 Task: Create a due date automation trigger when advanced on, on the tuesday of the week before a card is due add dates starting in 1 working days at 11:00 AM.
Action: Mouse moved to (1177, 366)
Screenshot: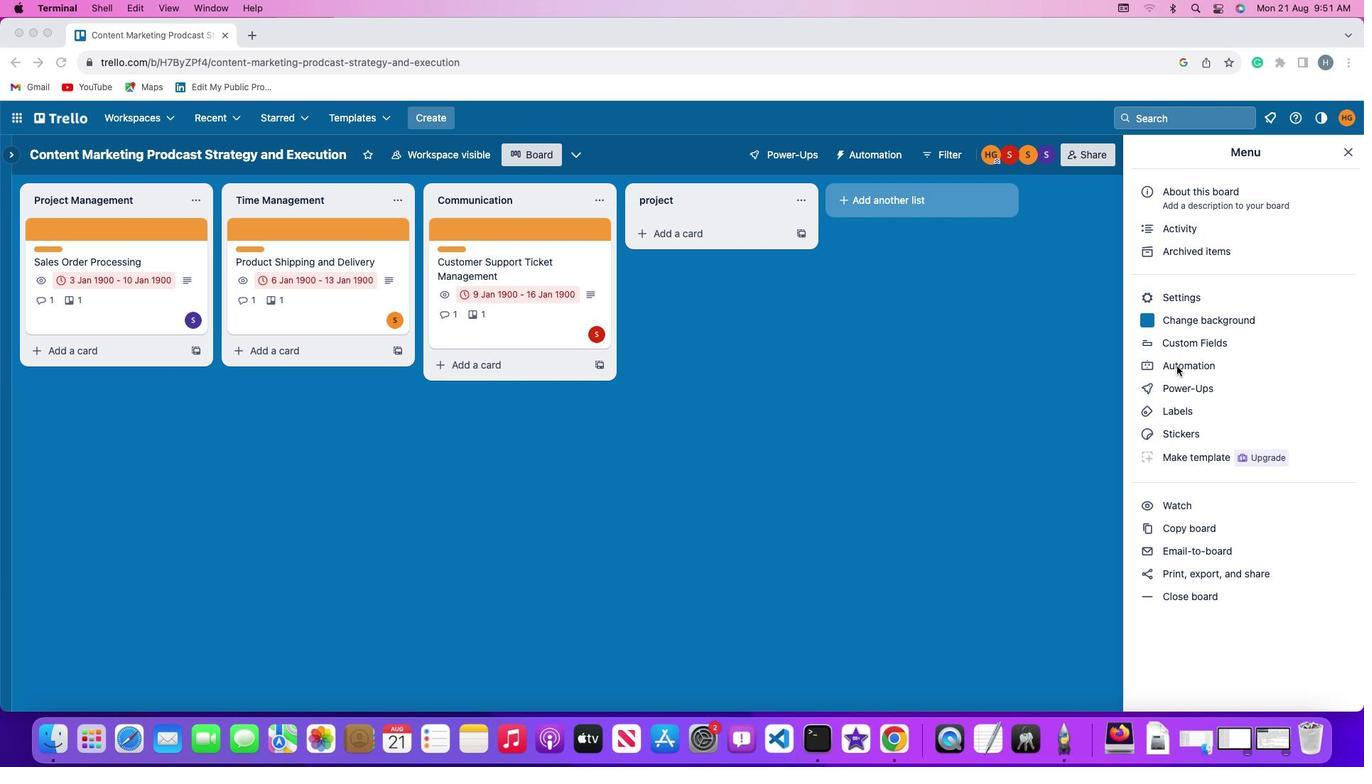 
Action: Mouse pressed left at (1177, 366)
Screenshot: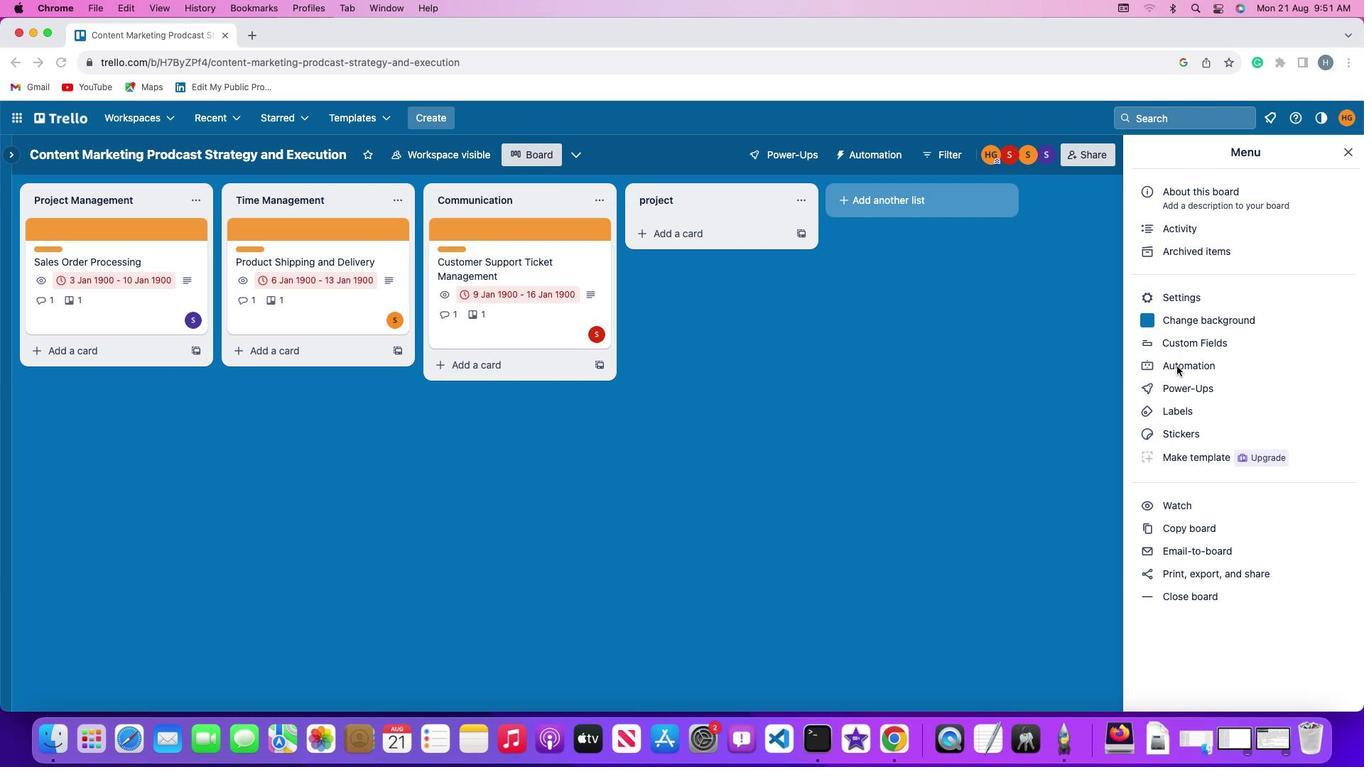 
Action: Mouse pressed left at (1177, 366)
Screenshot: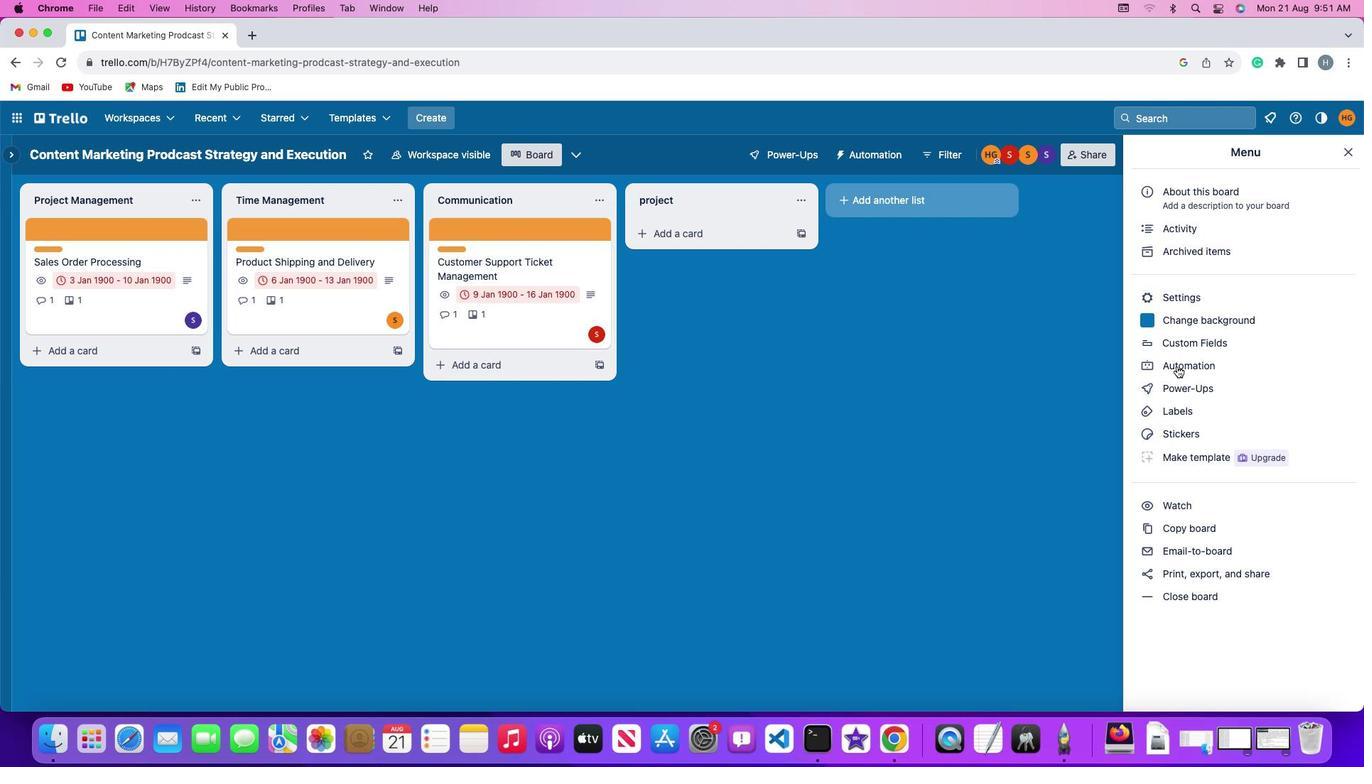 
Action: Mouse moved to (96, 331)
Screenshot: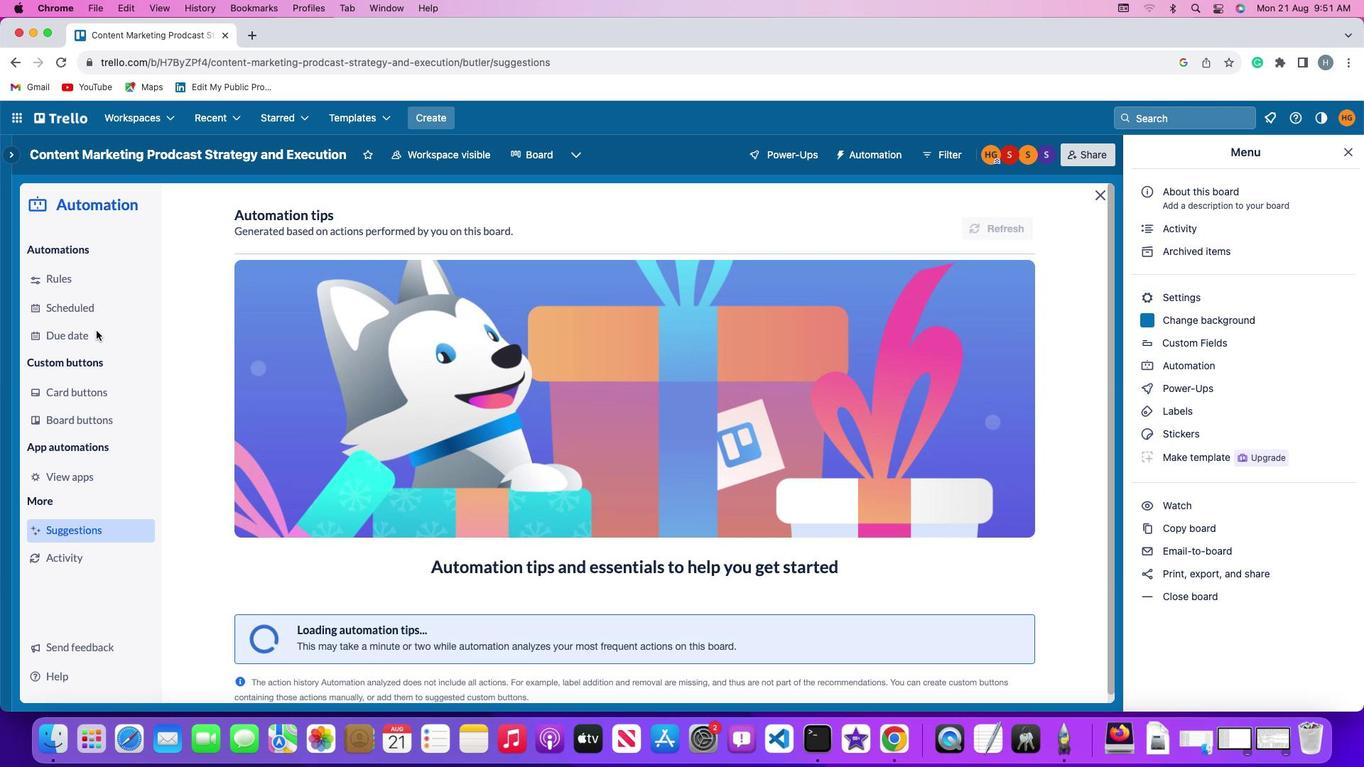 
Action: Mouse pressed left at (96, 331)
Screenshot: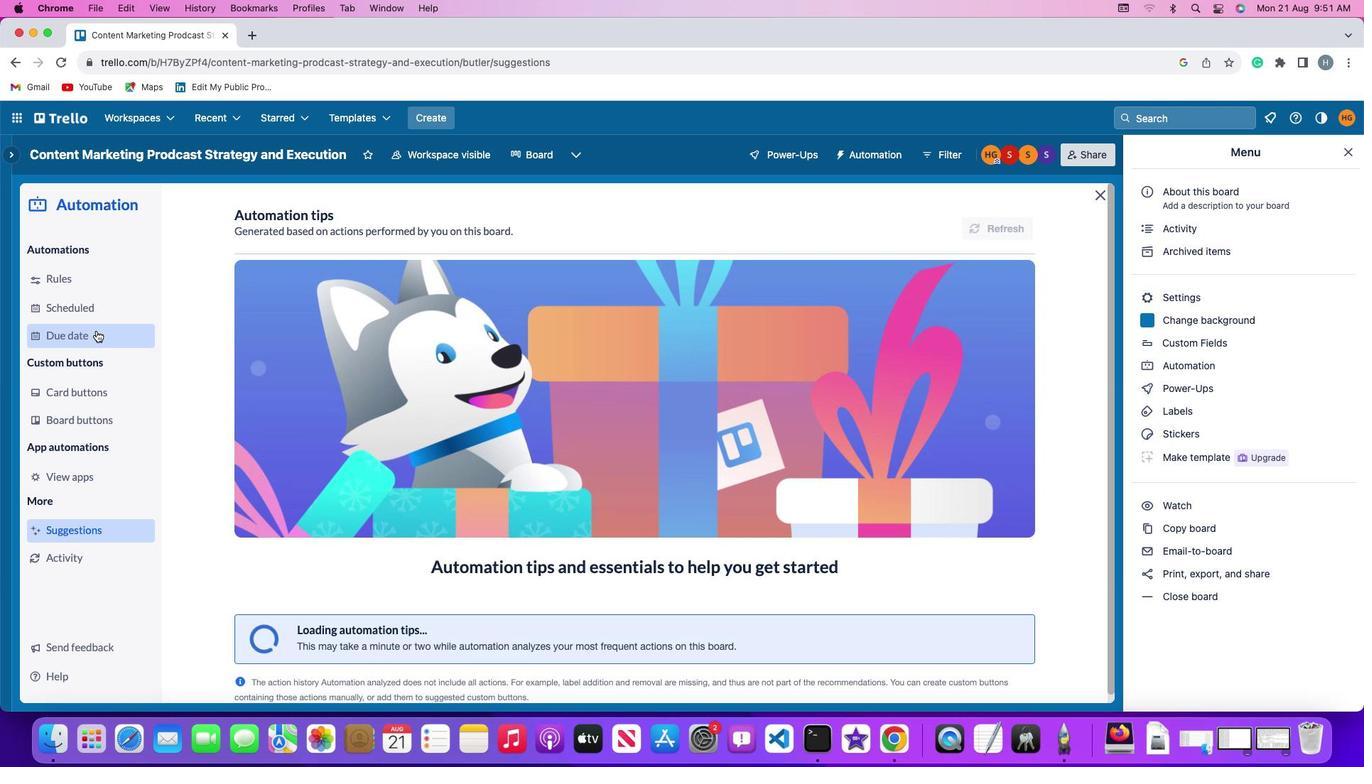 
Action: Mouse moved to (980, 211)
Screenshot: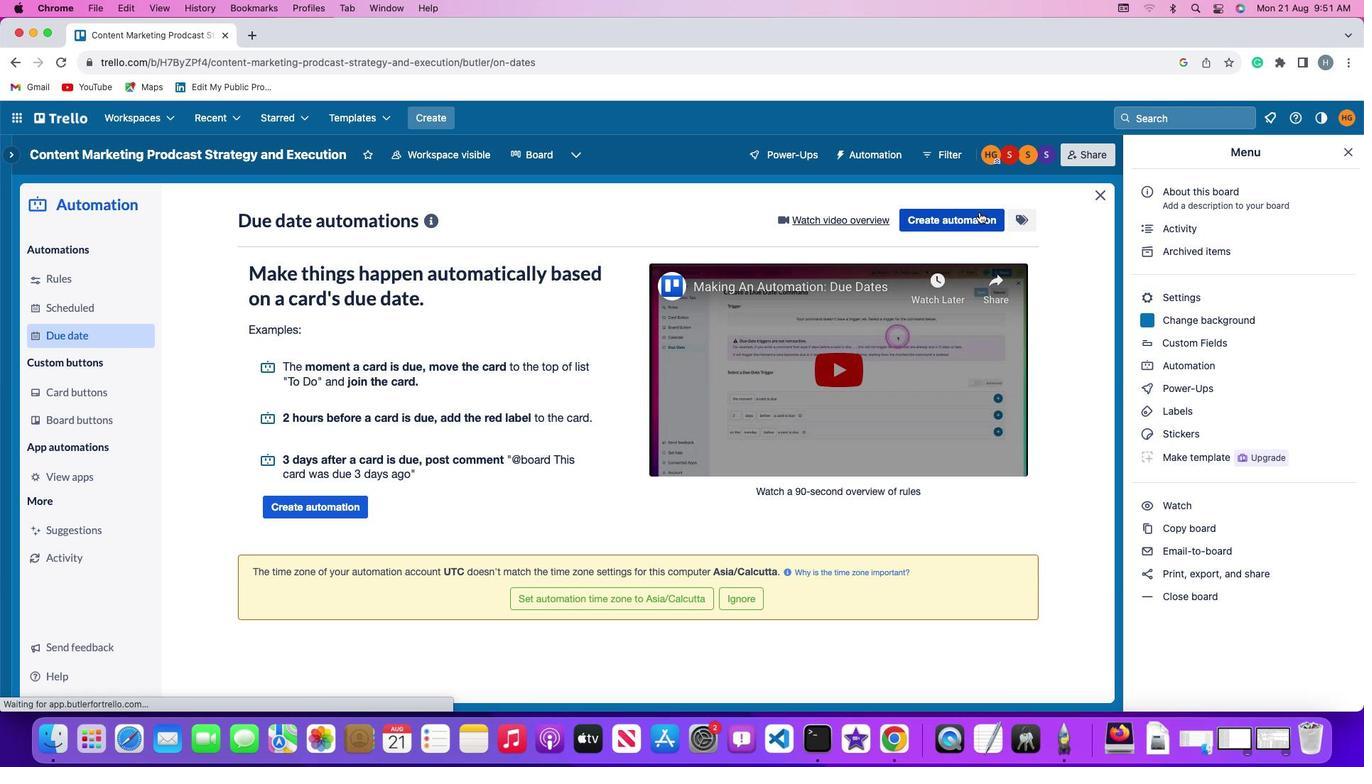 
Action: Mouse pressed left at (980, 211)
Screenshot: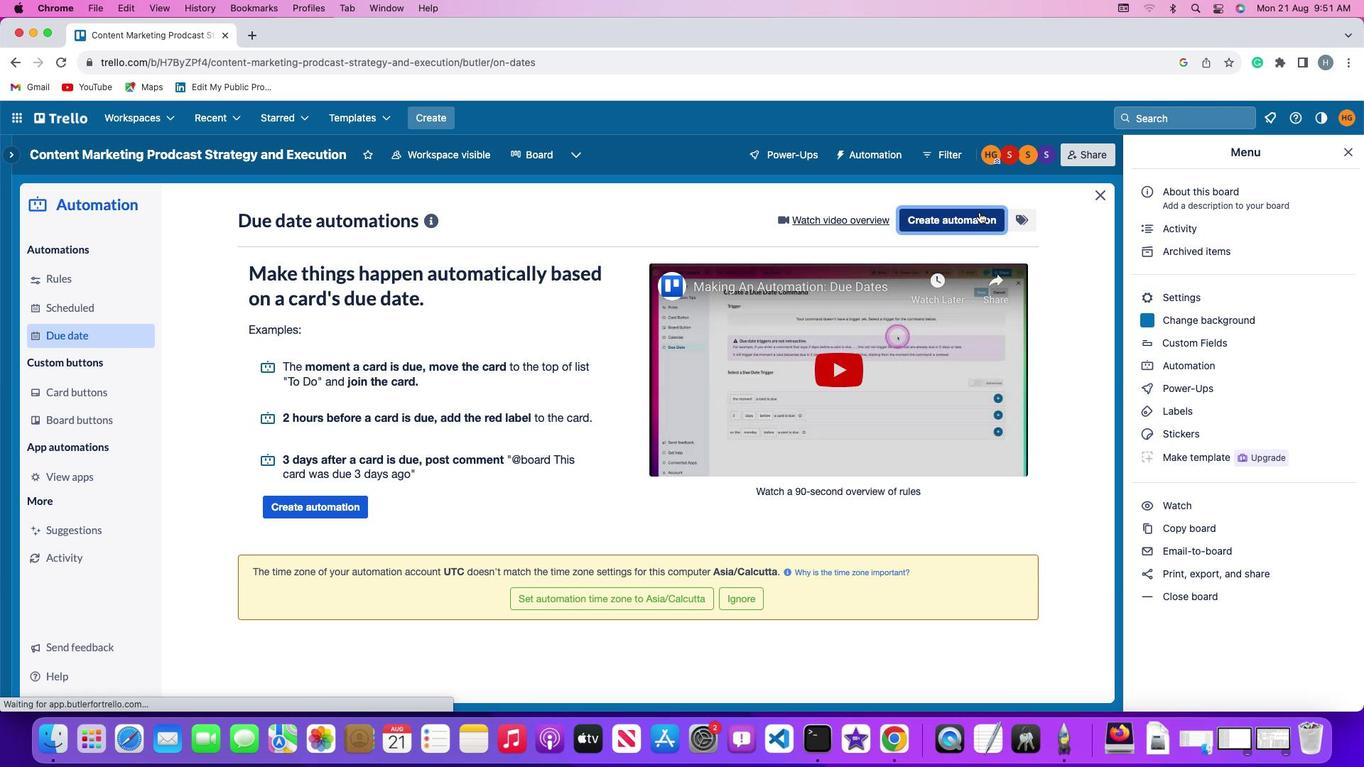 
Action: Mouse moved to (265, 356)
Screenshot: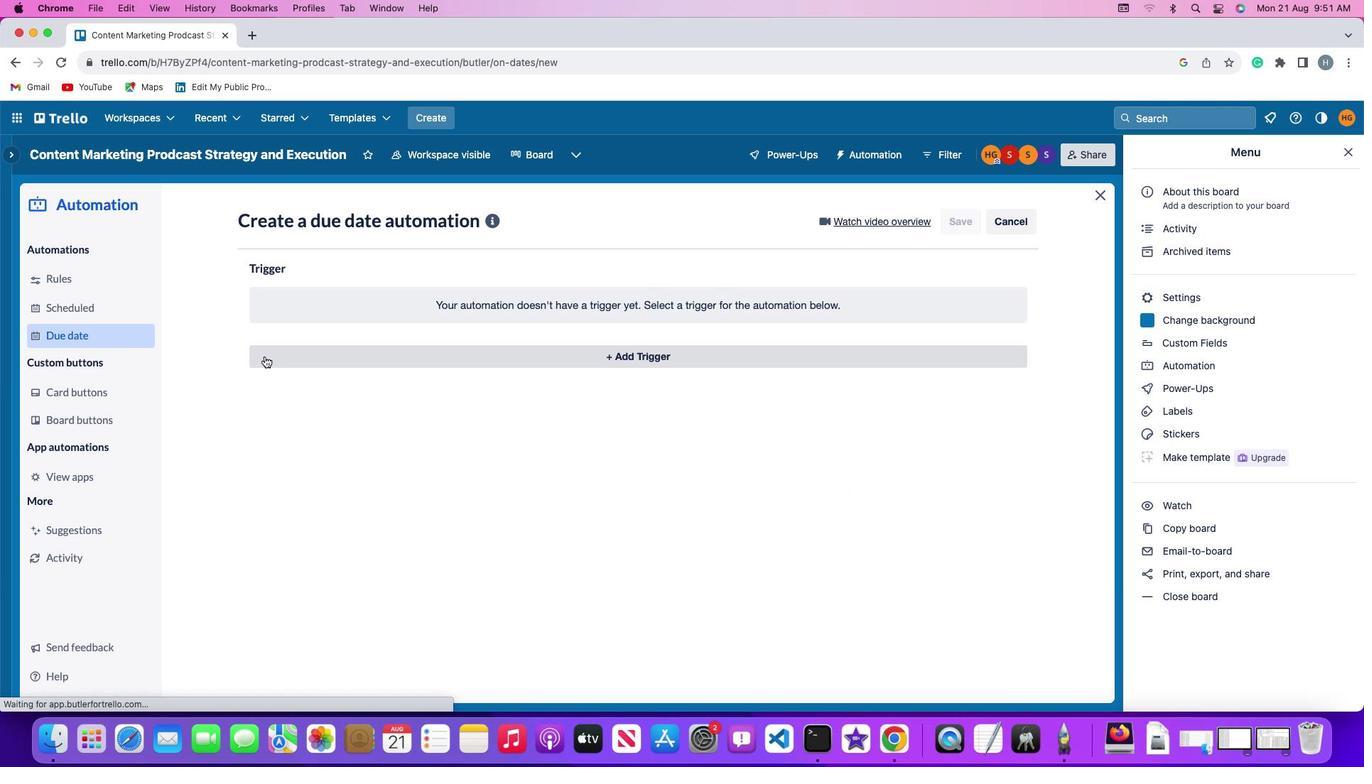 
Action: Mouse pressed left at (265, 356)
Screenshot: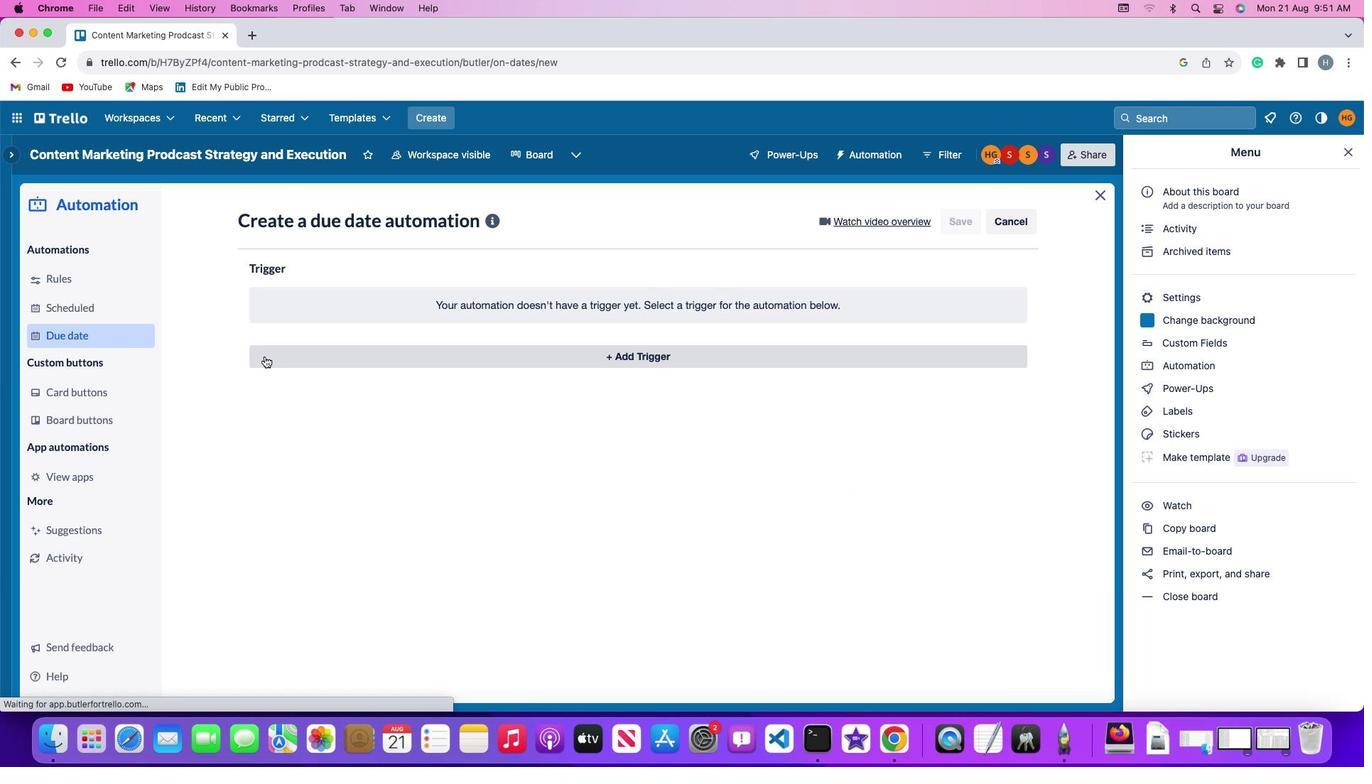
Action: Mouse moved to (310, 621)
Screenshot: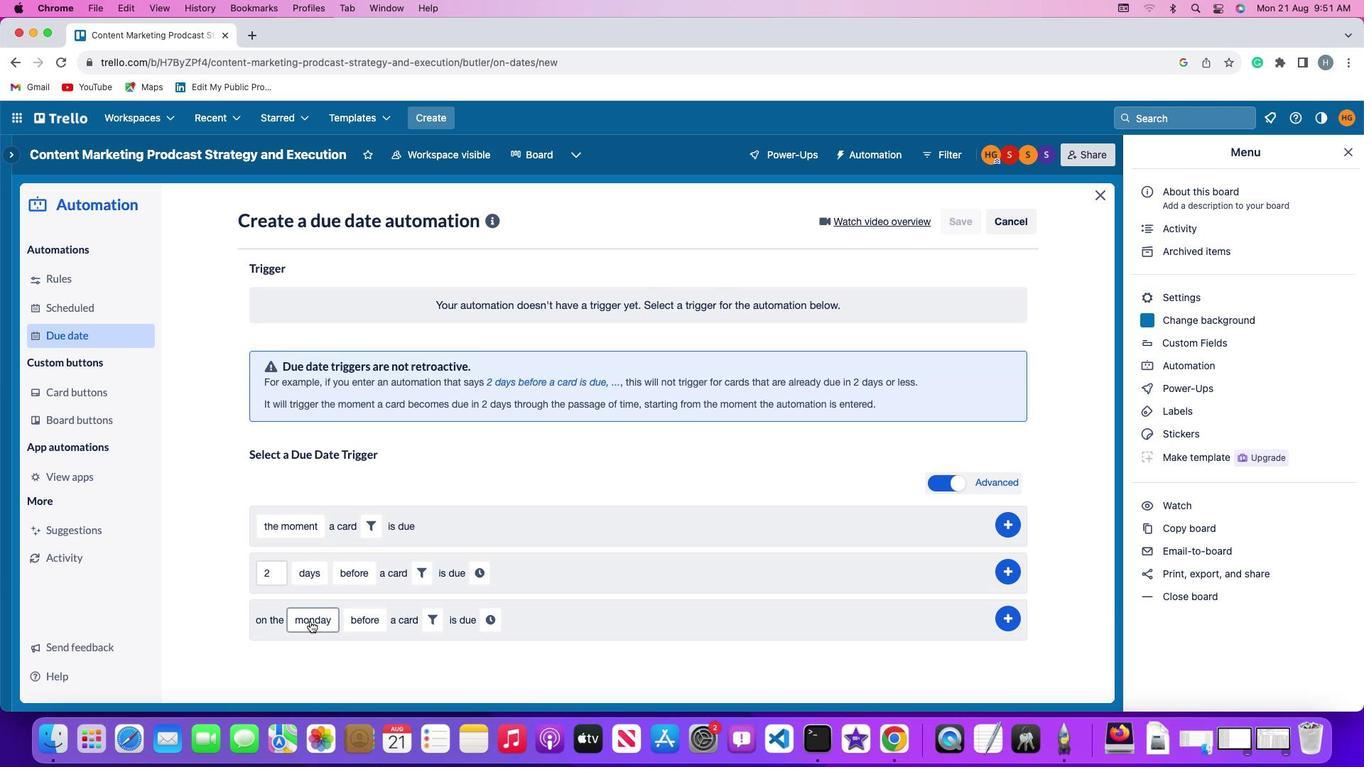 
Action: Mouse pressed left at (310, 621)
Screenshot: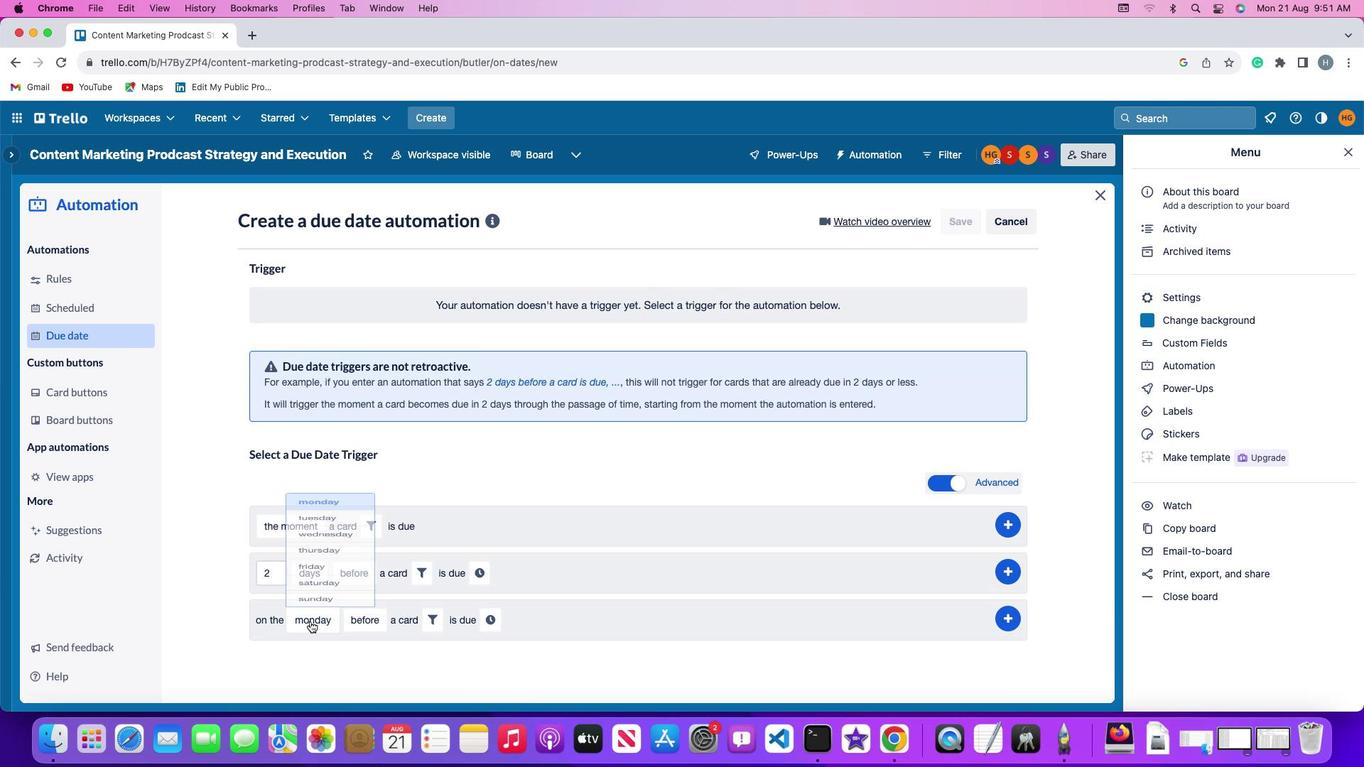 
Action: Mouse moved to (334, 450)
Screenshot: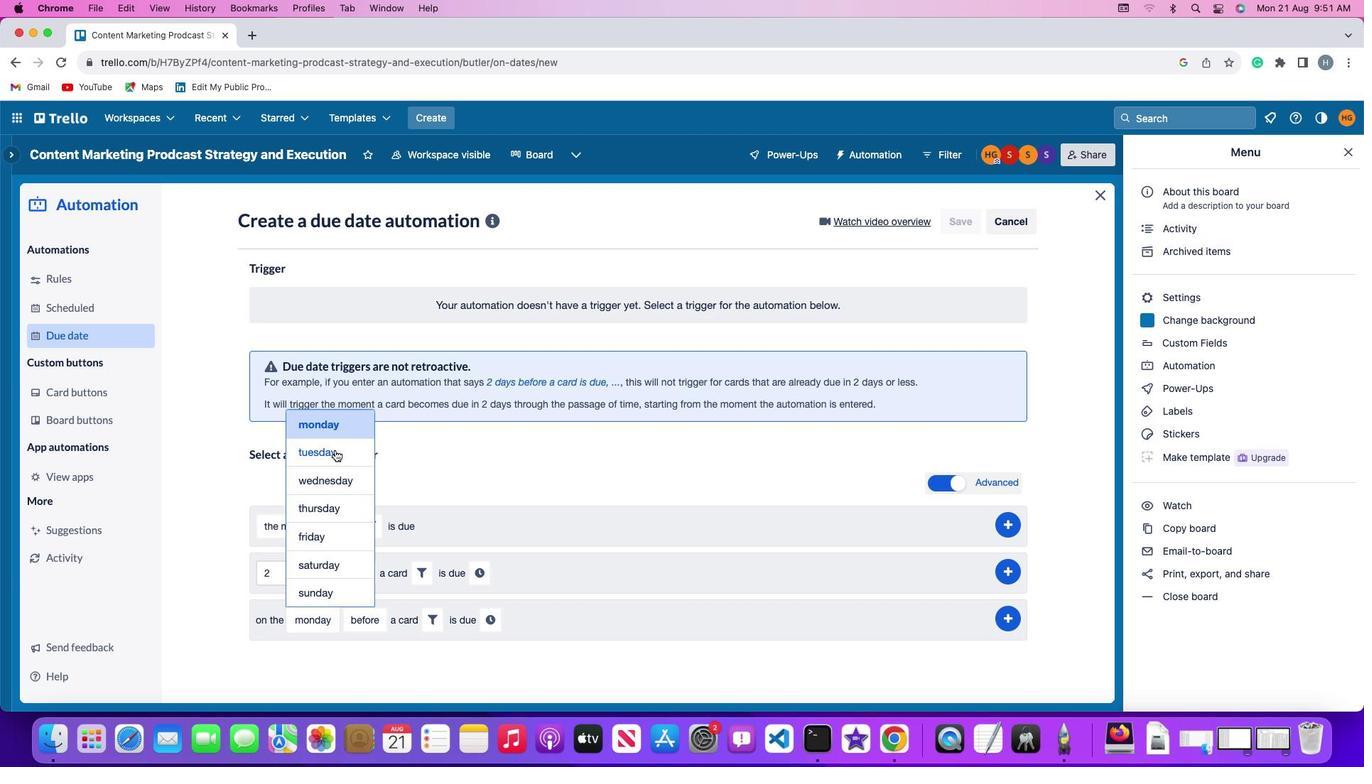 
Action: Mouse pressed left at (334, 450)
Screenshot: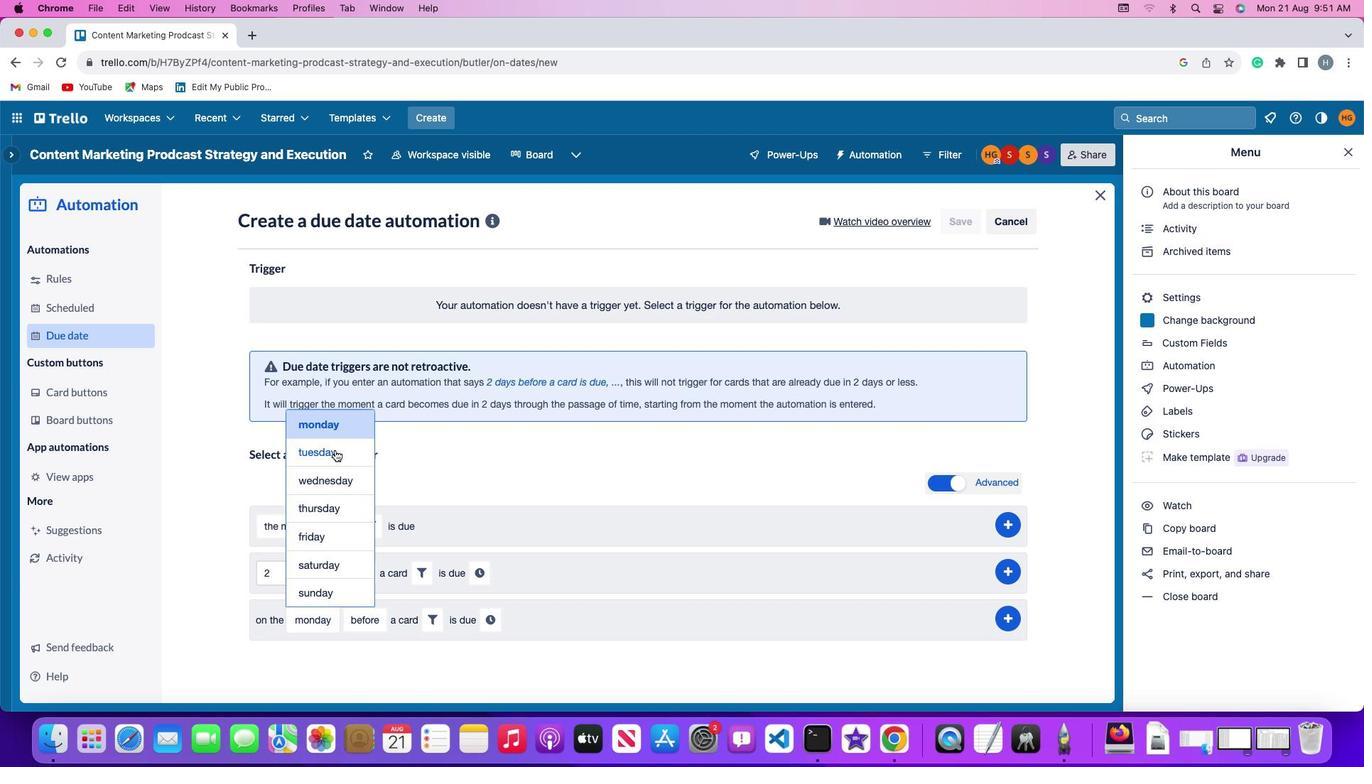 
Action: Mouse moved to (380, 617)
Screenshot: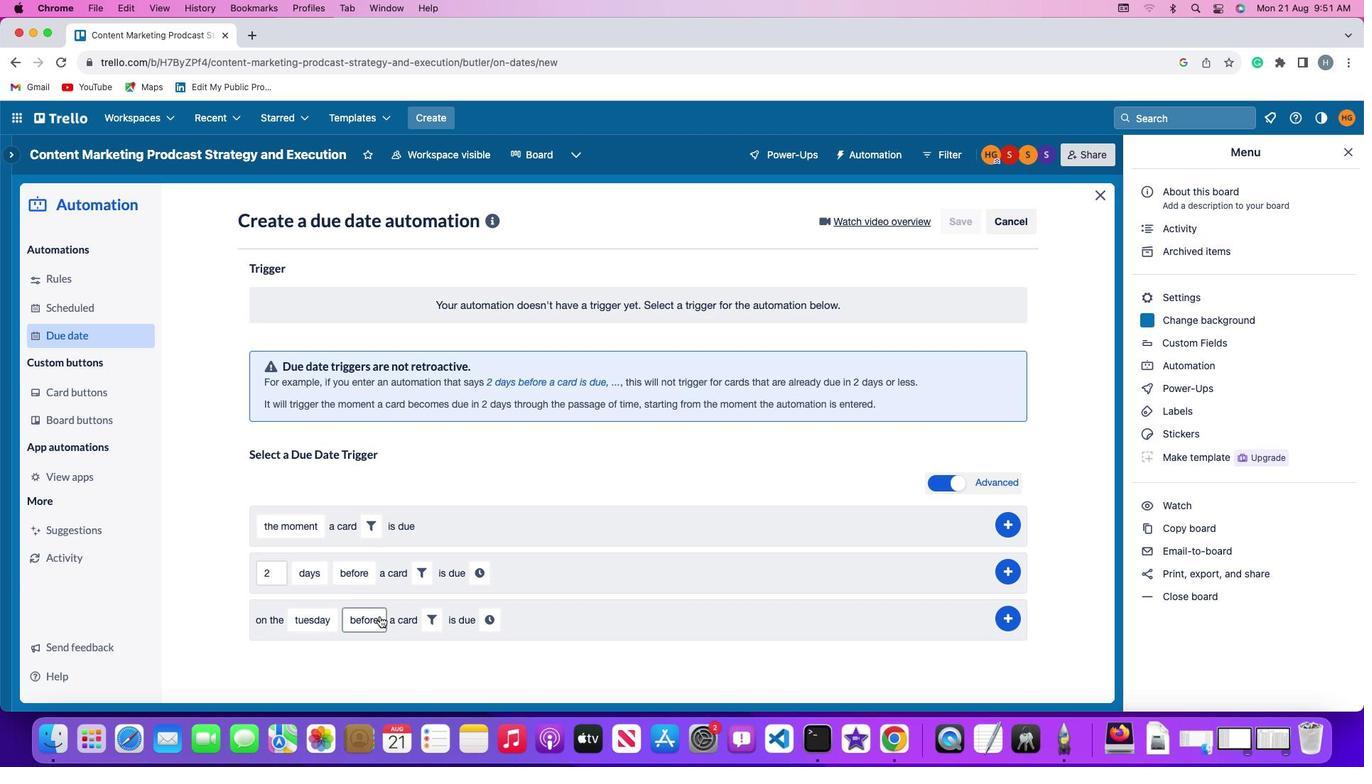 
Action: Mouse pressed left at (380, 617)
Screenshot: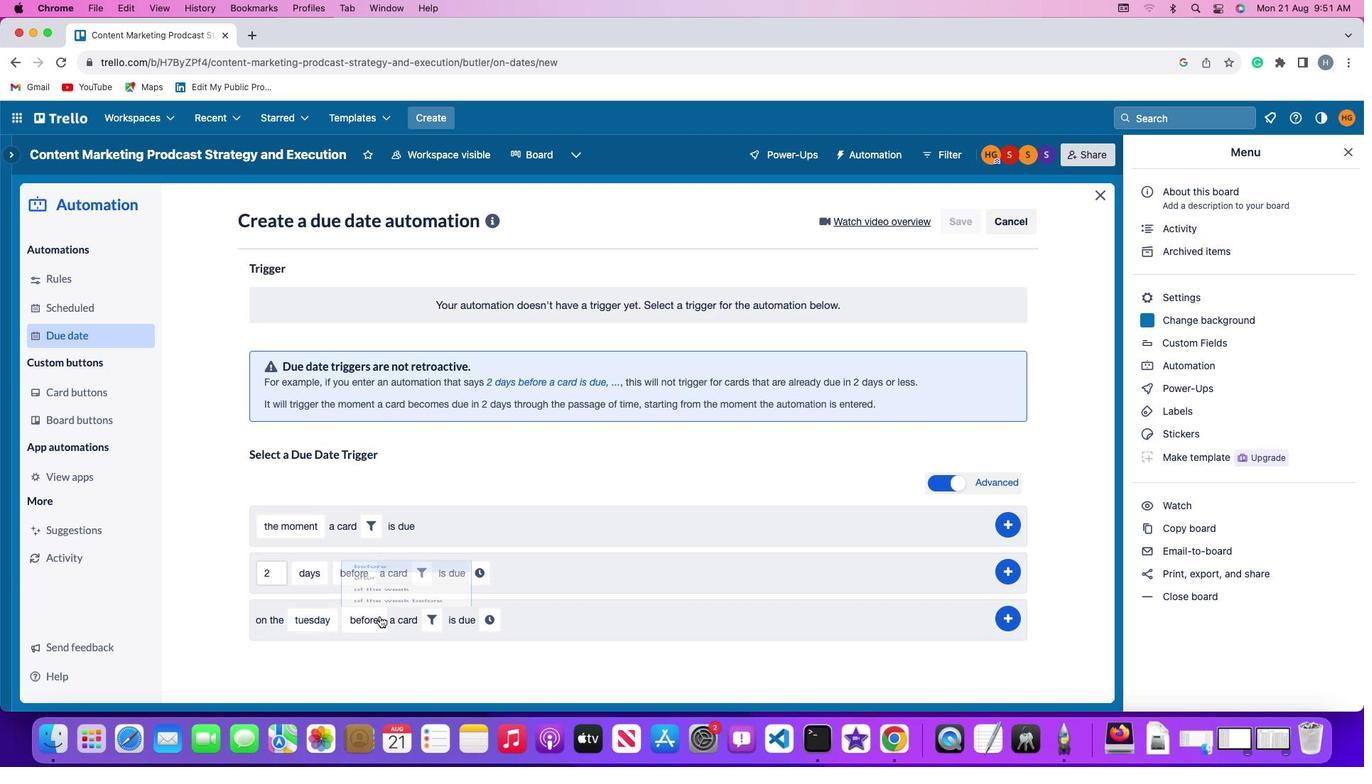 
Action: Mouse moved to (380, 597)
Screenshot: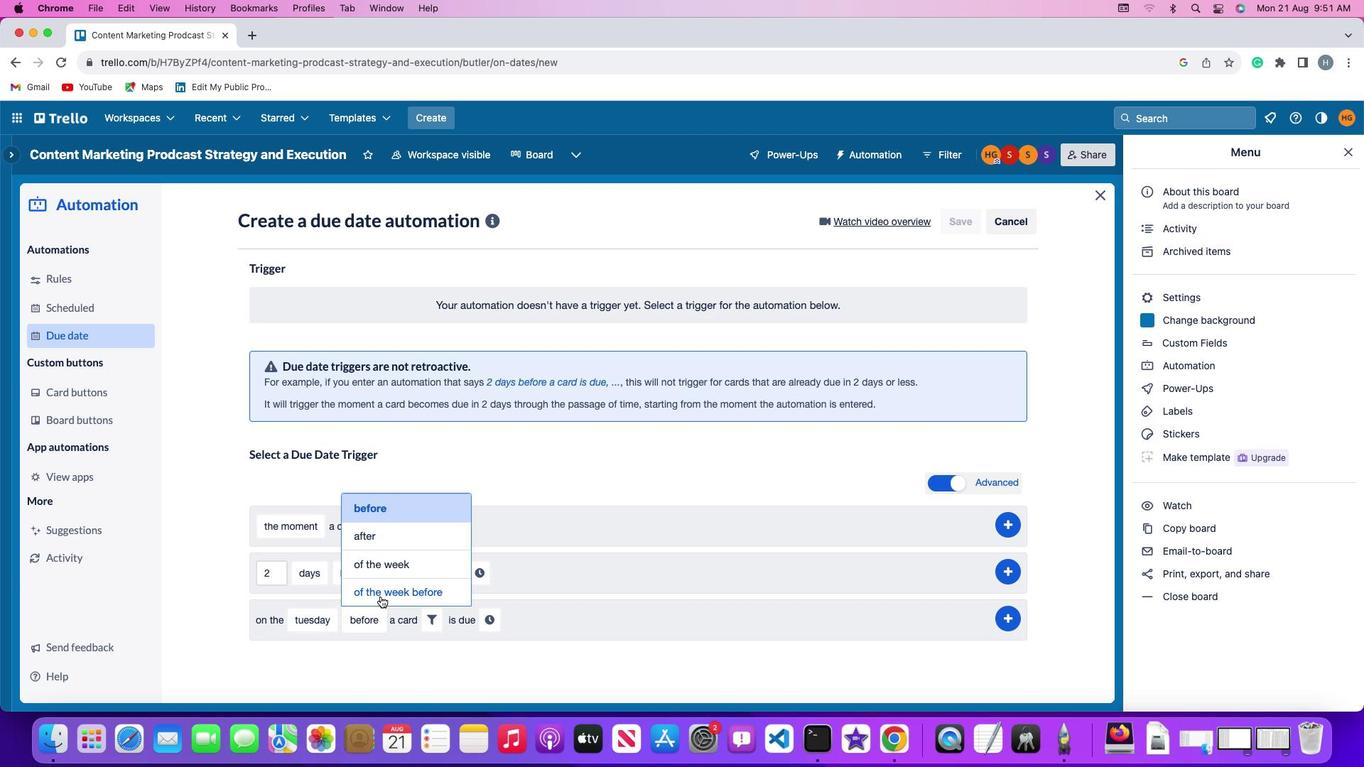 
Action: Mouse pressed left at (380, 597)
Screenshot: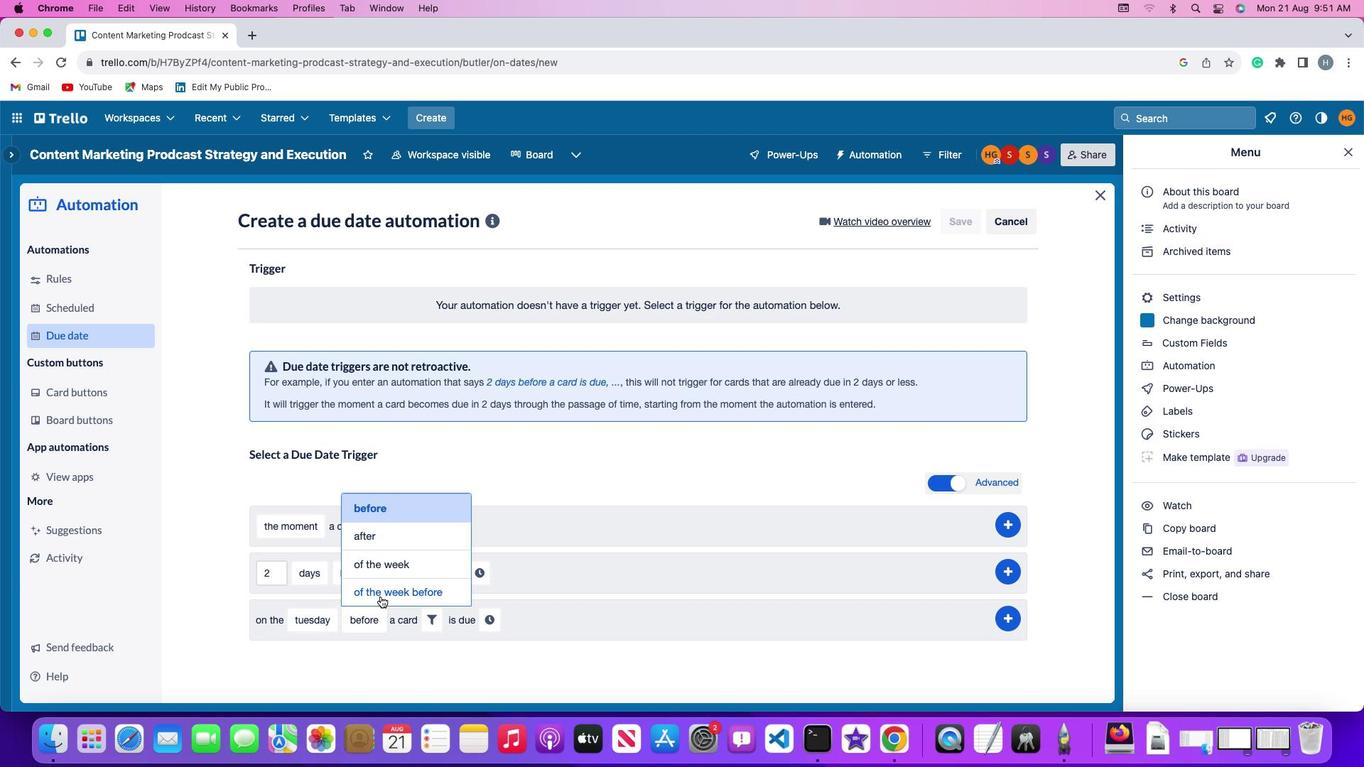 
Action: Mouse moved to (489, 616)
Screenshot: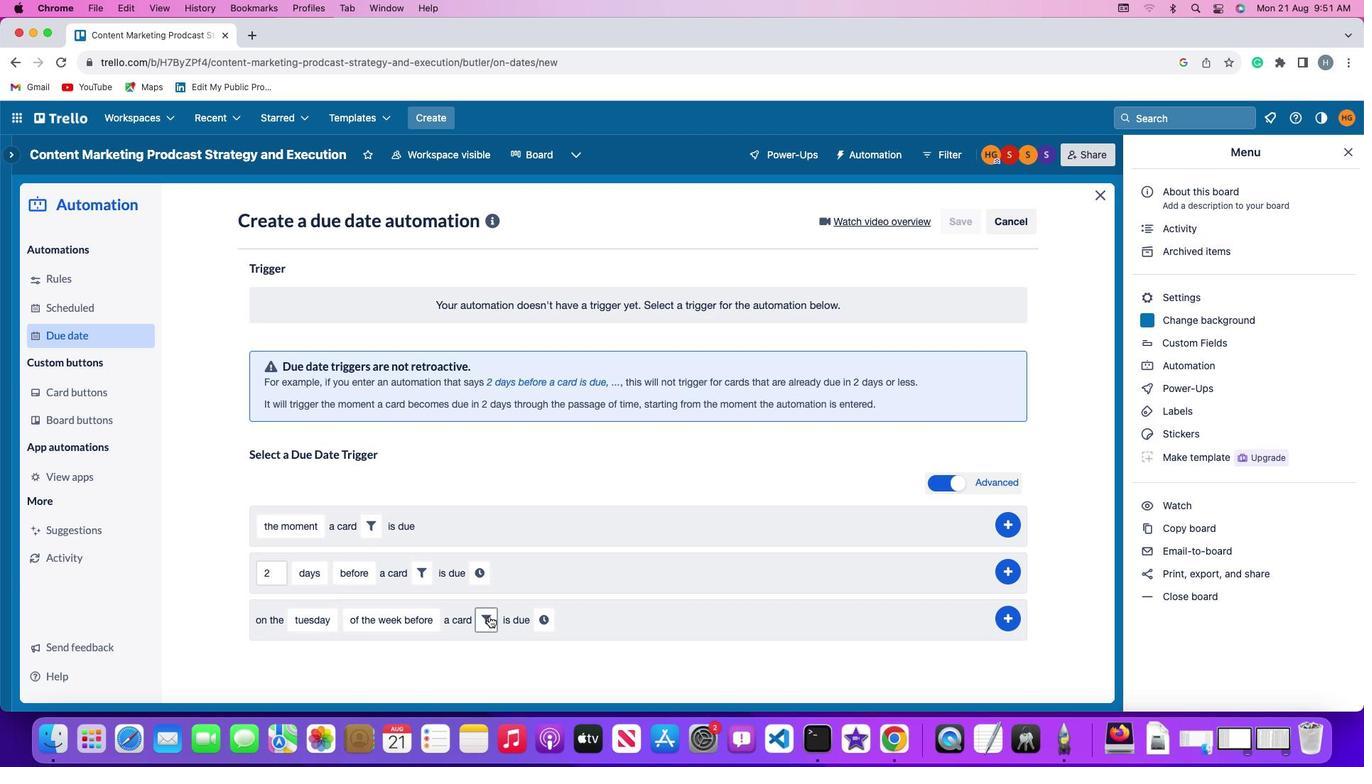 
Action: Mouse pressed left at (489, 616)
Screenshot: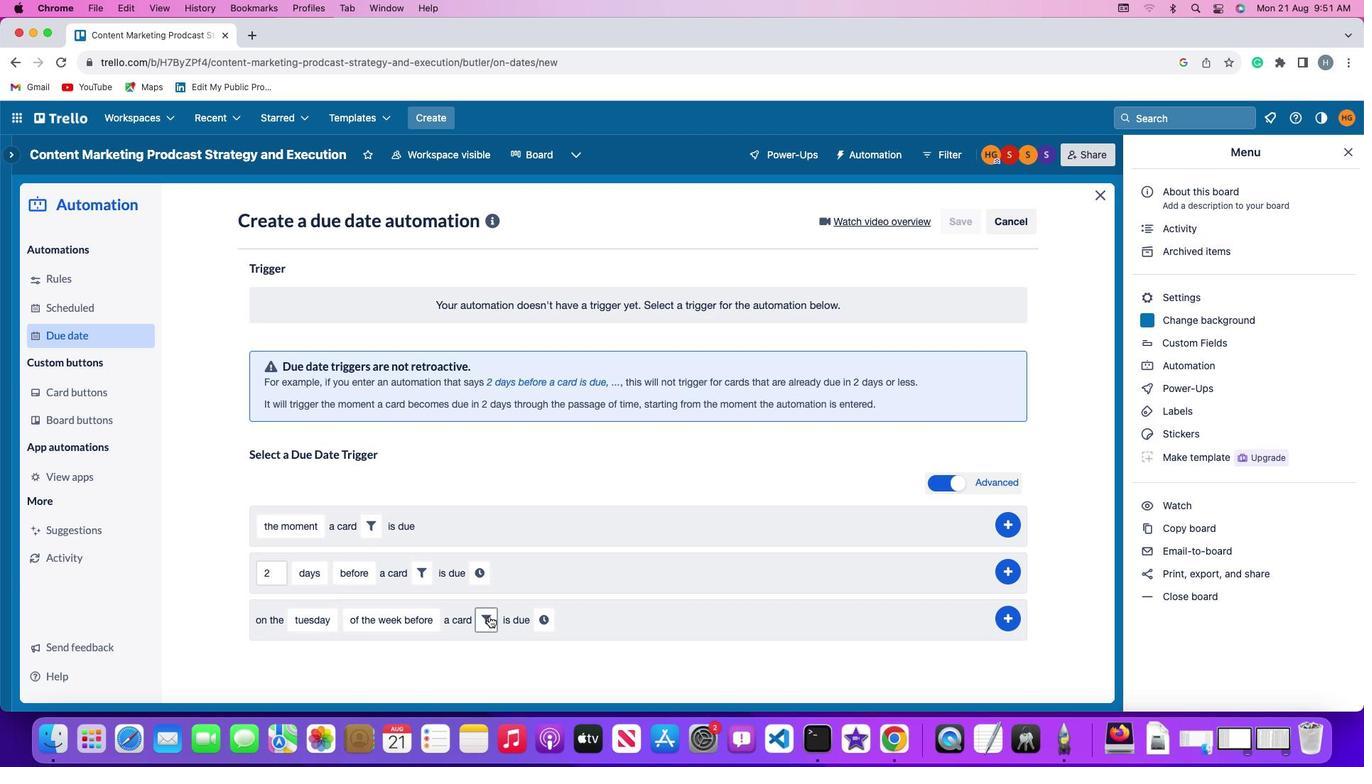 
Action: Mouse moved to (564, 662)
Screenshot: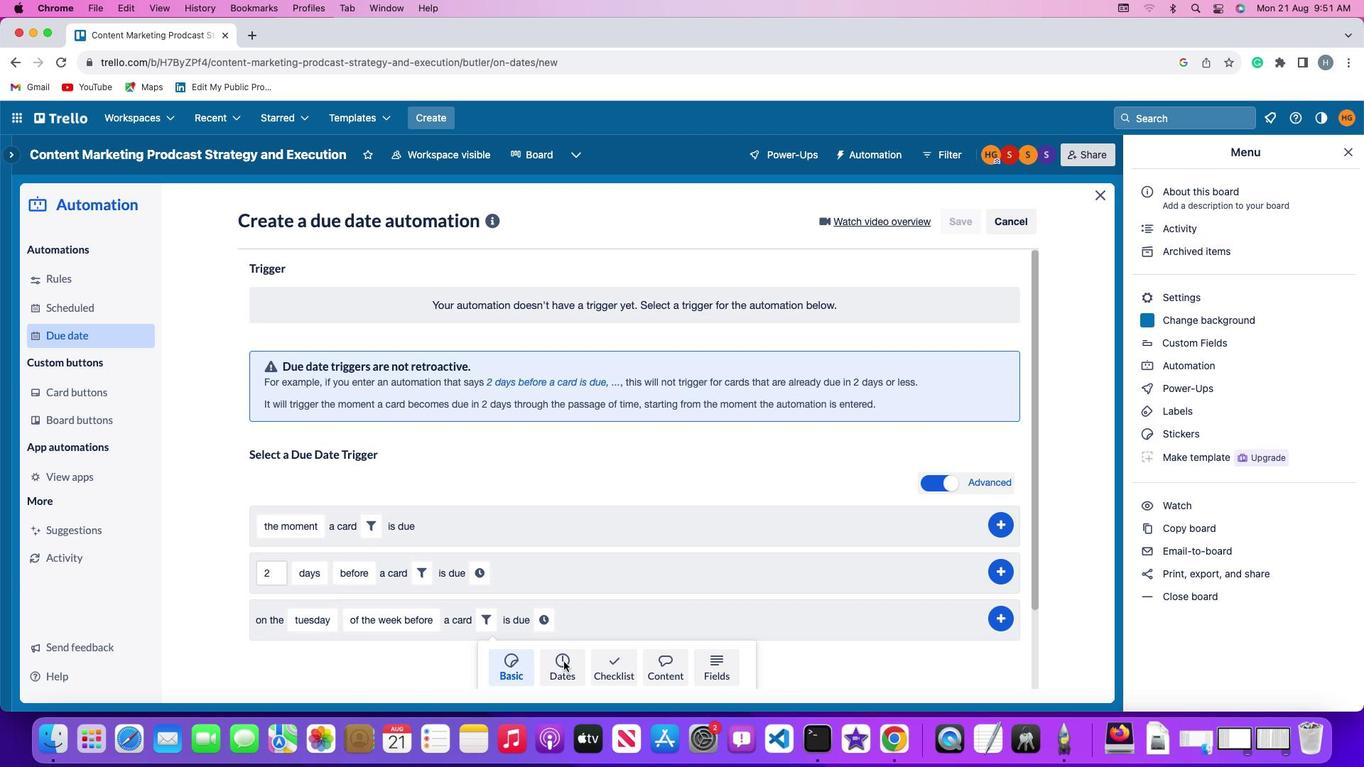 
Action: Mouse pressed left at (564, 662)
Screenshot: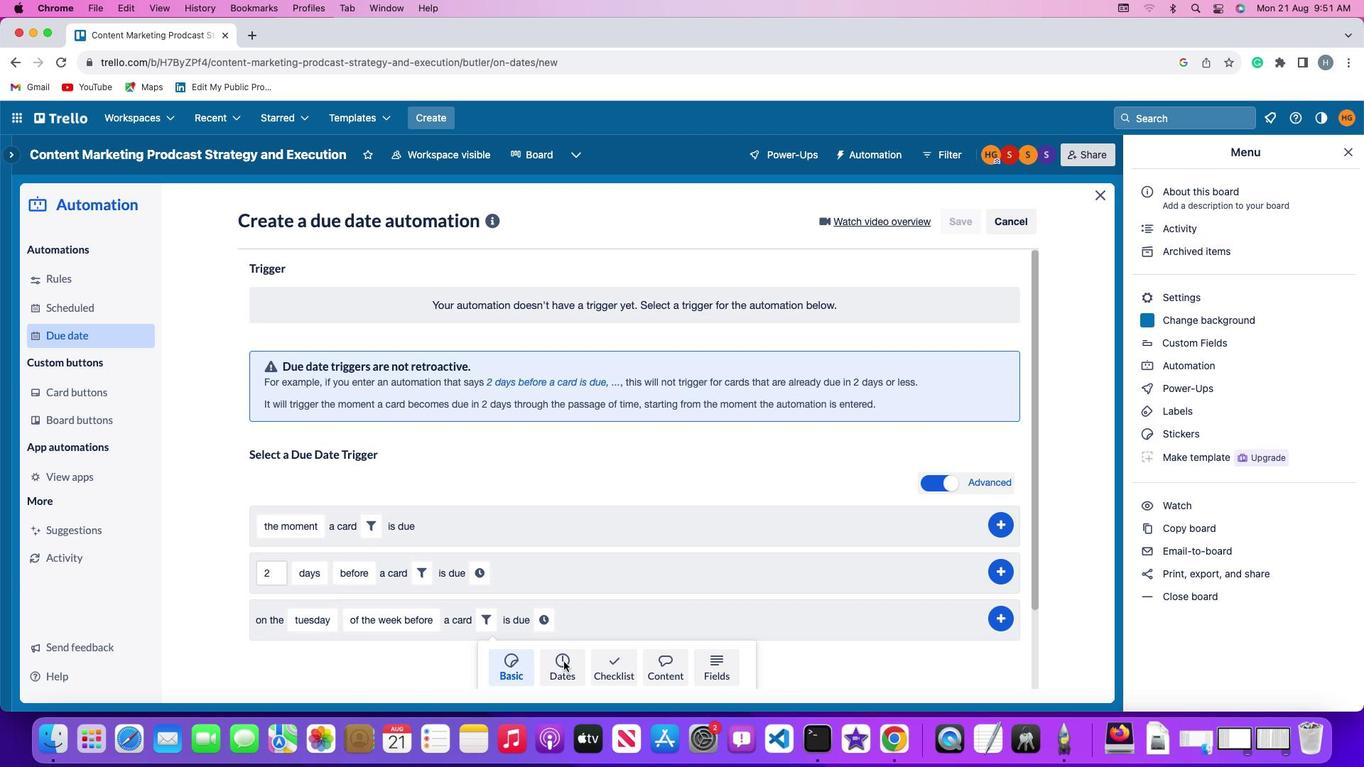 
Action: Mouse moved to (445, 647)
Screenshot: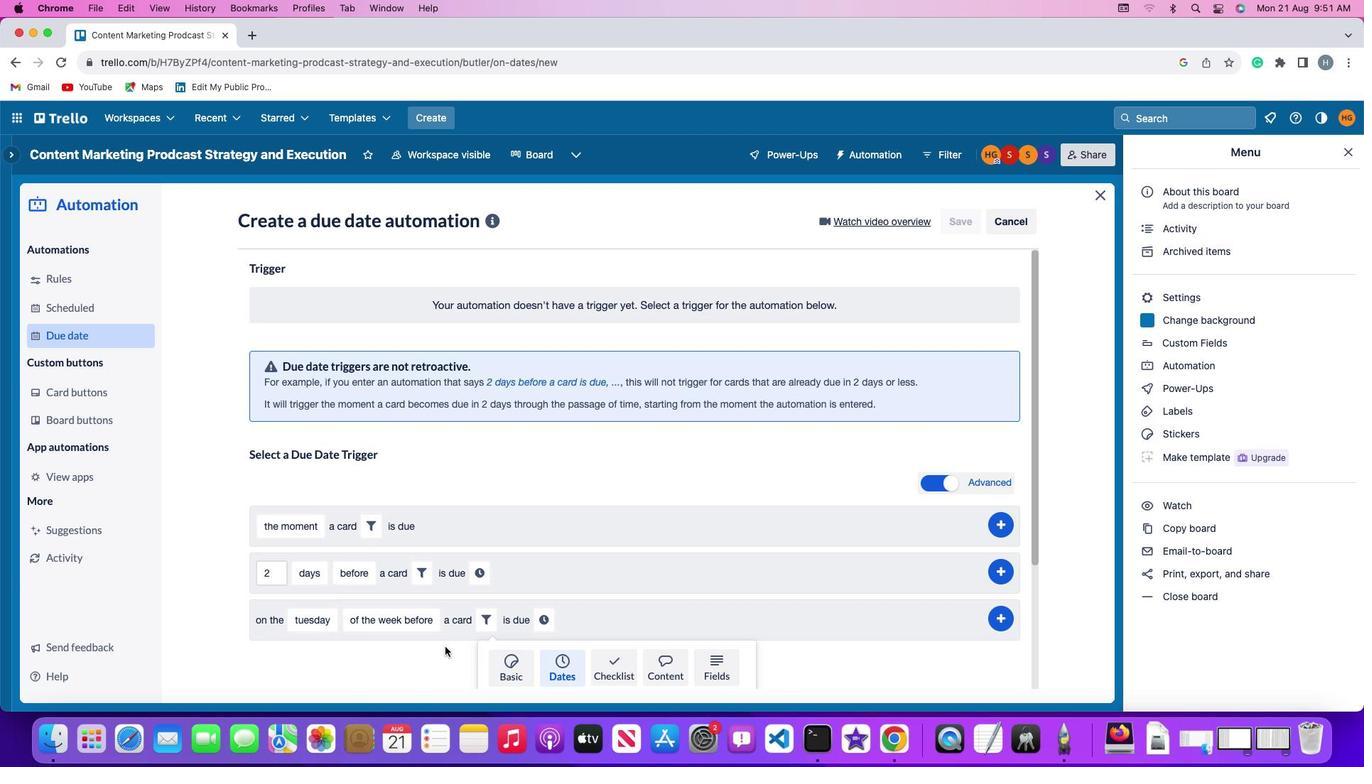 
Action: Mouse scrolled (445, 647) with delta (0, 0)
Screenshot: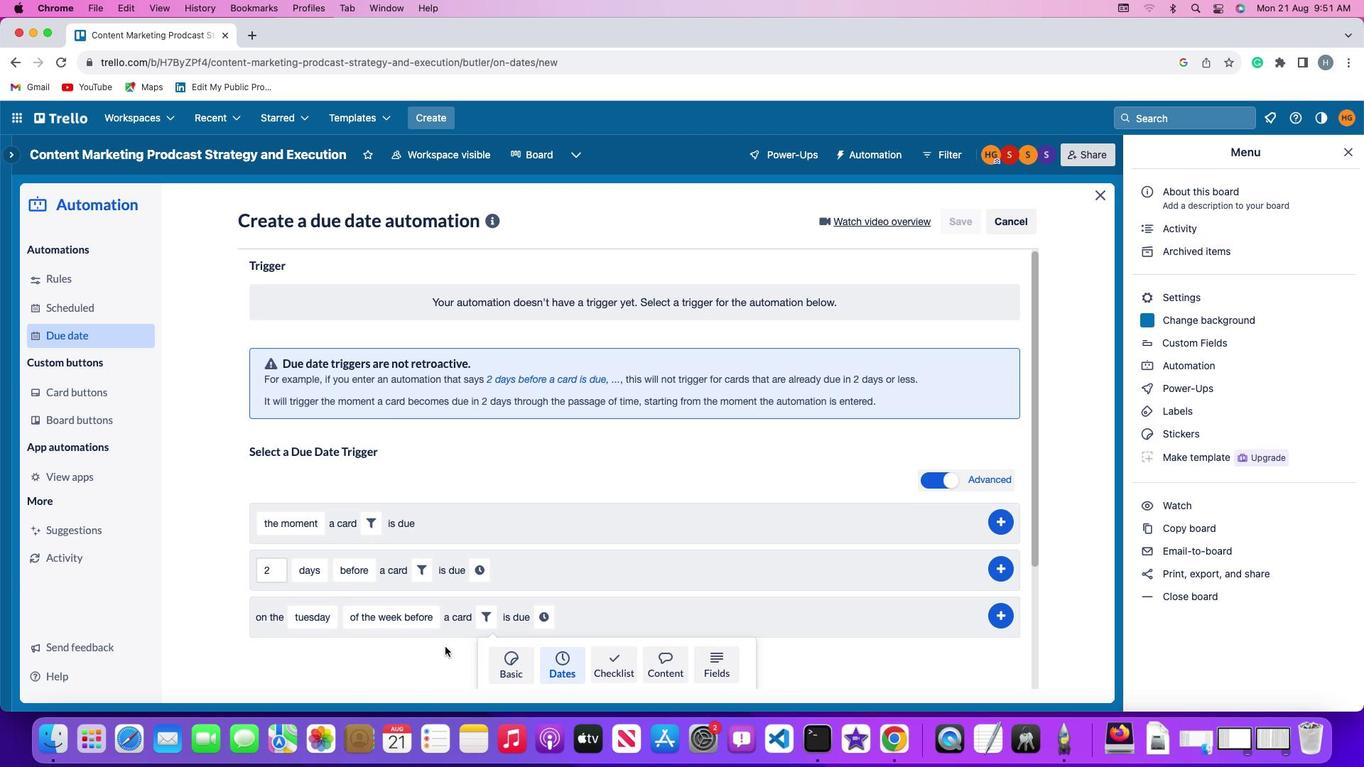 
Action: Mouse scrolled (445, 647) with delta (0, 0)
Screenshot: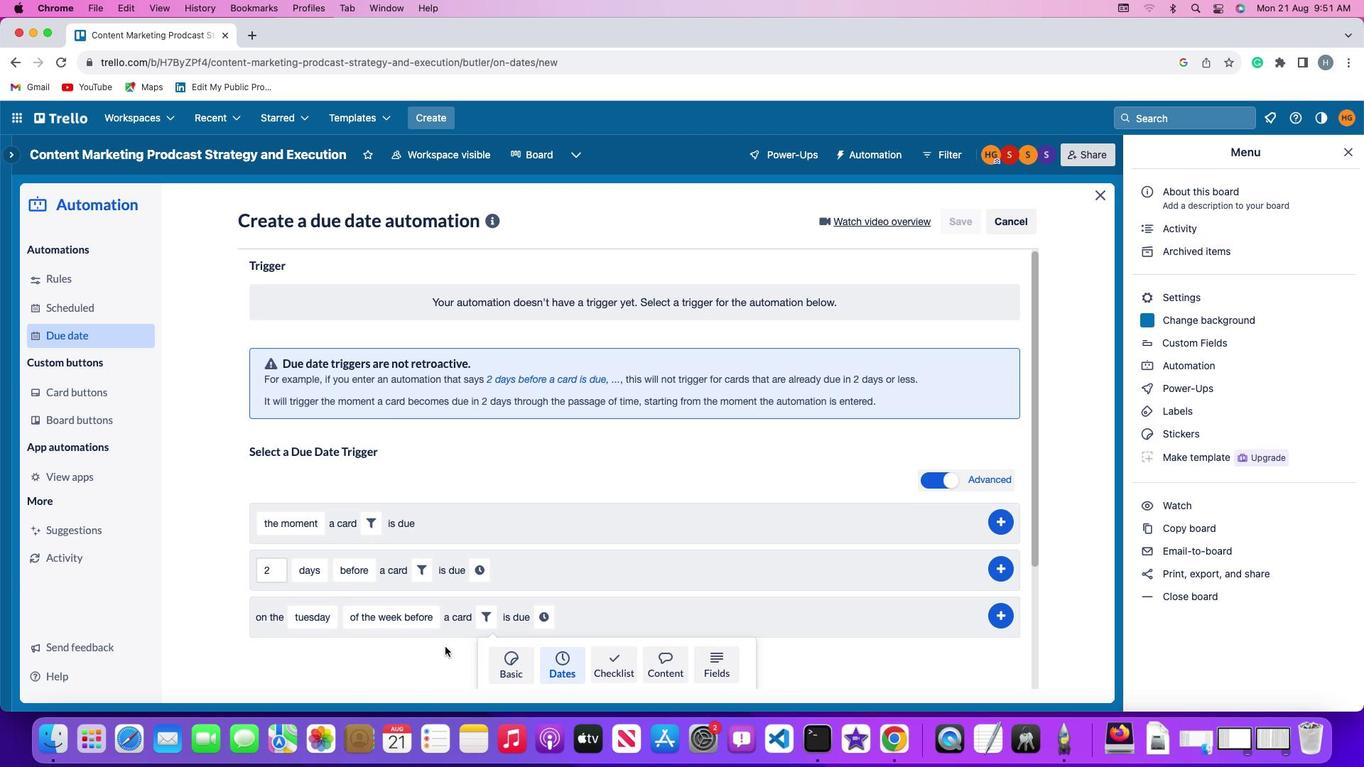 
Action: Mouse scrolled (445, 647) with delta (0, -2)
Screenshot: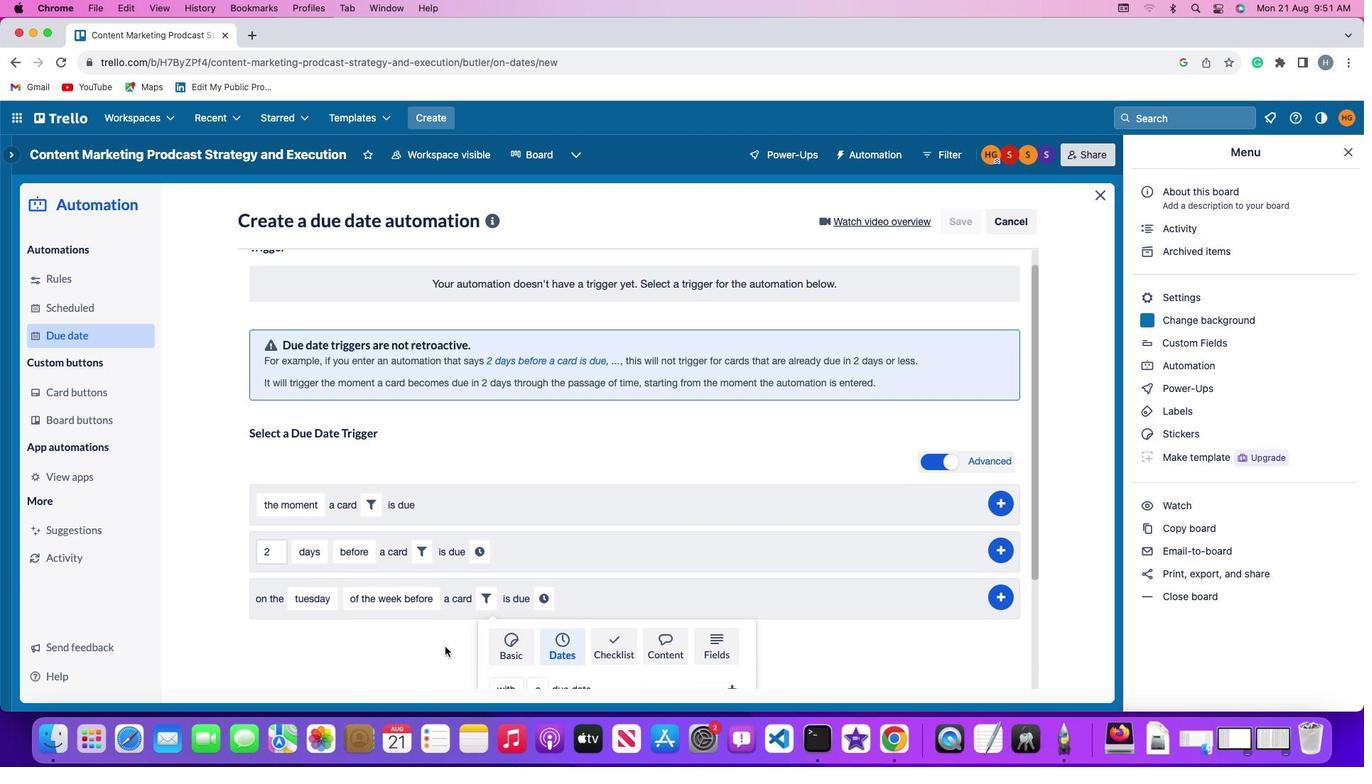 
Action: Mouse scrolled (445, 647) with delta (0, -3)
Screenshot: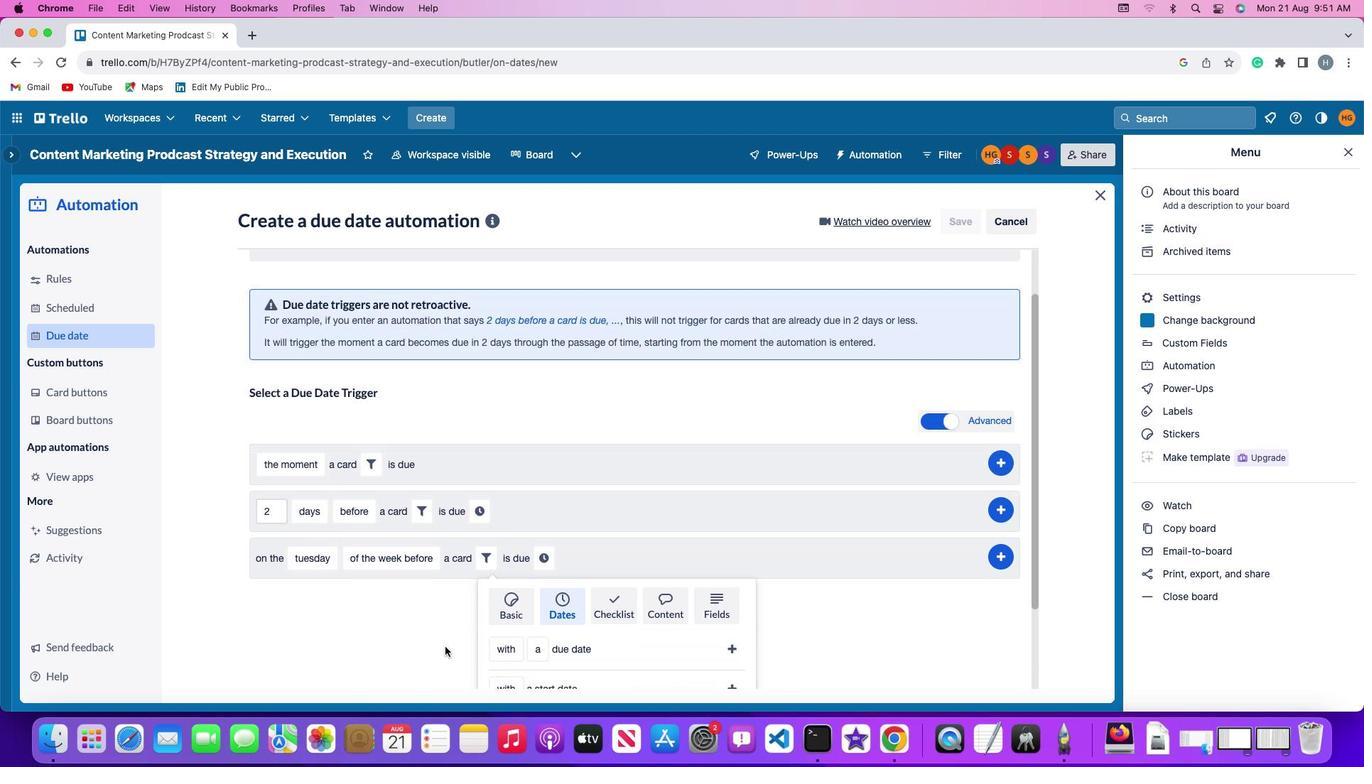 
Action: Mouse scrolled (445, 647) with delta (0, 0)
Screenshot: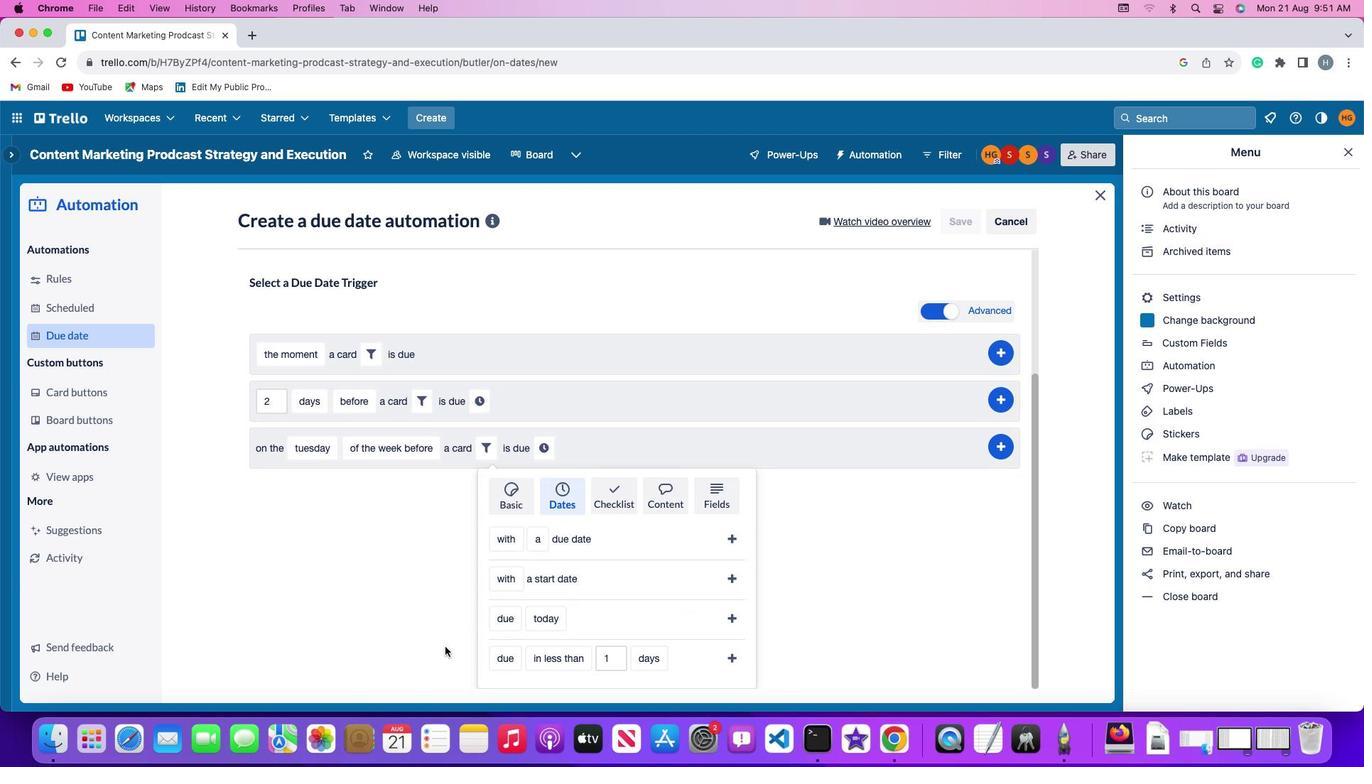 
Action: Mouse scrolled (445, 647) with delta (0, 0)
Screenshot: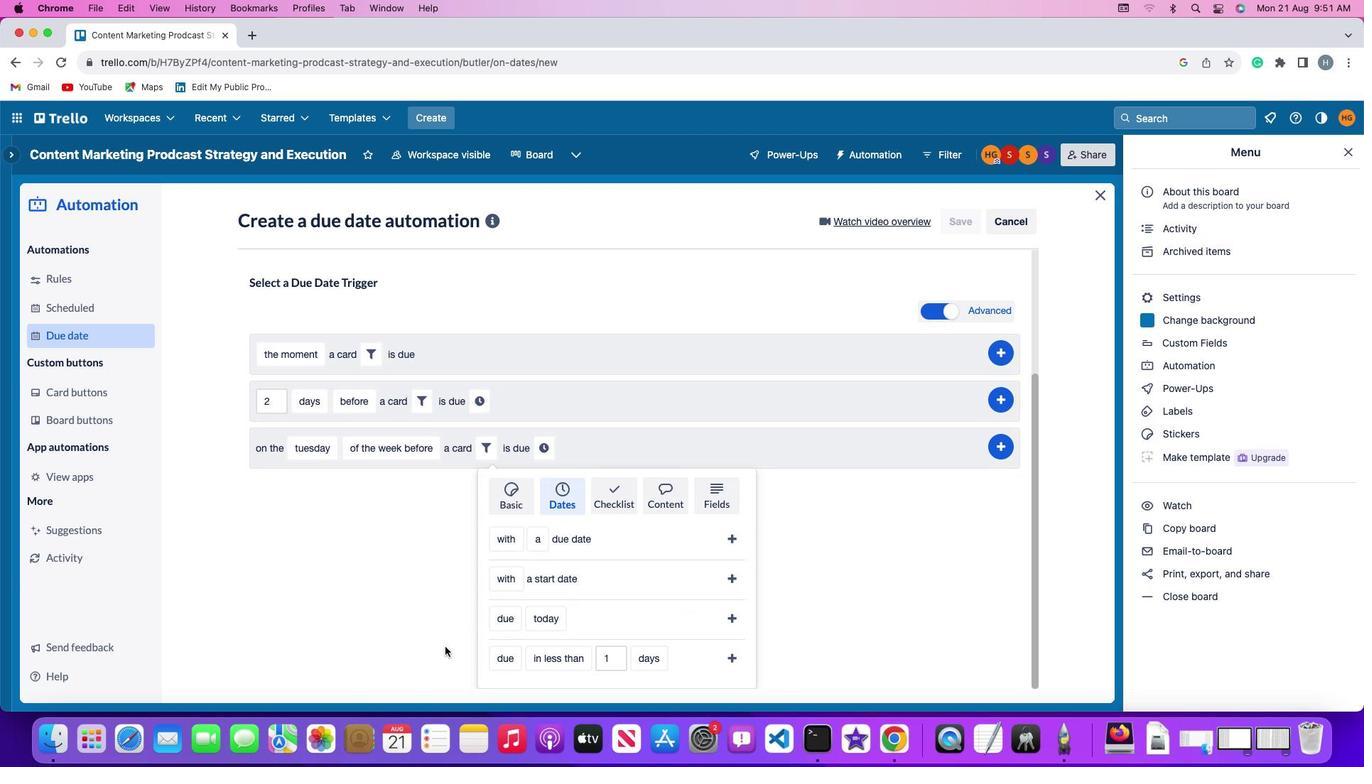
Action: Mouse scrolled (445, 647) with delta (0, -2)
Screenshot: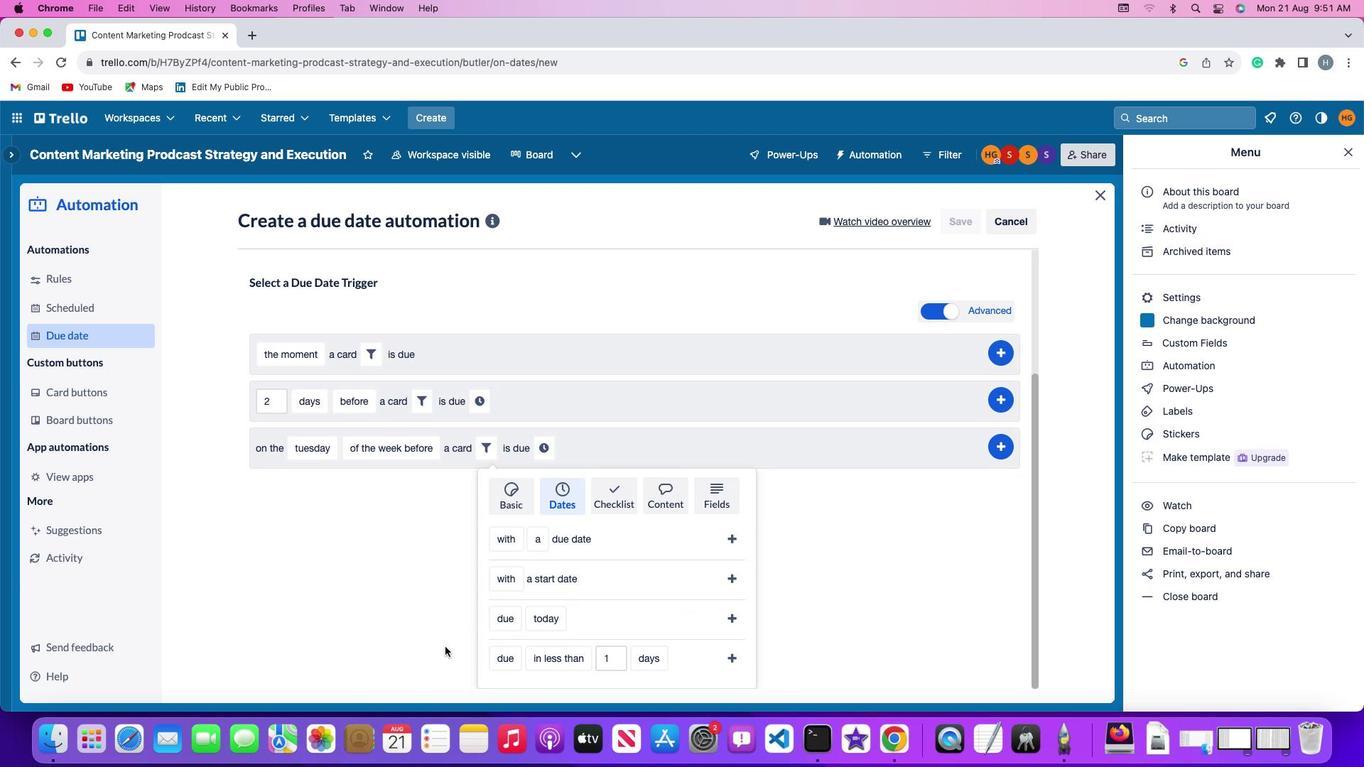 
Action: Mouse scrolled (445, 647) with delta (0, -3)
Screenshot: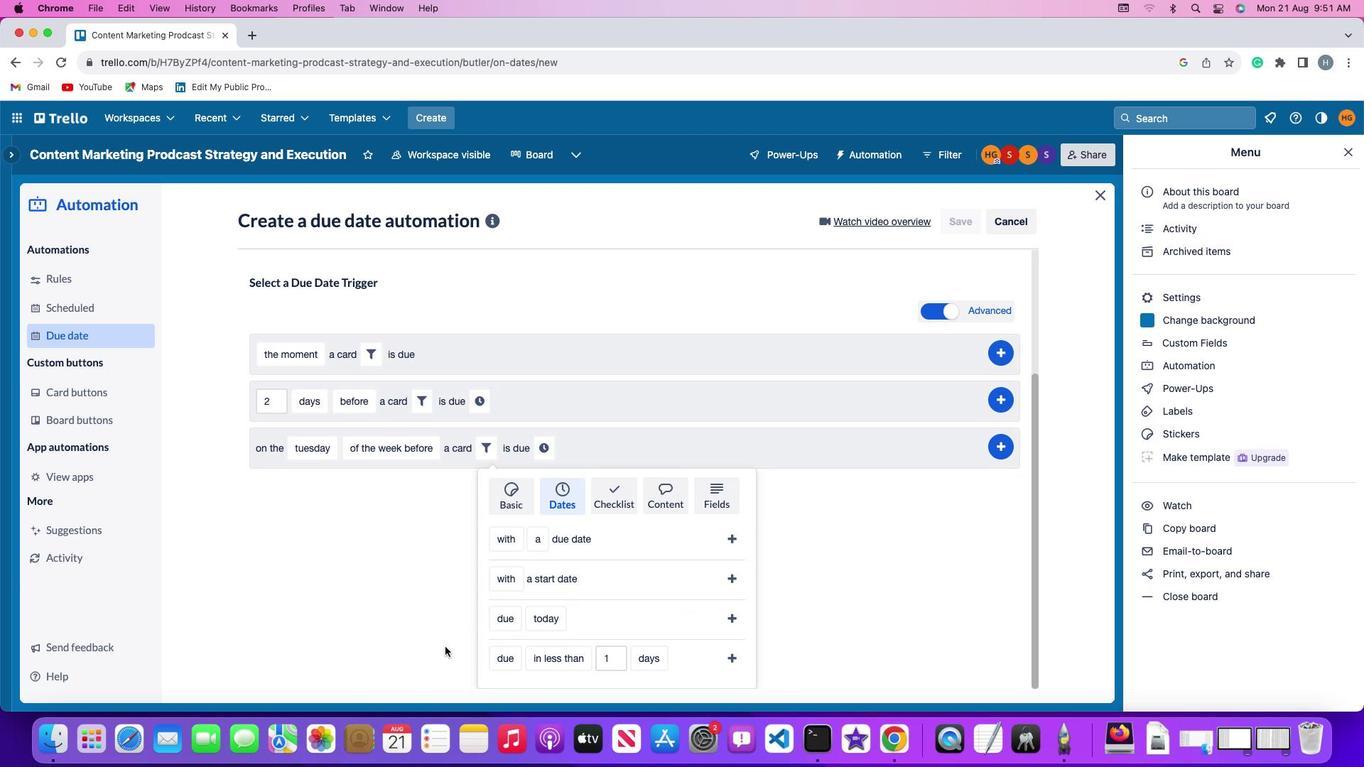 
Action: Mouse moved to (500, 658)
Screenshot: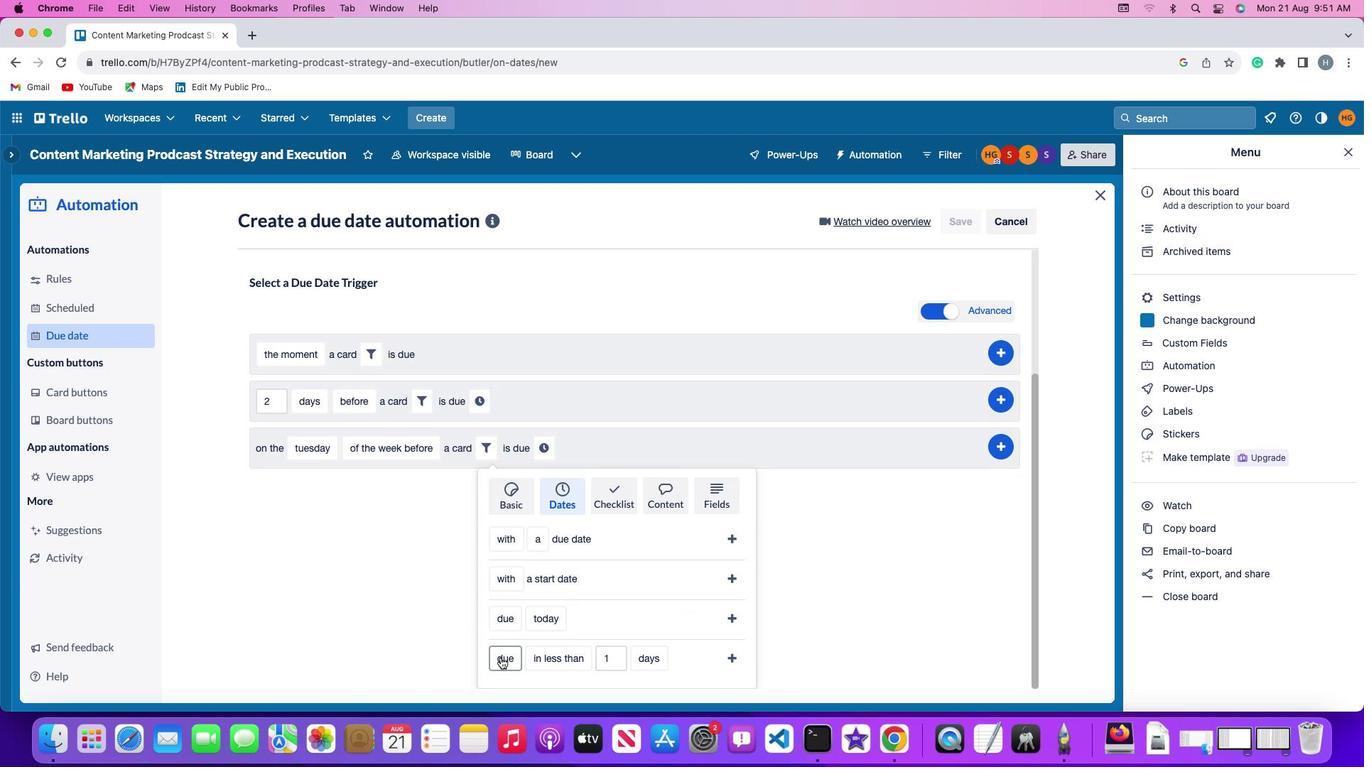
Action: Mouse pressed left at (500, 658)
Screenshot: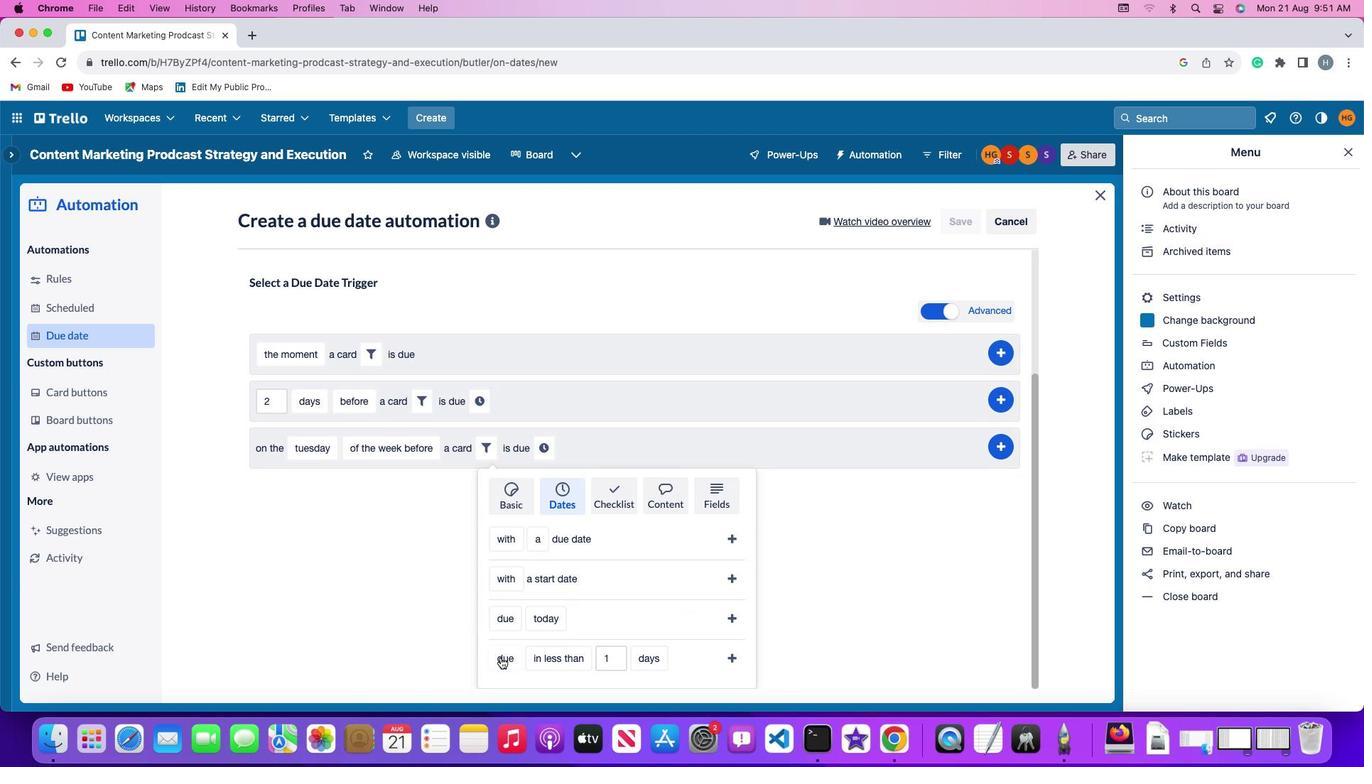 
Action: Mouse moved to (505, 637)
Screenshot: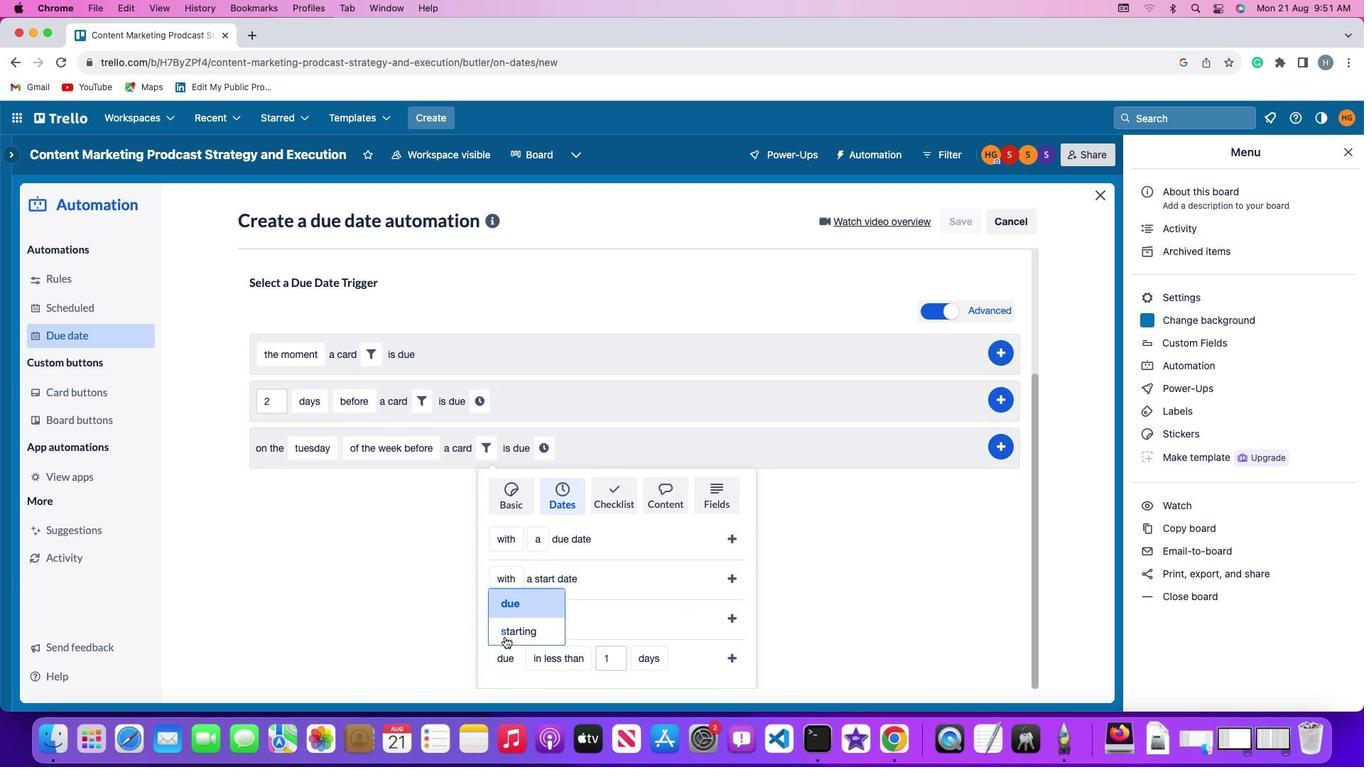 
Action: Mouse pressed left at (505, 637)
Screenshot: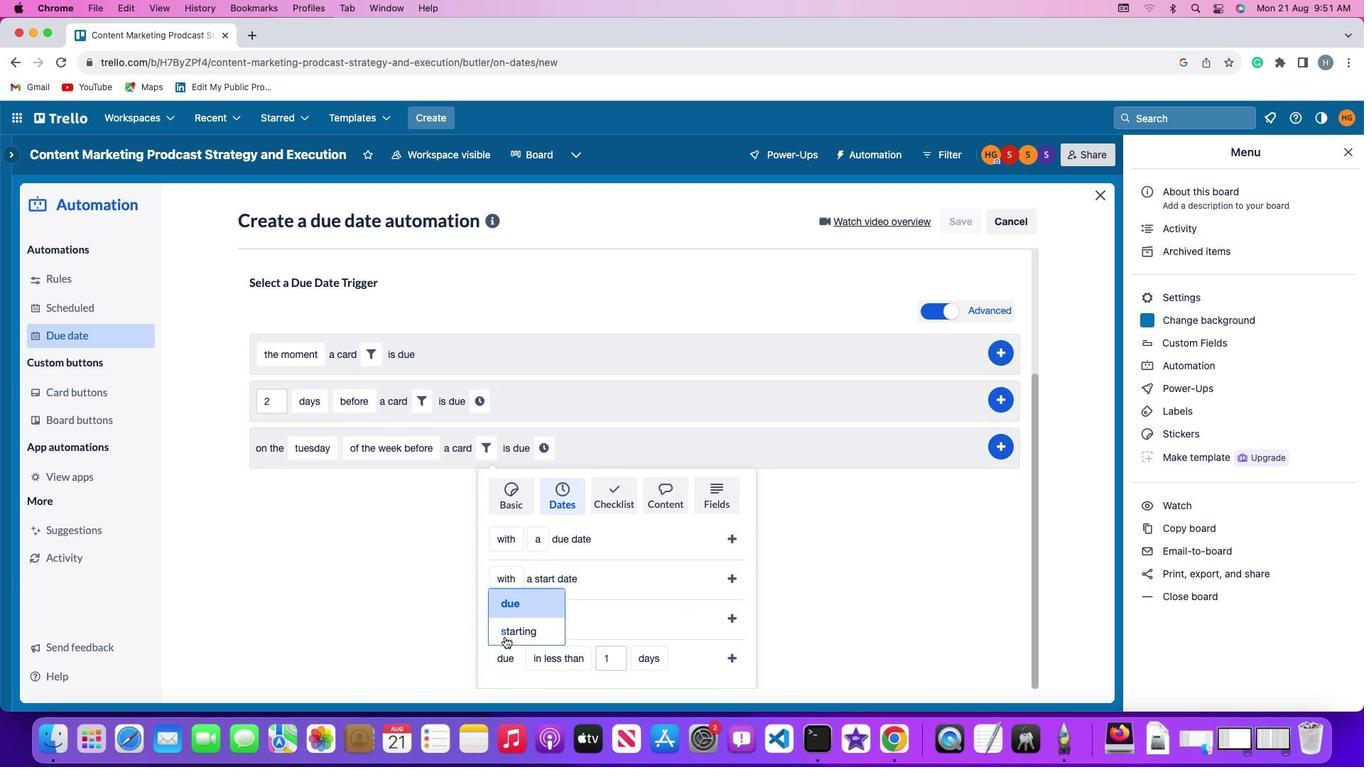 
Action: Mouse moved to (572, 656)
Screenshot: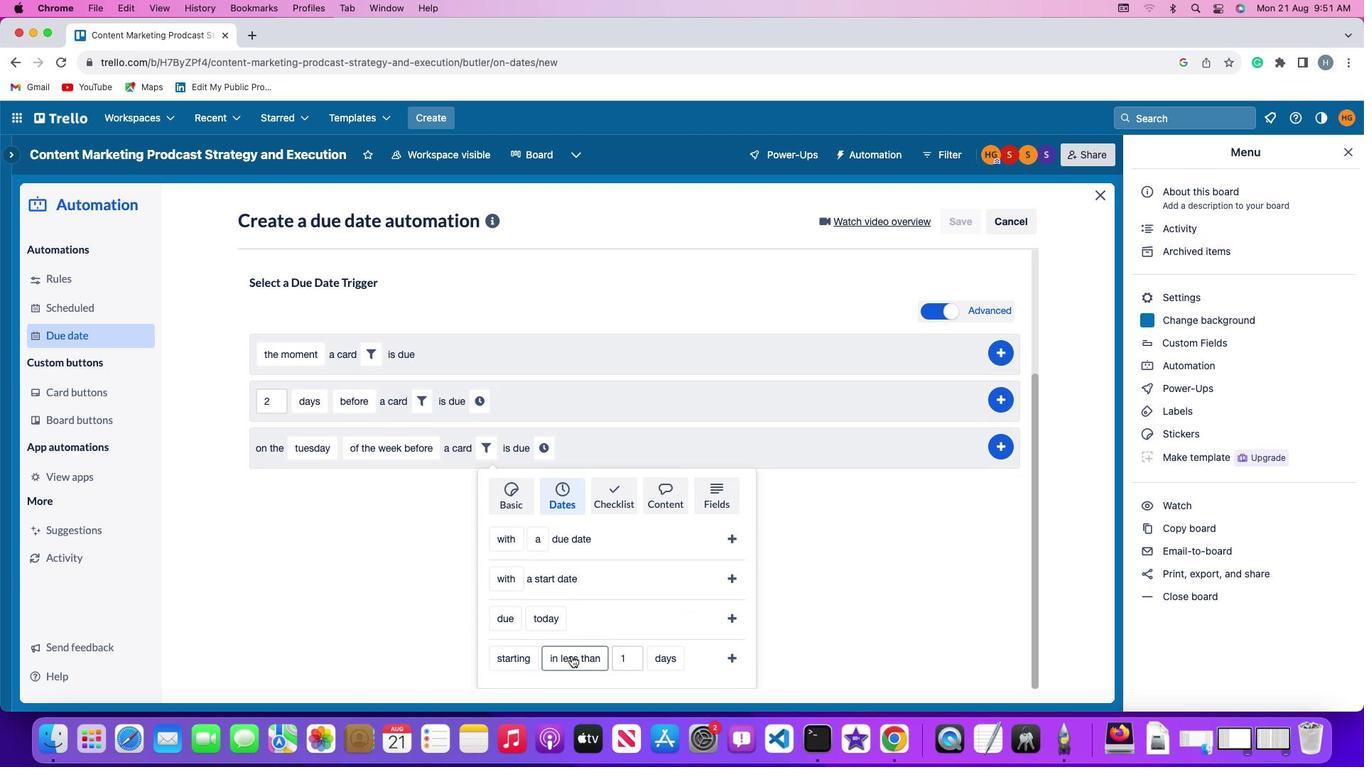 
Action: Mouse pressed left at (572, 656)
Screenshot: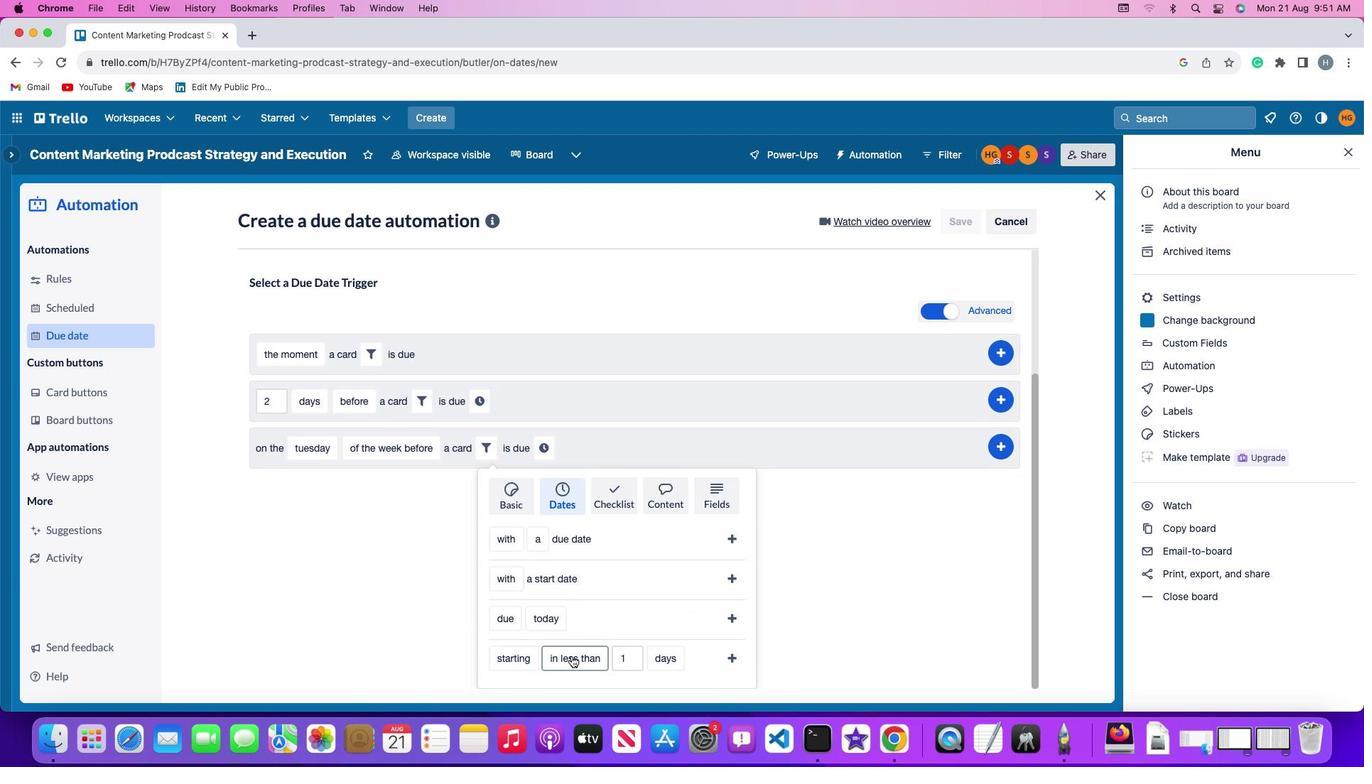 
Action: Mouse moved to (575, 601)
Screenshot: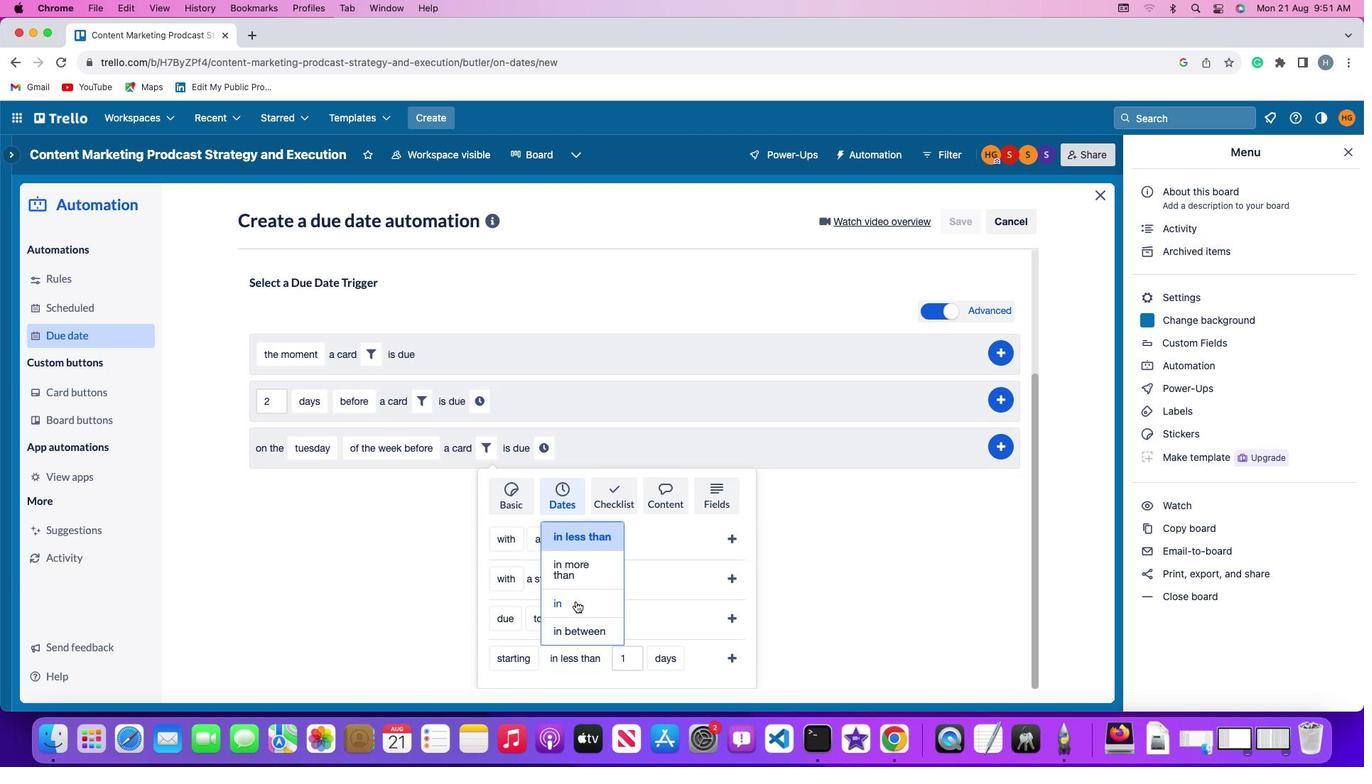 
Action: Mouse pressed left at (575, 601)
Screenshot: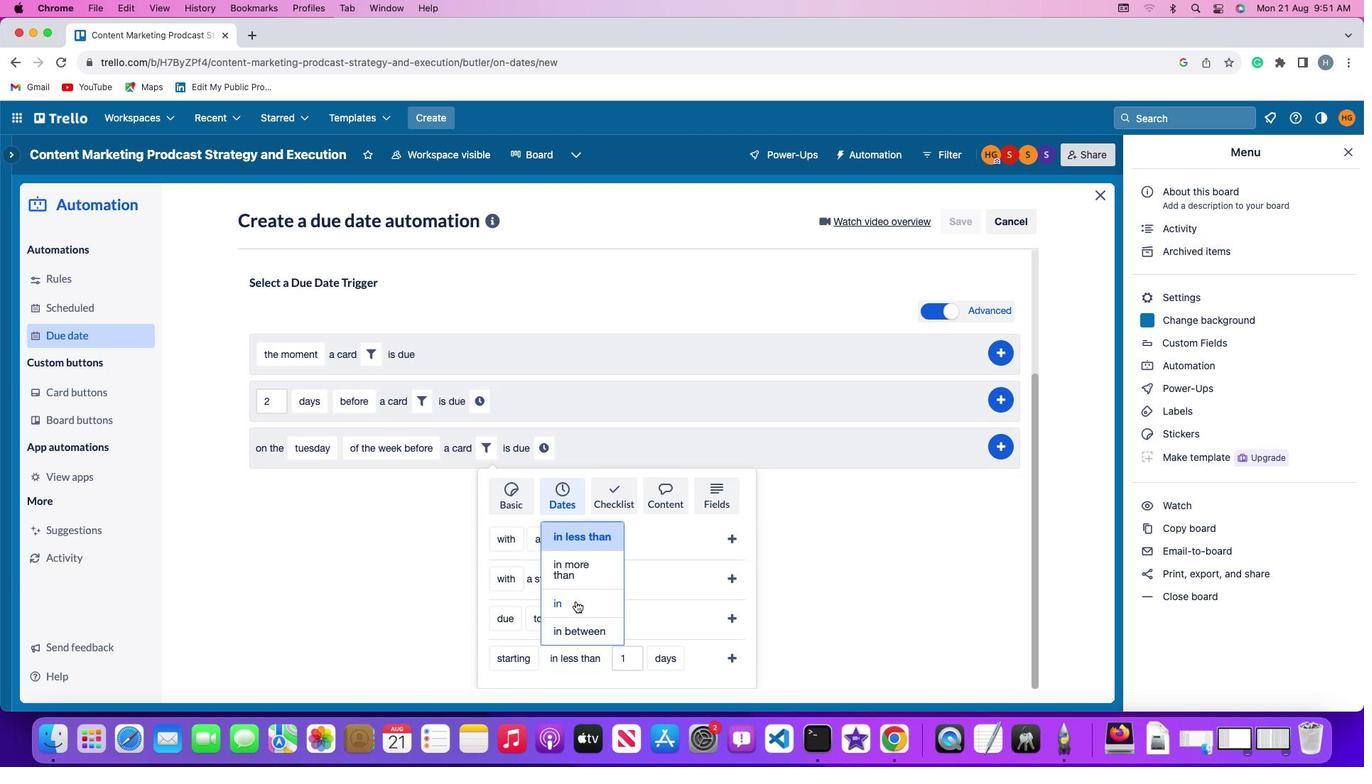 
Action: Mouse moved to (587, 659)
Screenshot: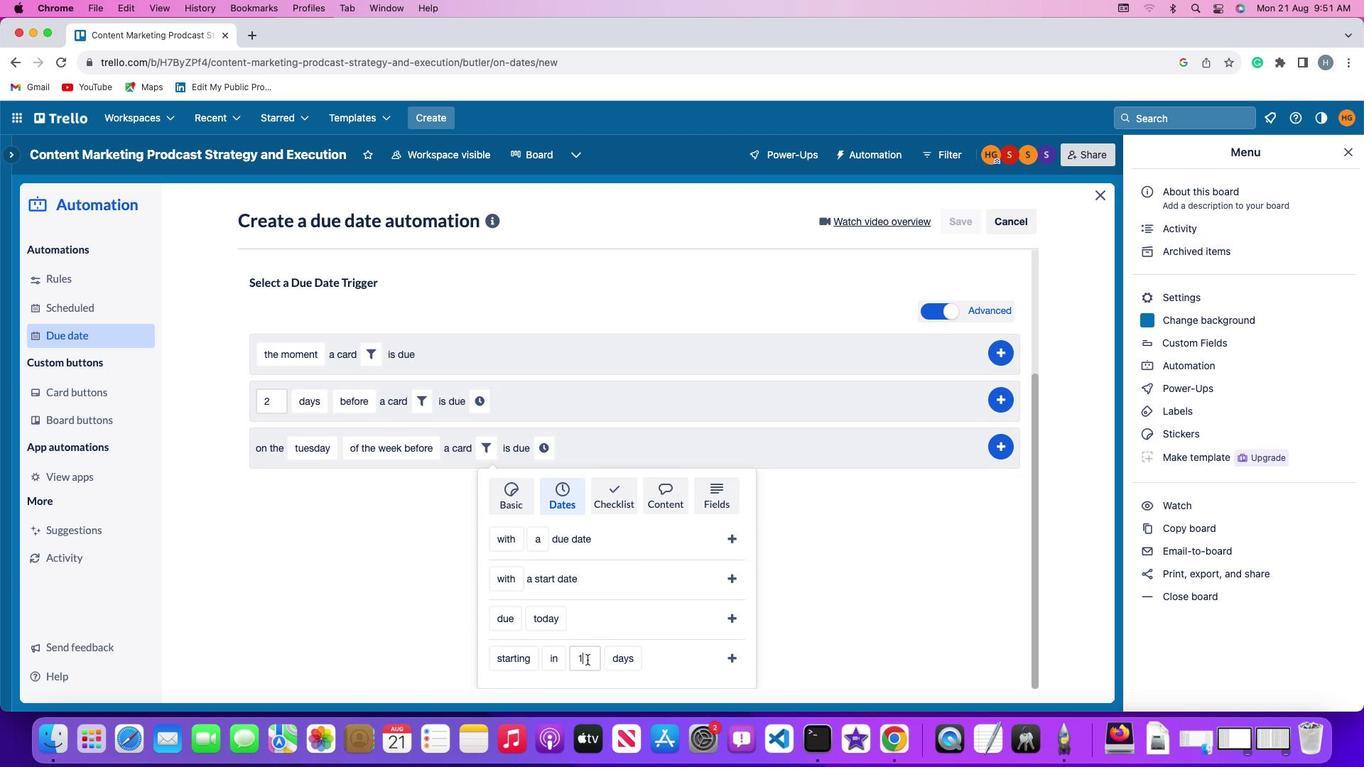 
Action: Mouse pressed left at (587, 659)
Screenshot: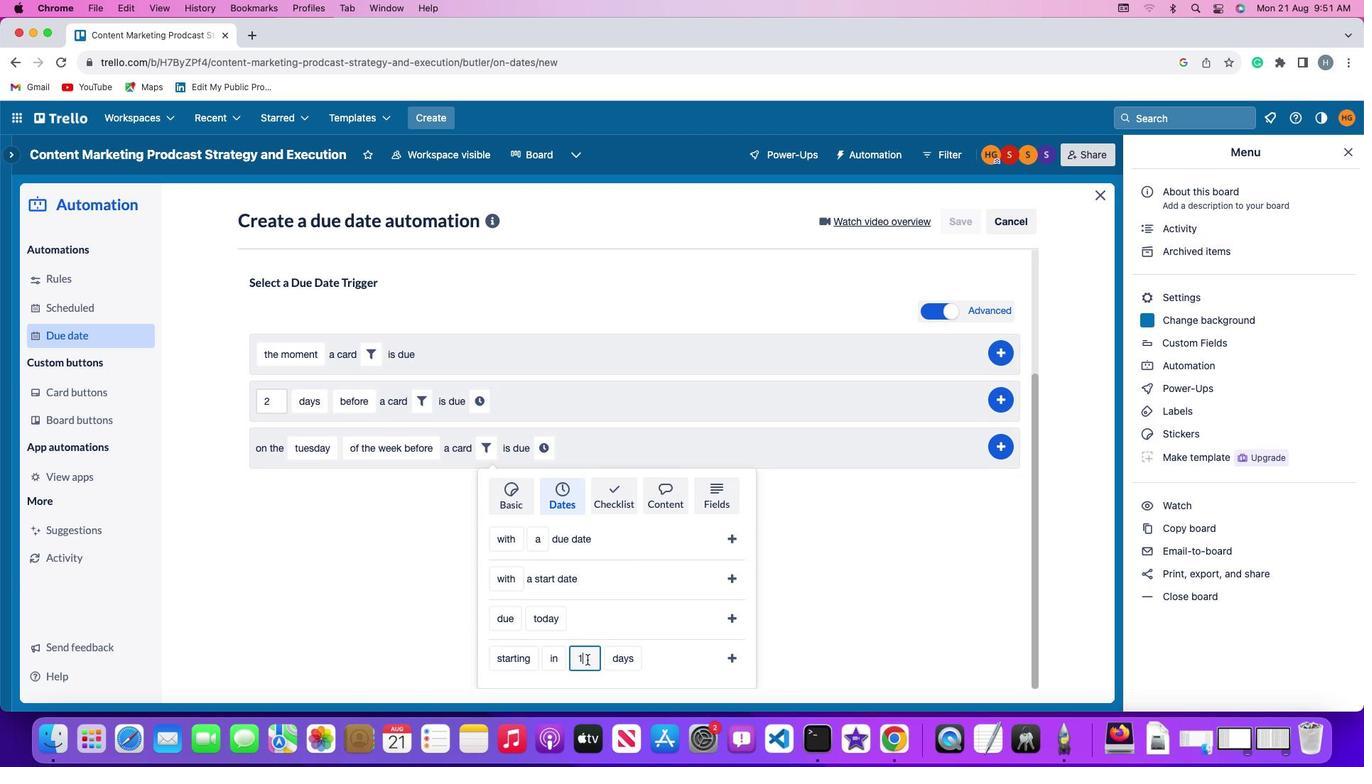 
Action: Mouse moved to (587, 659)
Screenshot: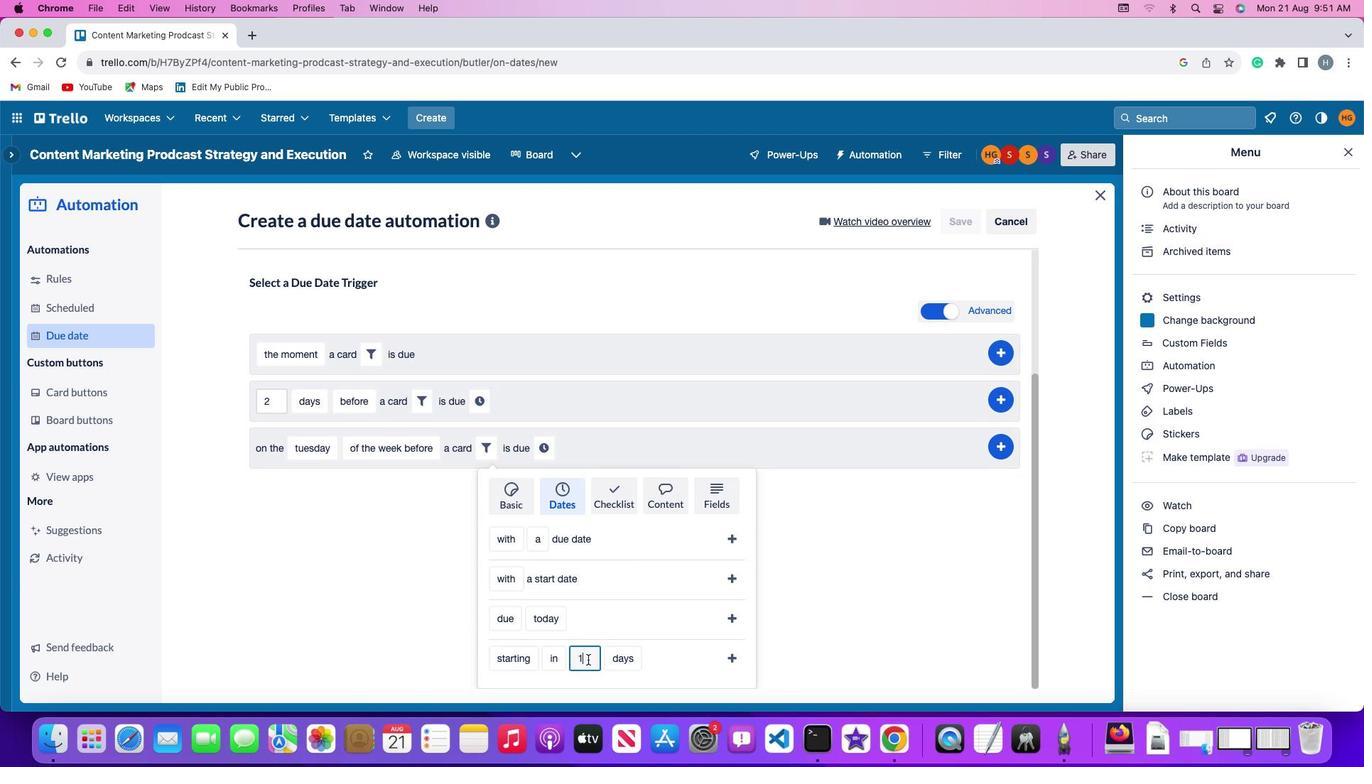 
Action: Key pressed Key.backspace'1'
Screenshot: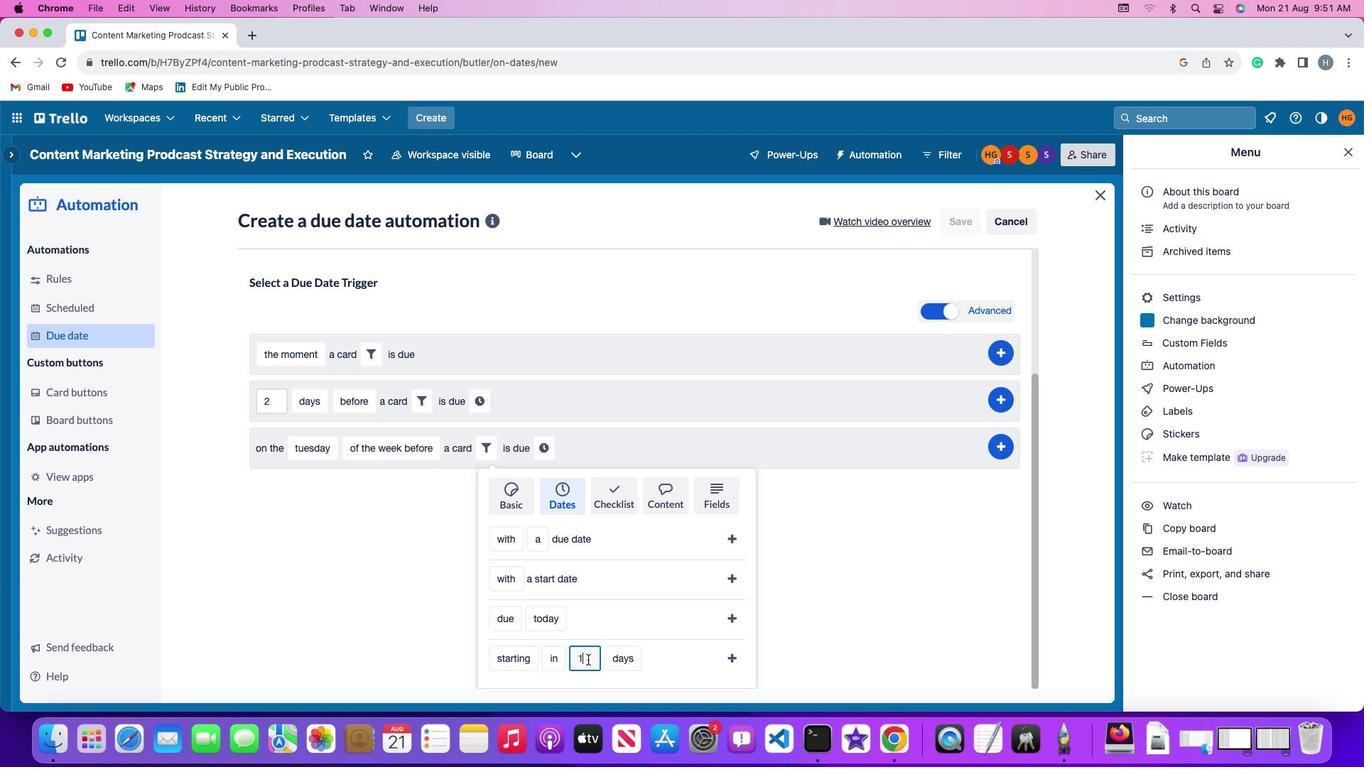 
Action: Mouse moved to (627, 659)
Screenshot: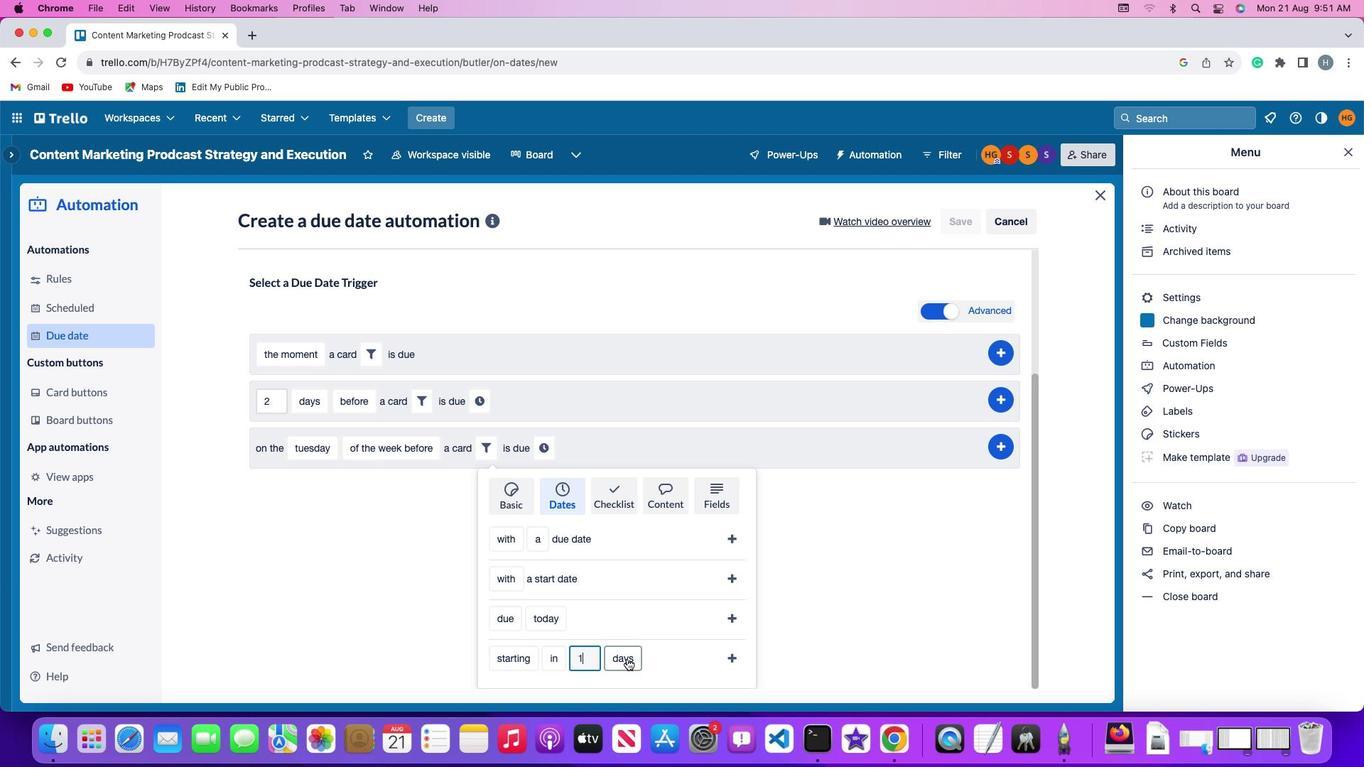
Action: Mouse pressed left at (627, 659)
Screenshot: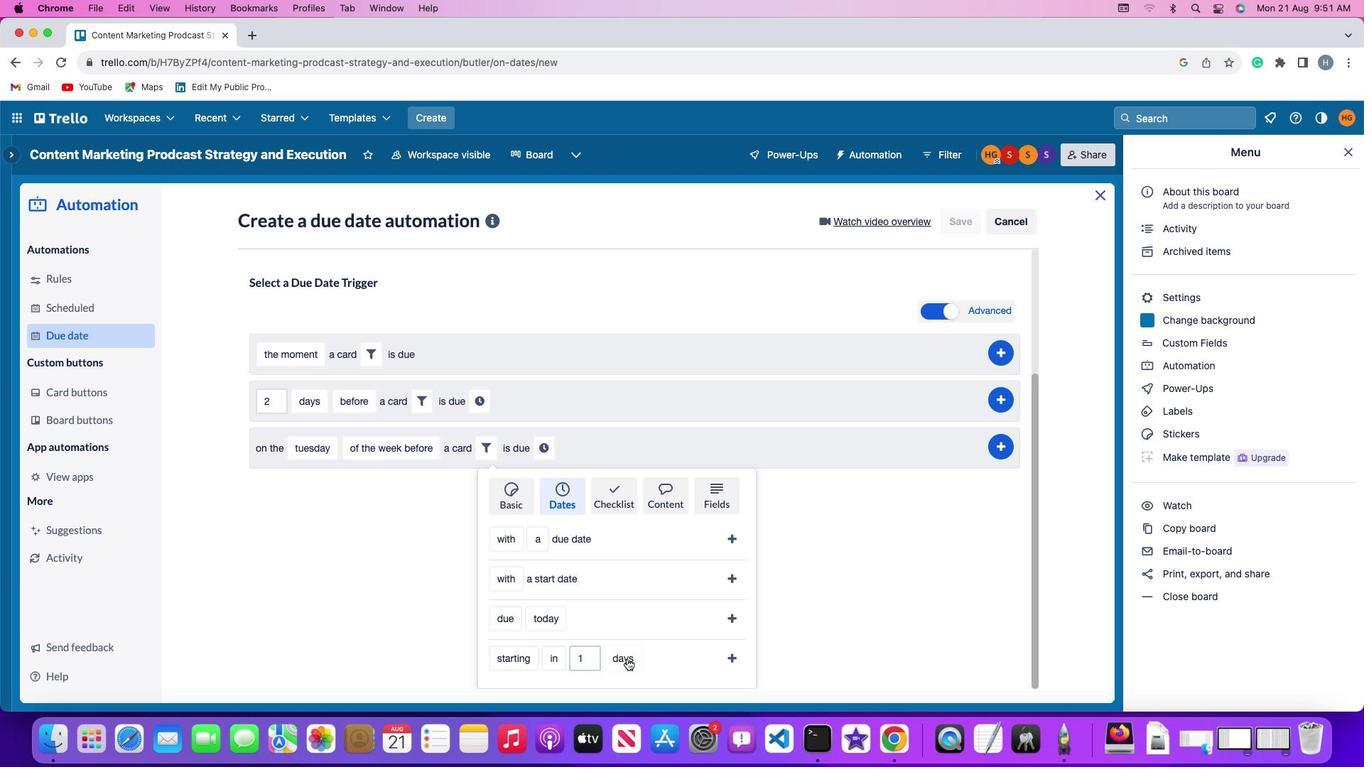 
Action: Mouse moved to (626, 637)
Screenshot: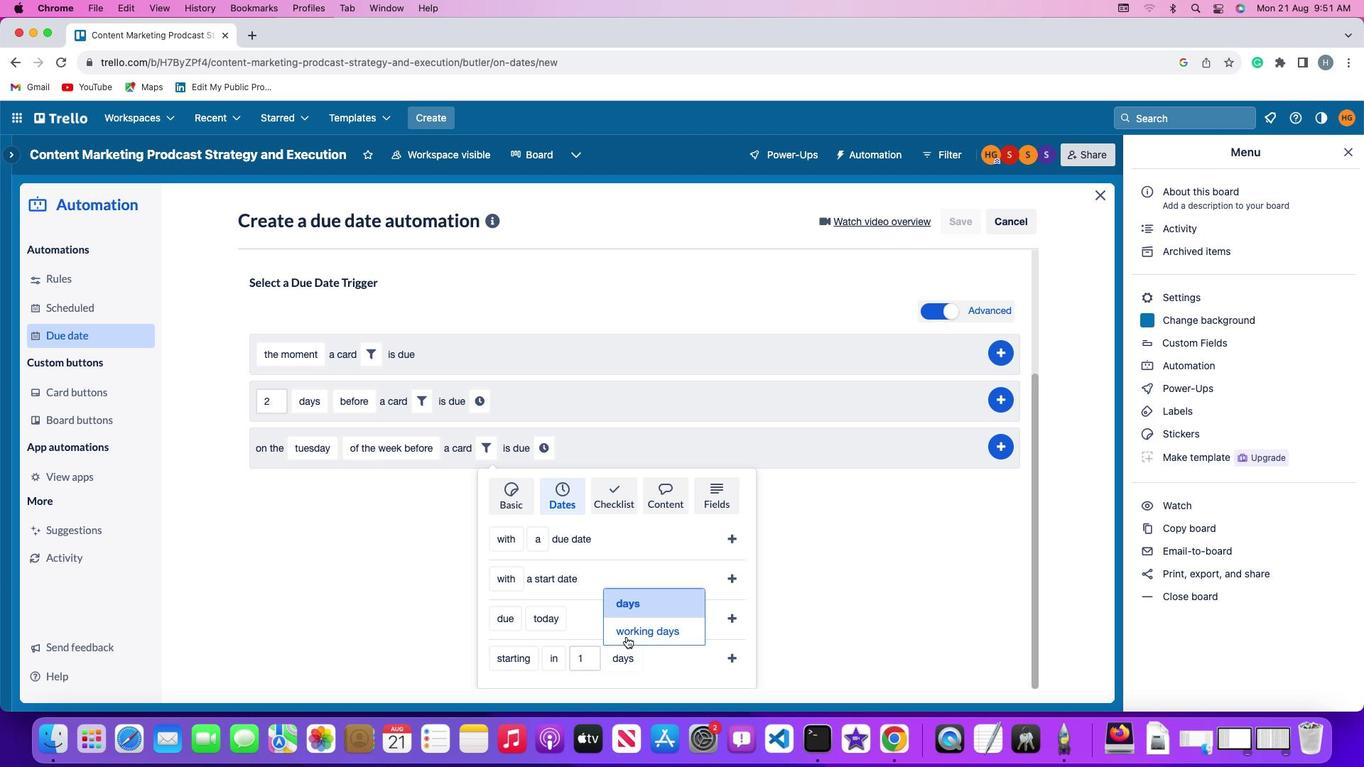 
Action: Mouse pressed left at (626, 637)
Screenshot: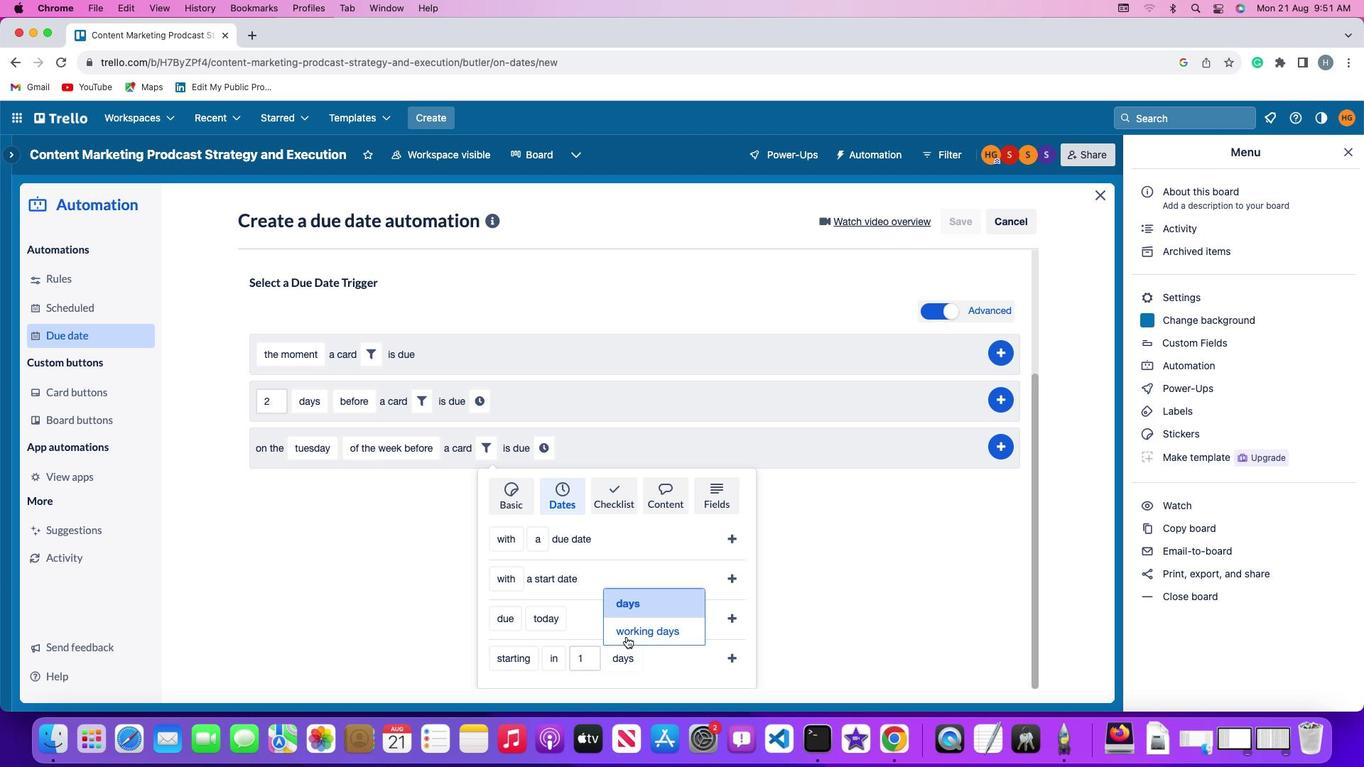 
Action: Mouse moved to (735, 654)
Screenshot: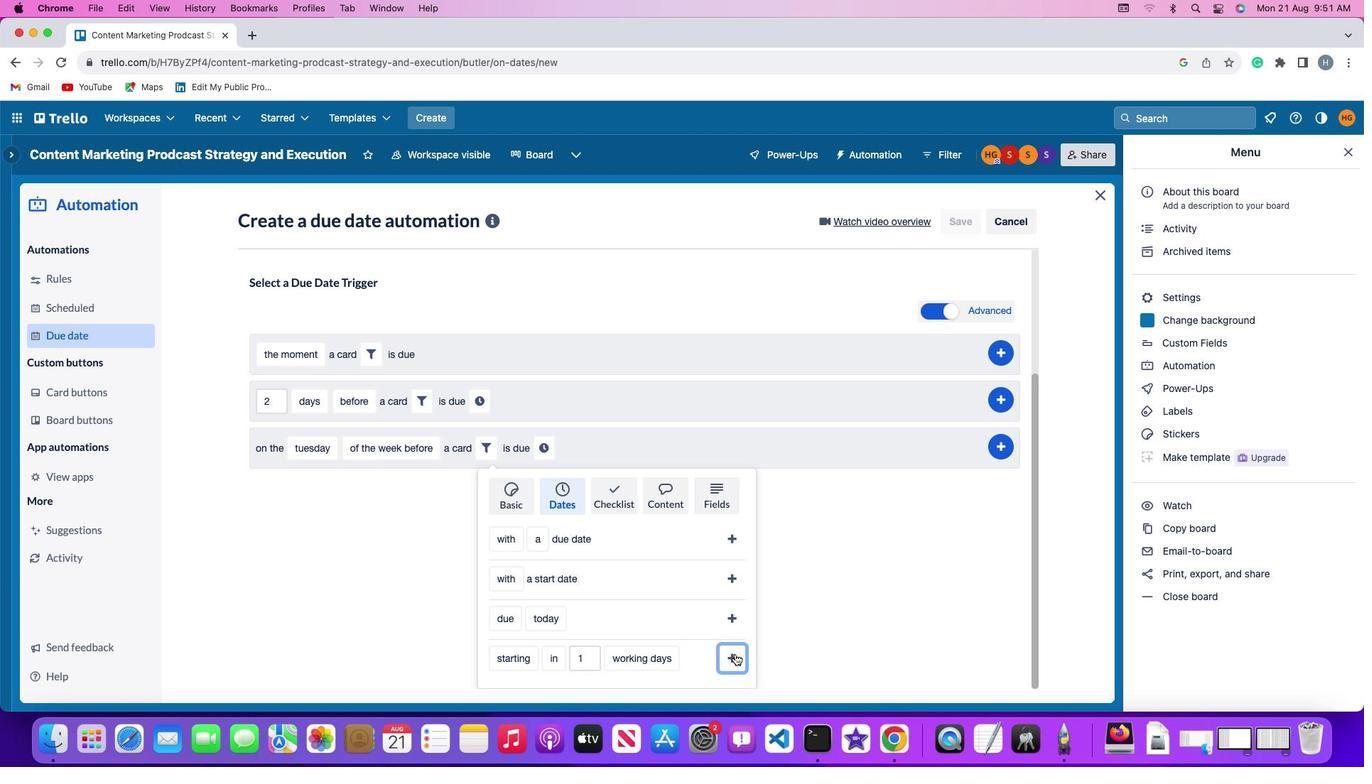 
Action: Mouse pressed left at (735, 654)
Screenshot: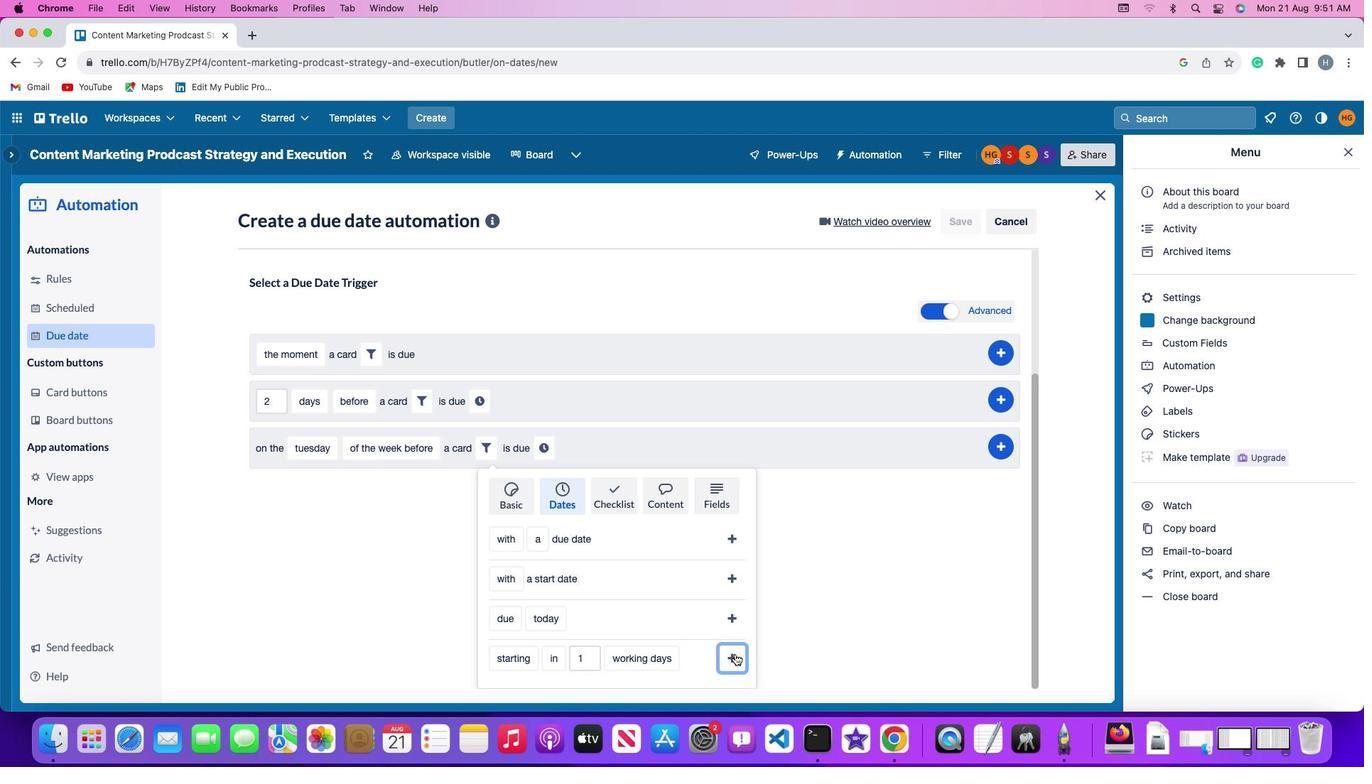 
Action: Mouse moved to (695, 620)
Screenshot: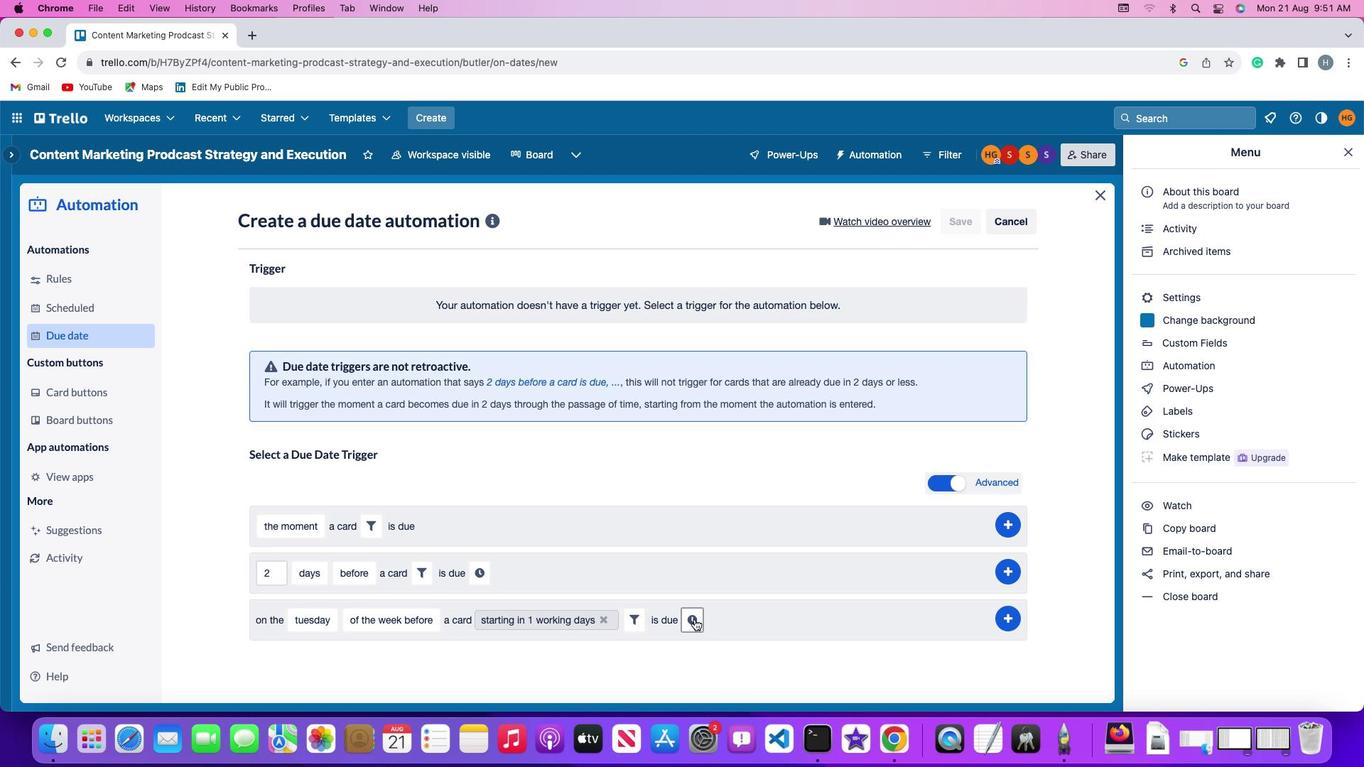 
Action: Mouse pressed left at (695, 620)
Screenshot: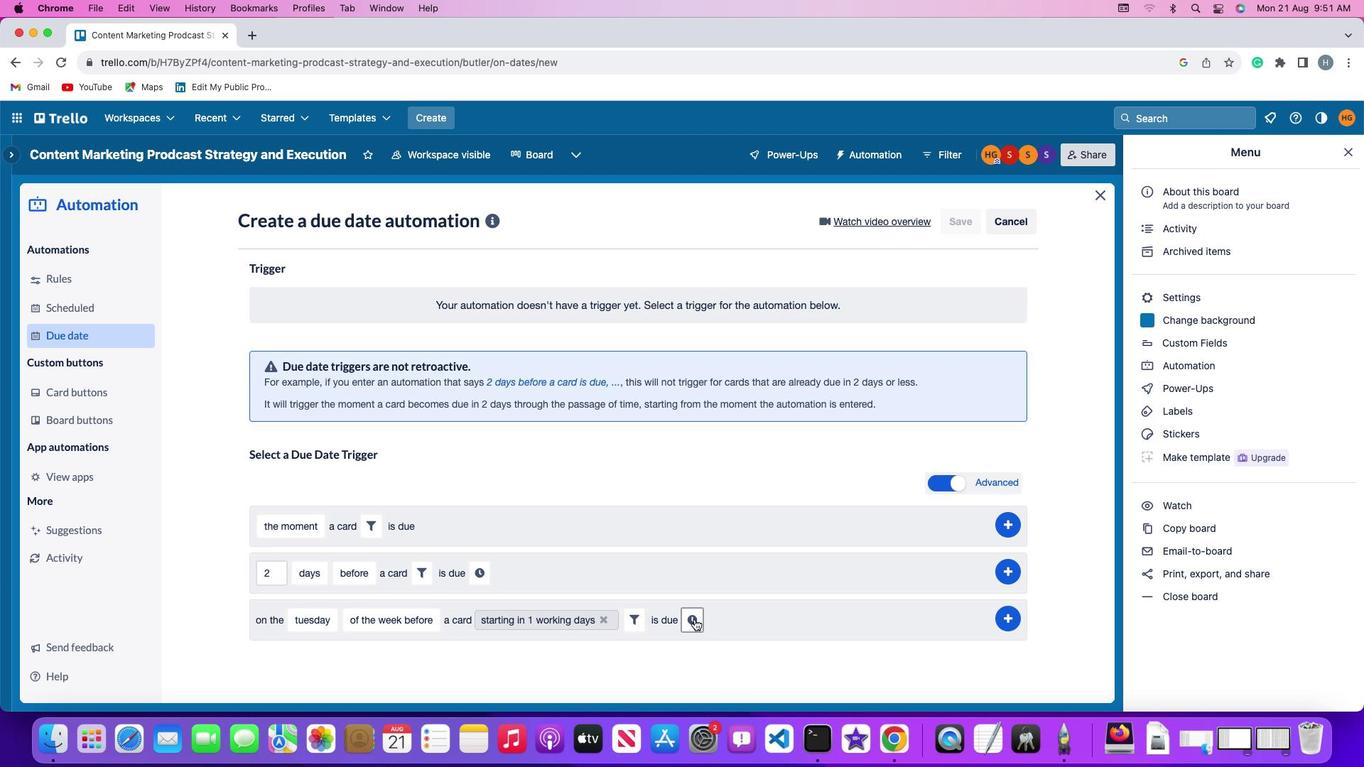
Action: Mouse moved to (721, 624)
Screenshot: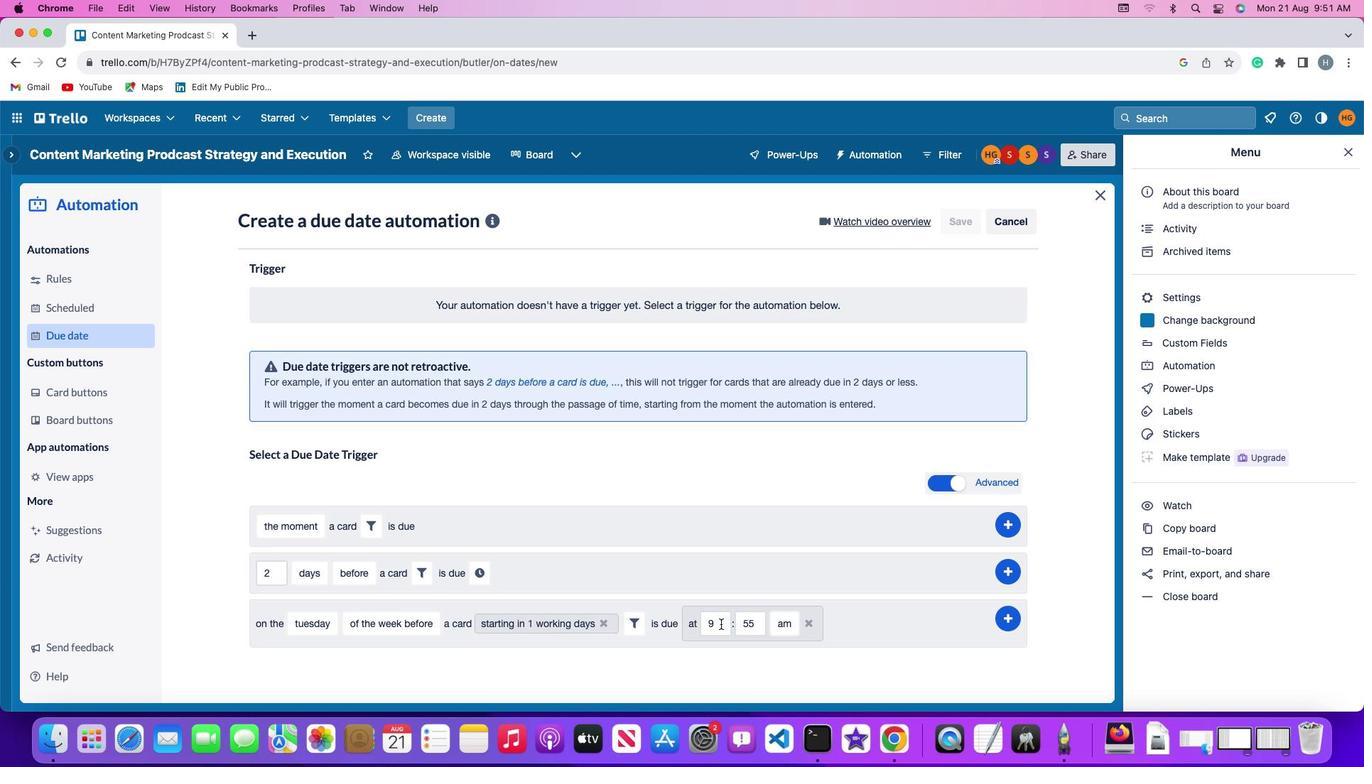 
Action: Mouse pressed left at (721, 624)
Screenshot: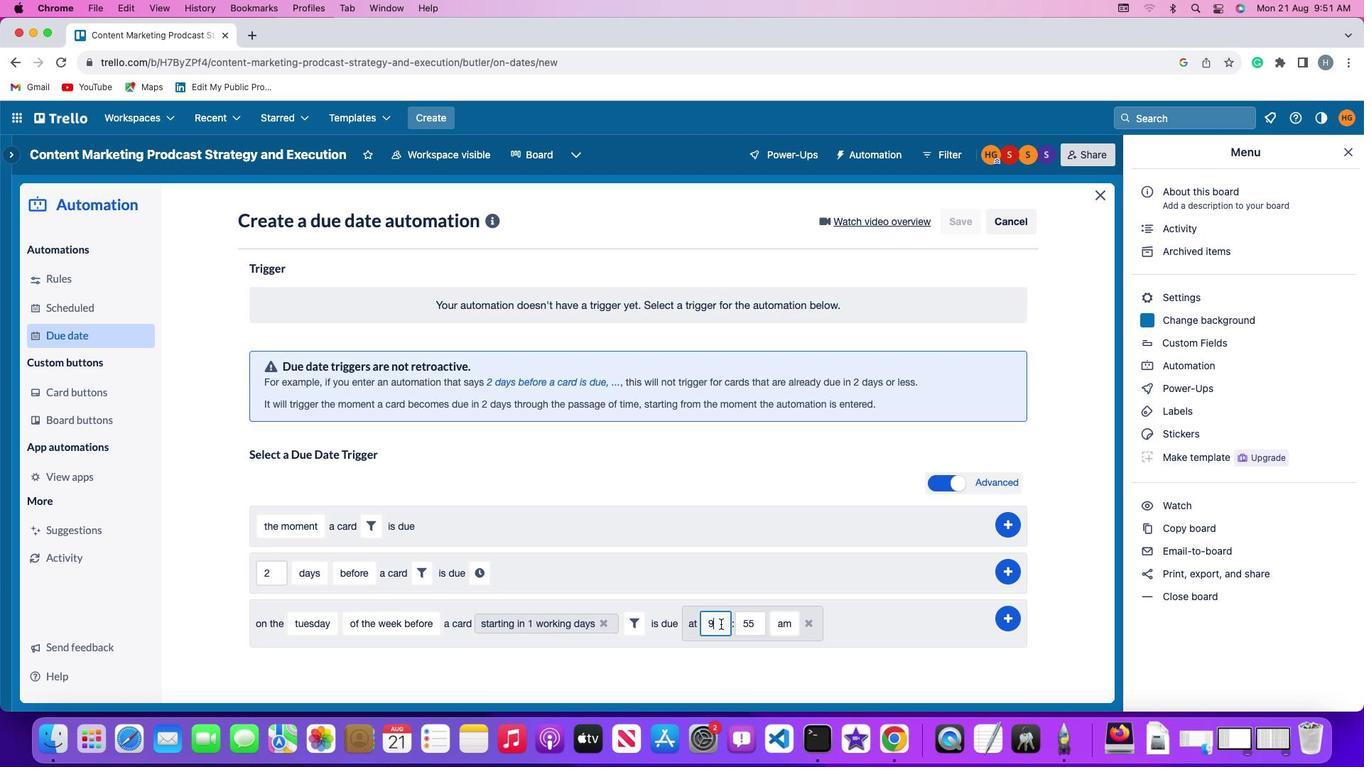 
Action: Mouse moved to (721, 624)
Screenshot: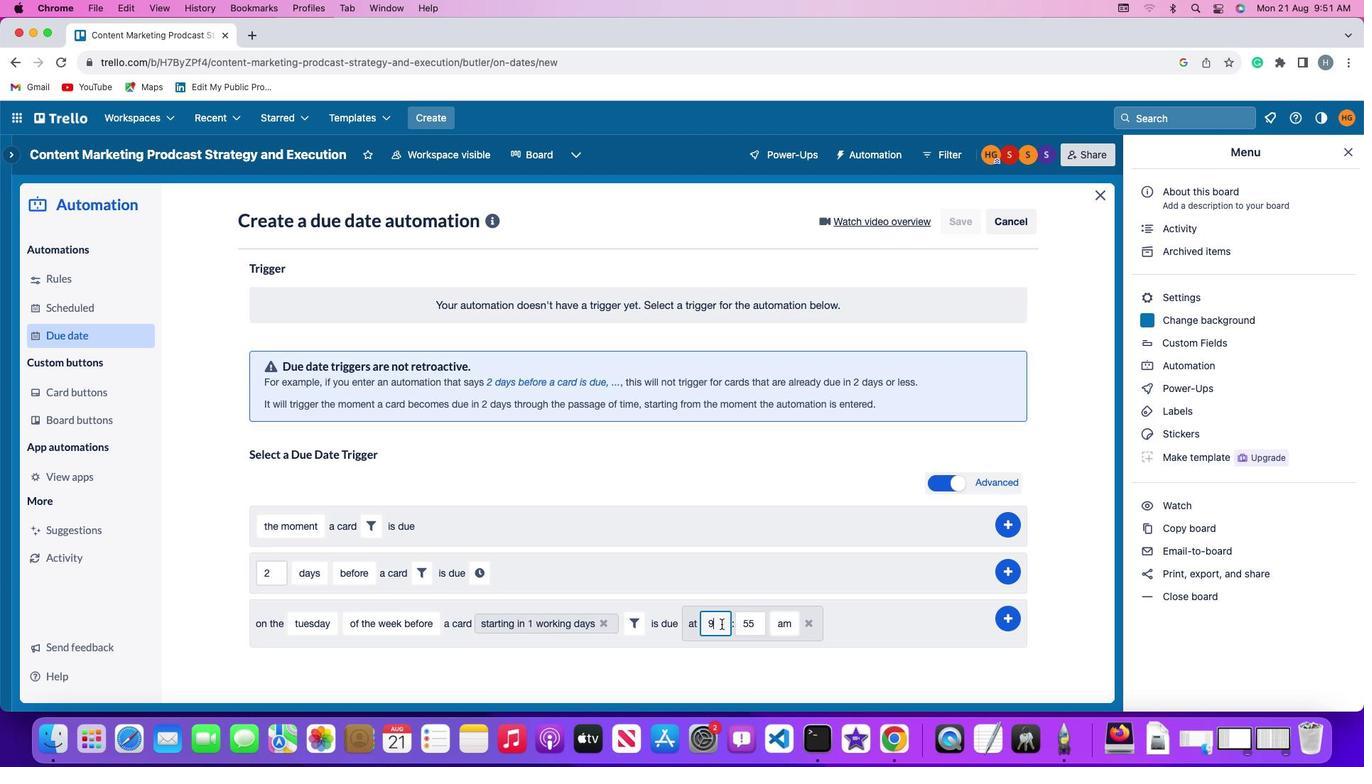 
Action: Key pressed Key.backspace'1'
Screenshot: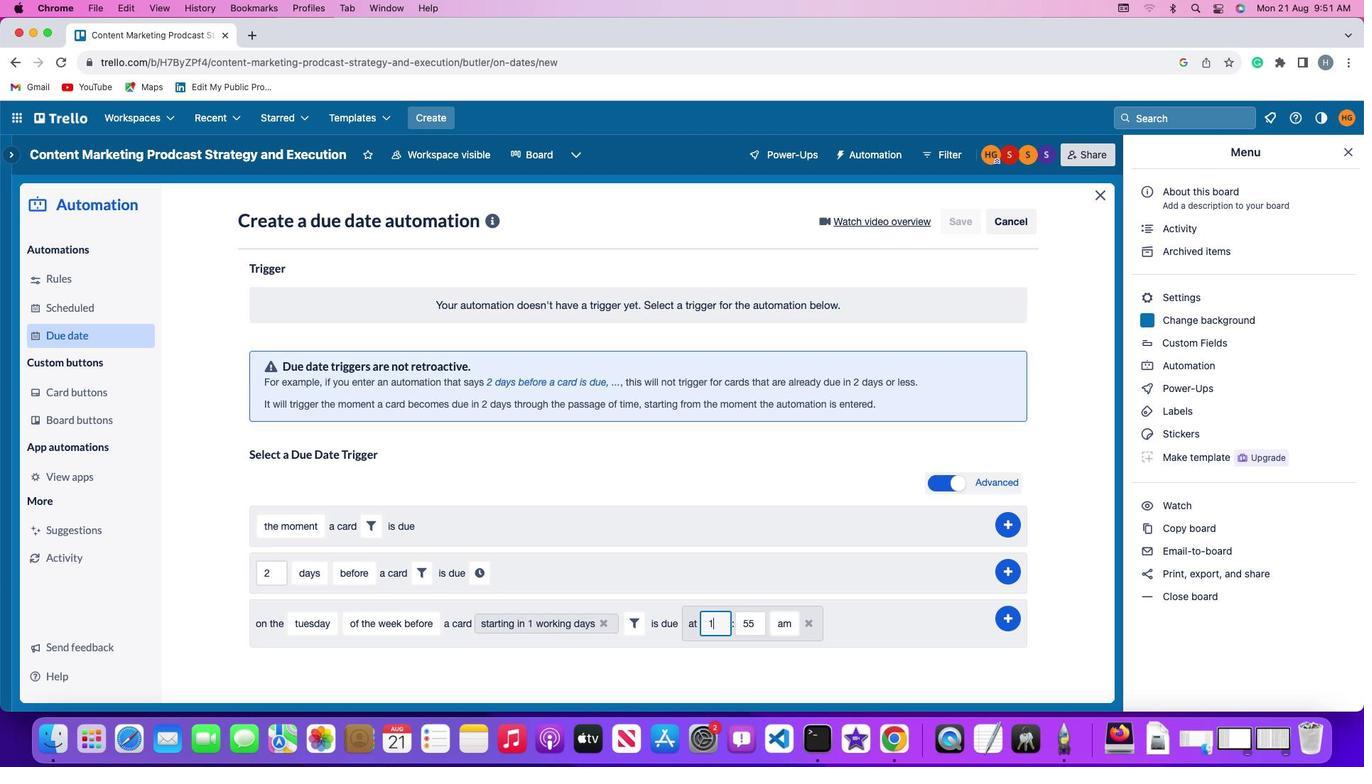
Action: Mouse moved to (721, 624)
Screenshot: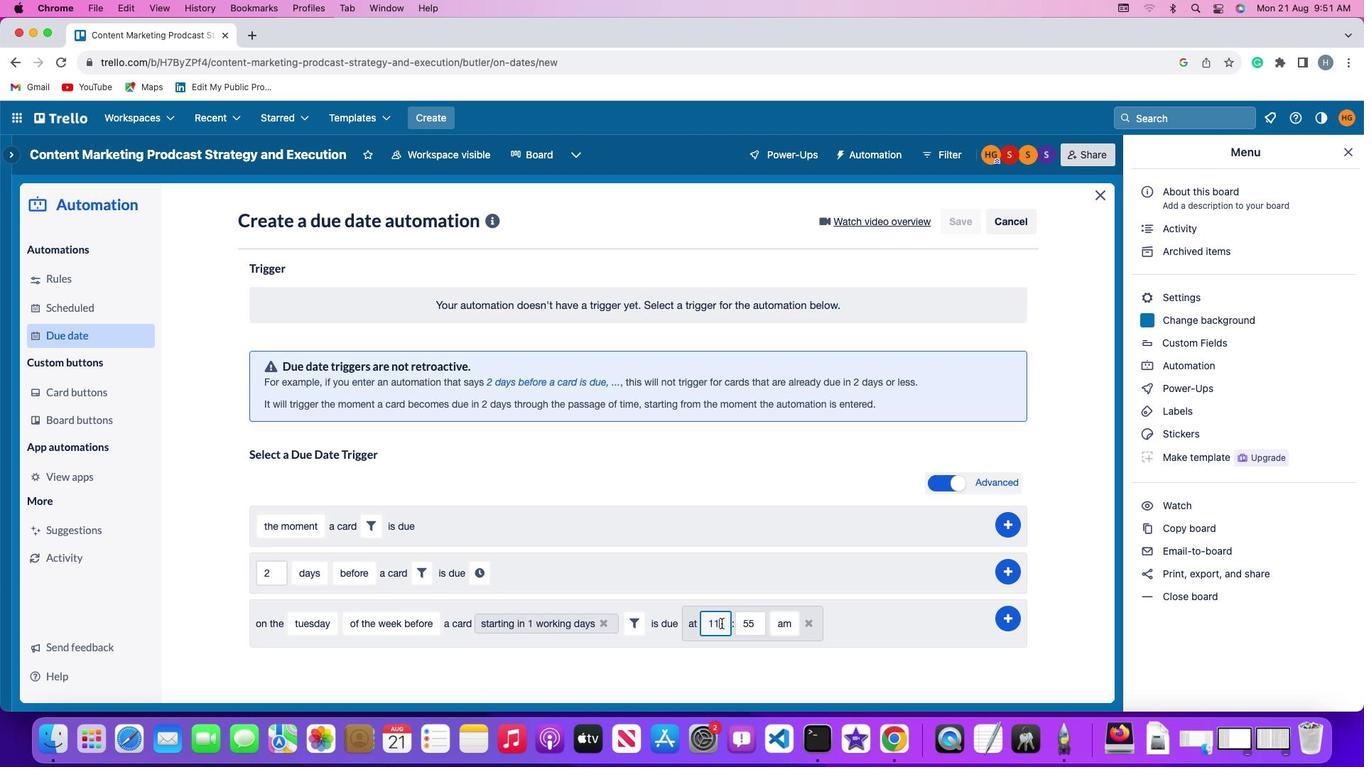 
Action: Key pressed '1'
Screenshot: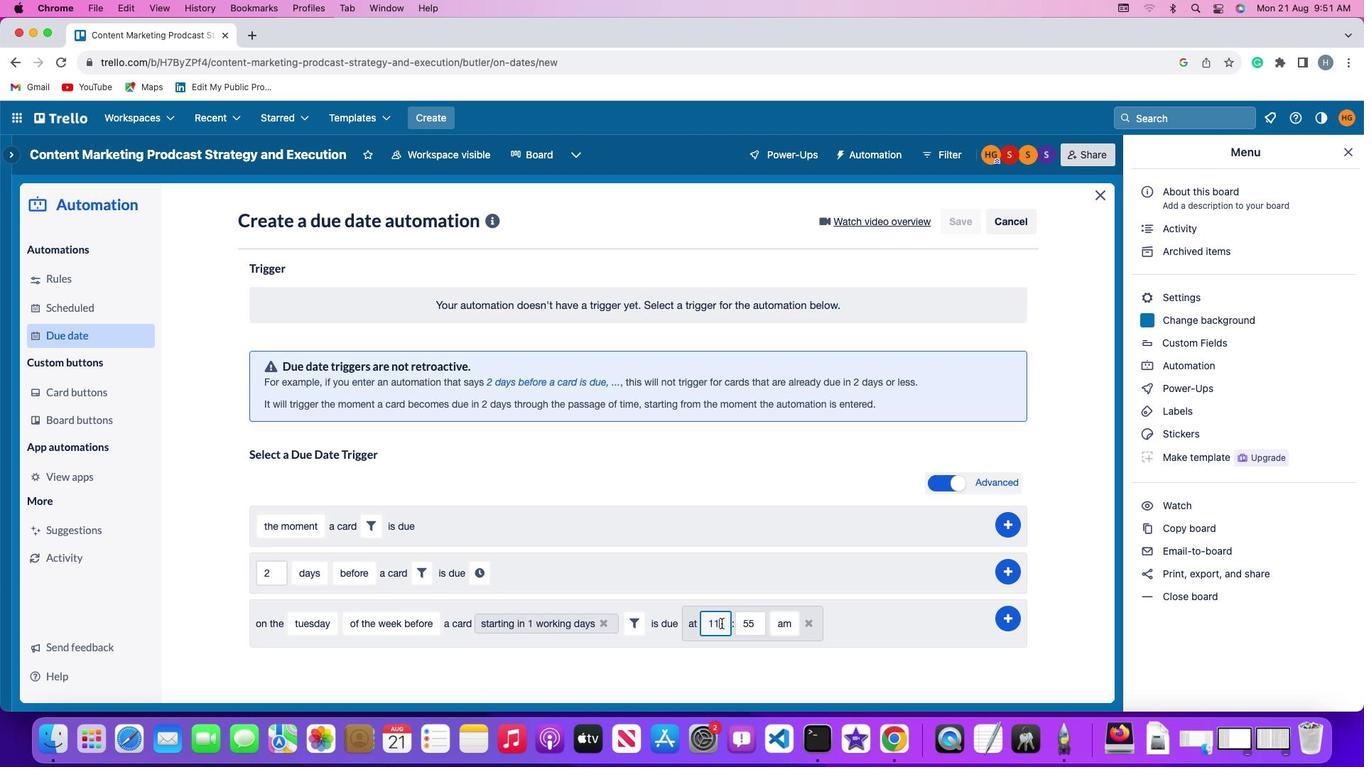 
Action: Mouse moved to (759, 621)
Screenshot: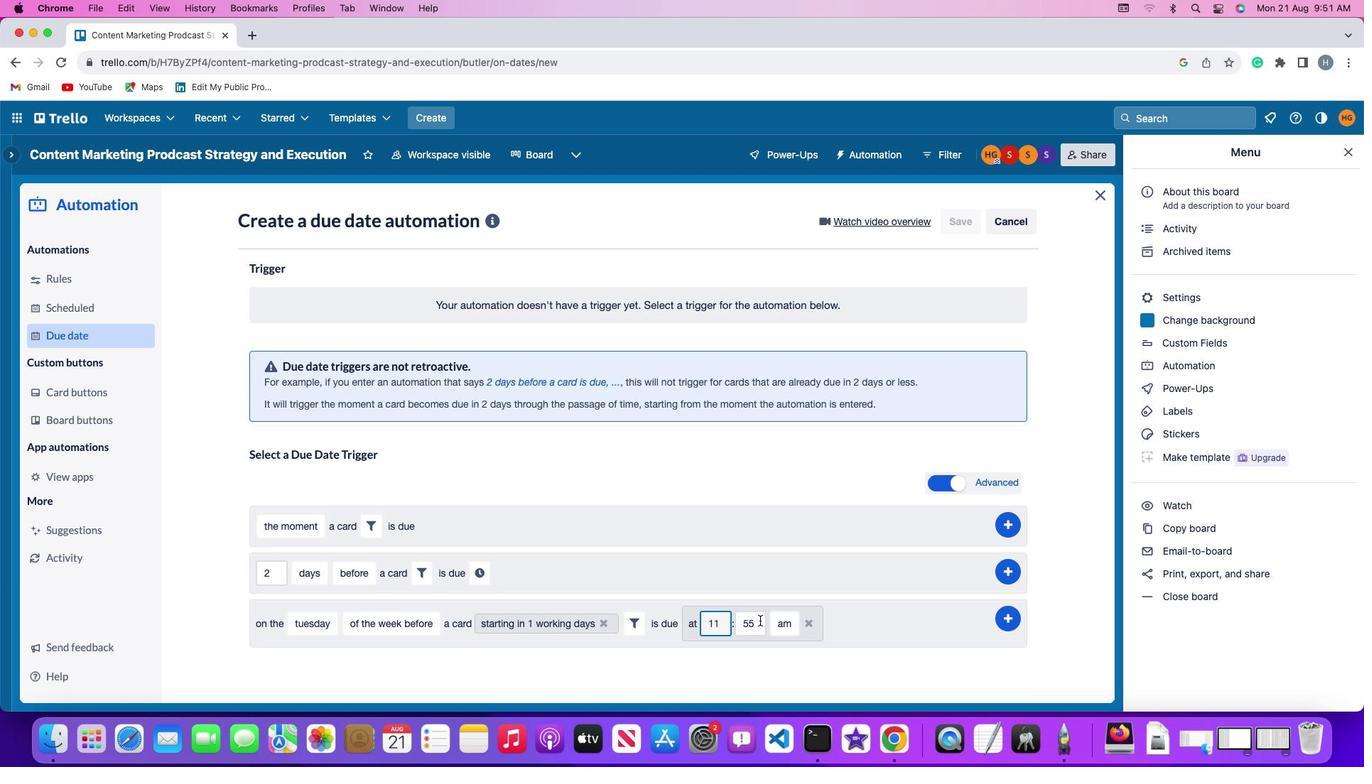 
Action: Mouse pressed left at (759, 621)
Screenshot: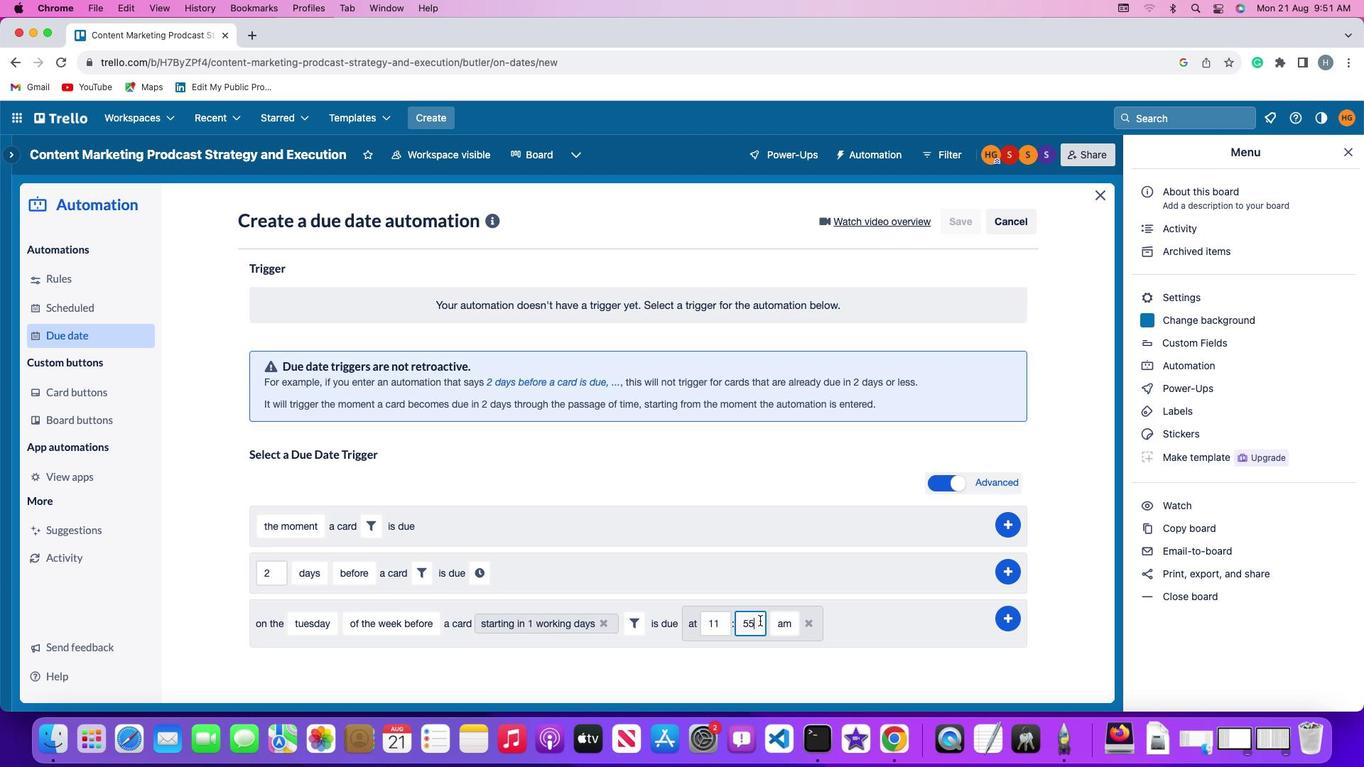 
Action: Key pressed Key.backspaceKey.backspace
Screenshot: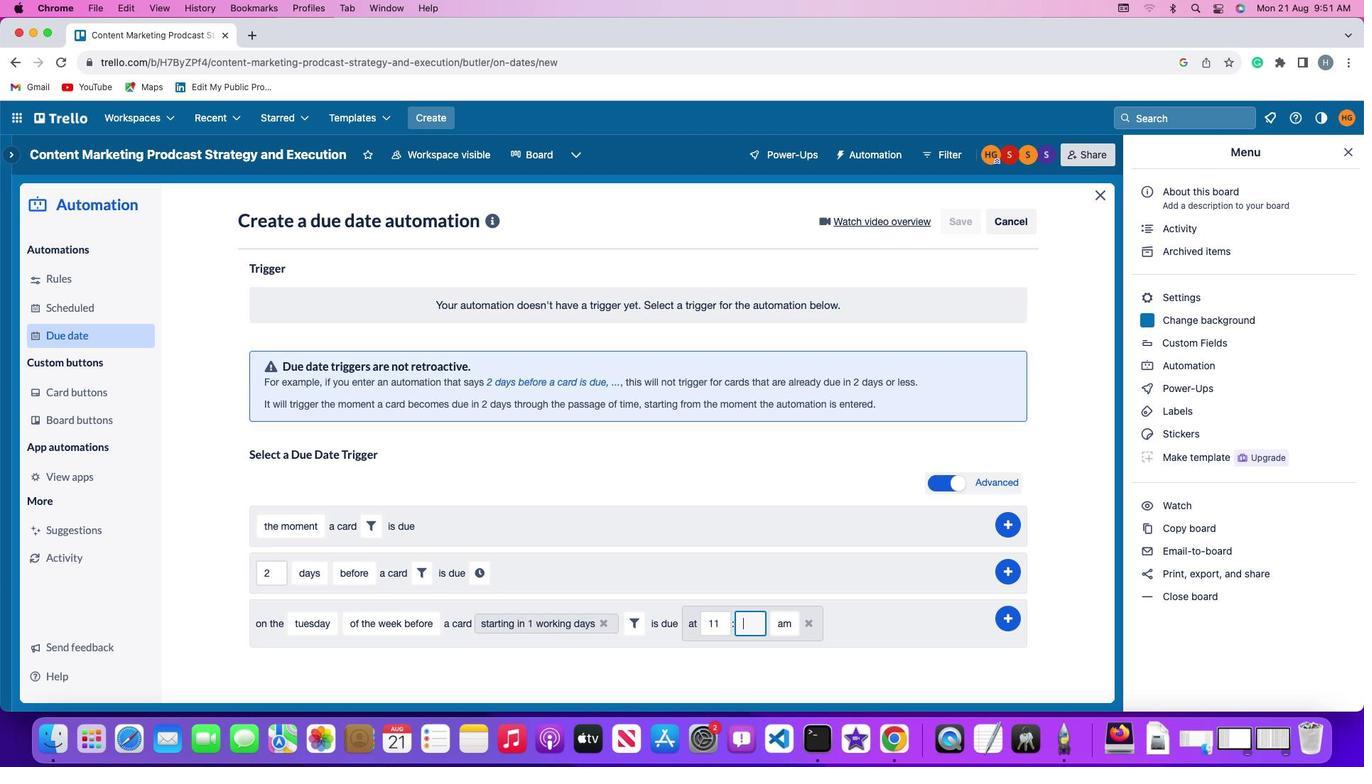 
Action: Mouse moved to (759, 621)
Screenshot: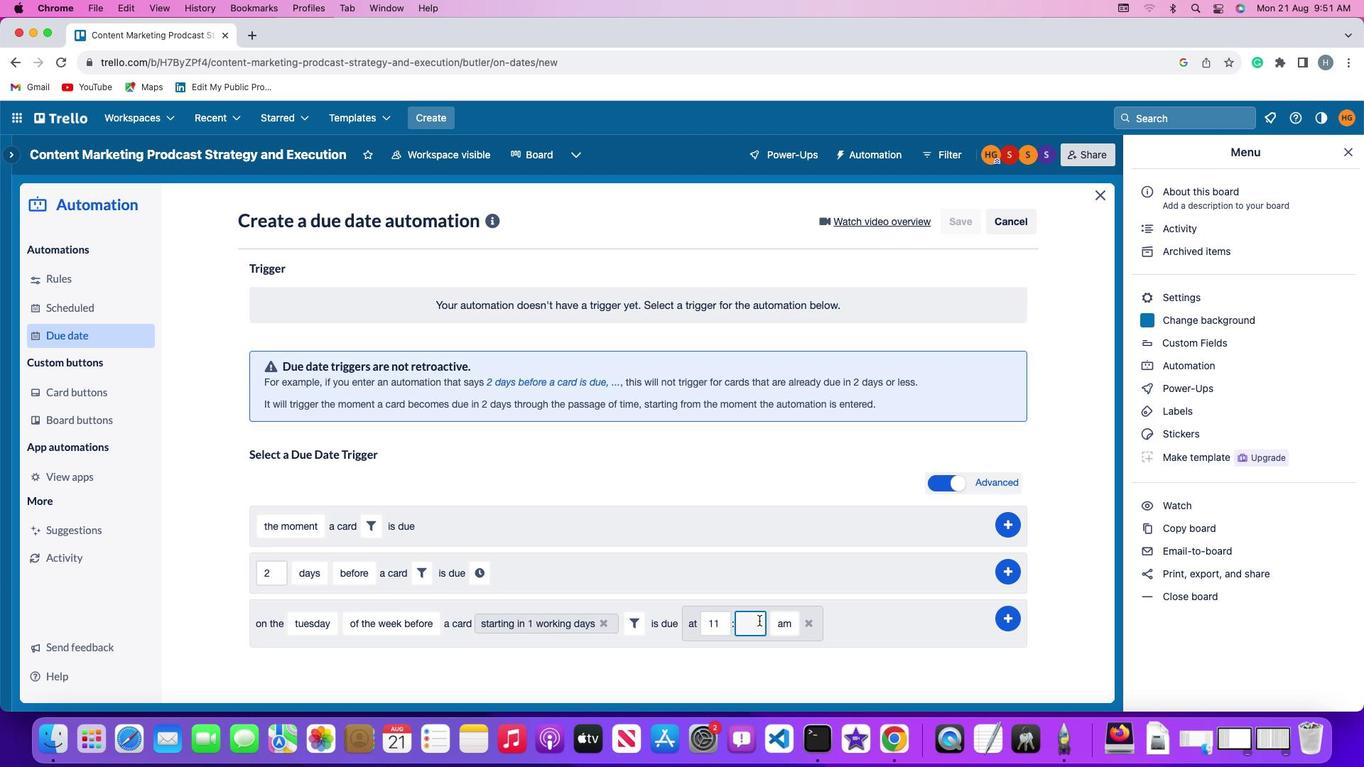 
Action: Key pressed '0''0'
Screenshot: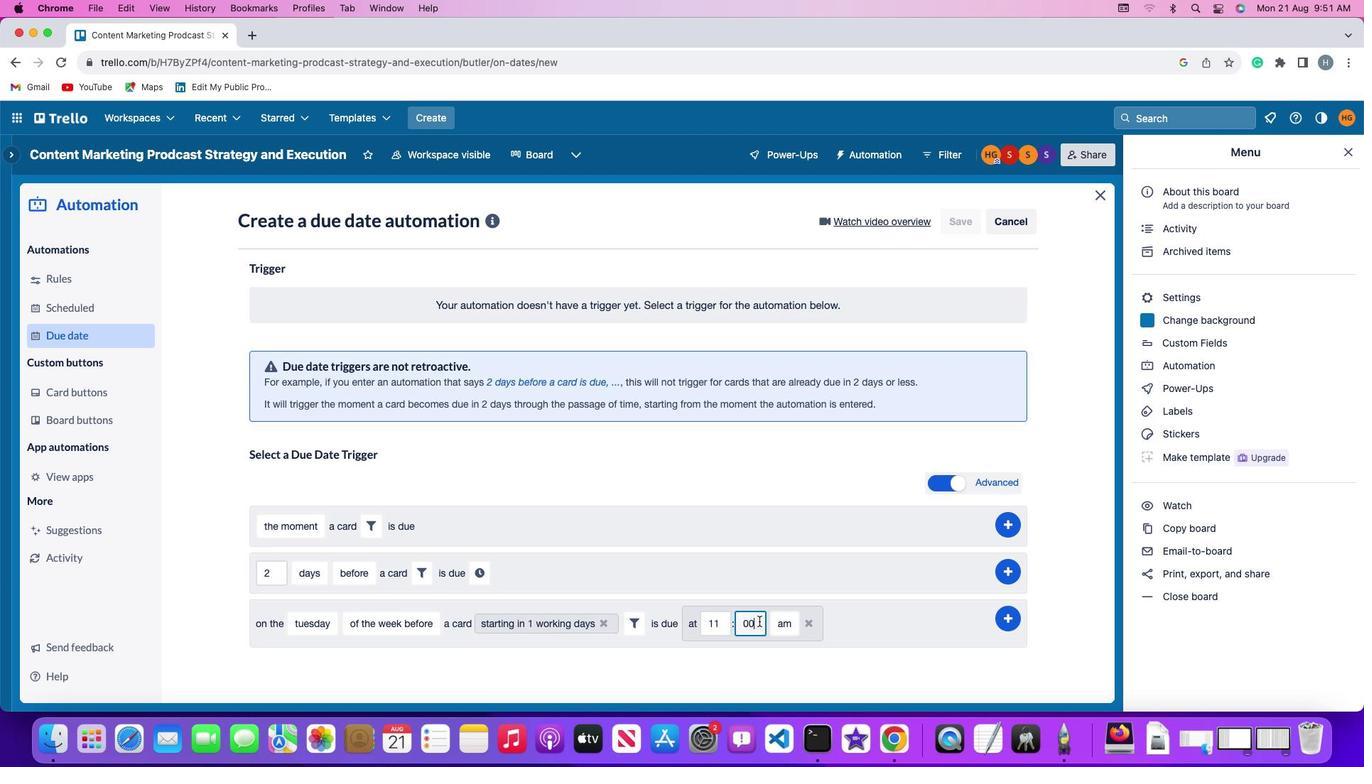 
Action: Mouse moved to (782, 622)
Screenshot: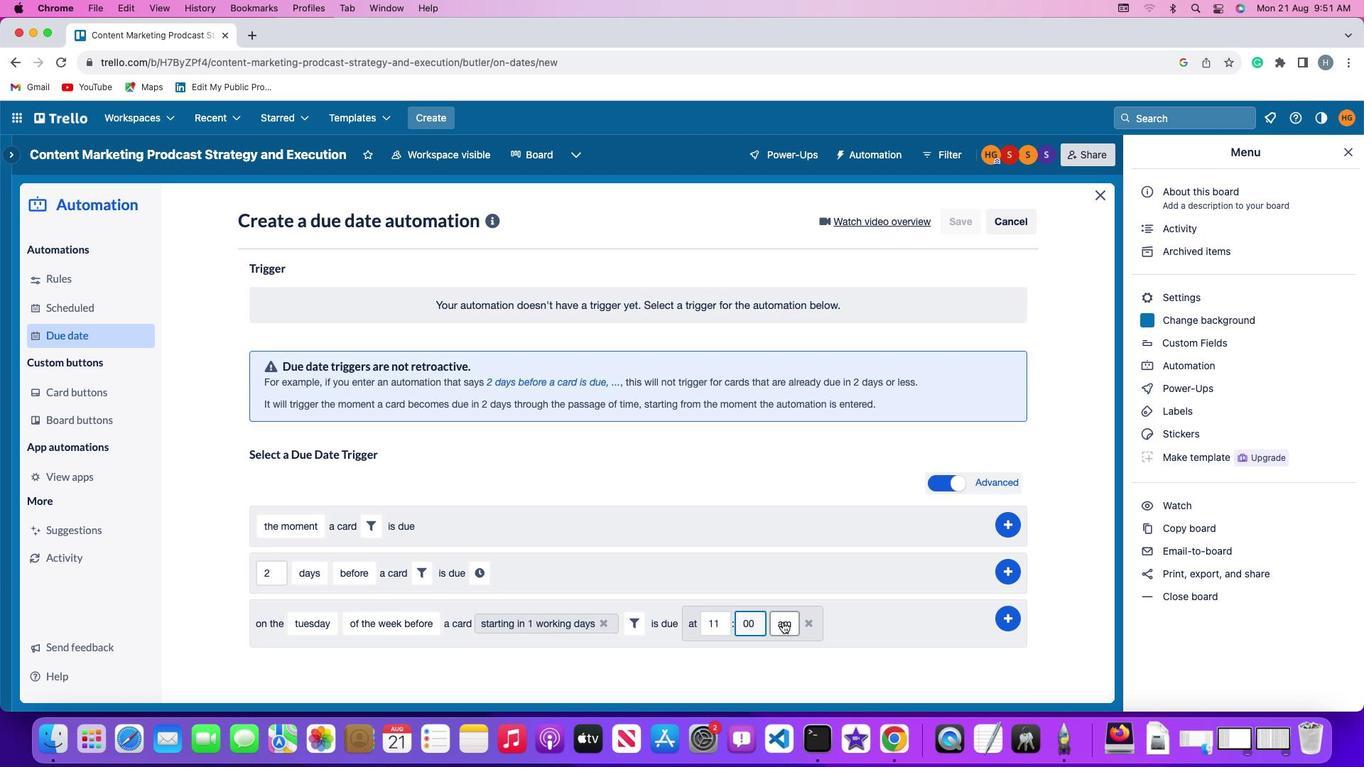 
Action: Mouse pressed left at (782, 622)
Screenshot: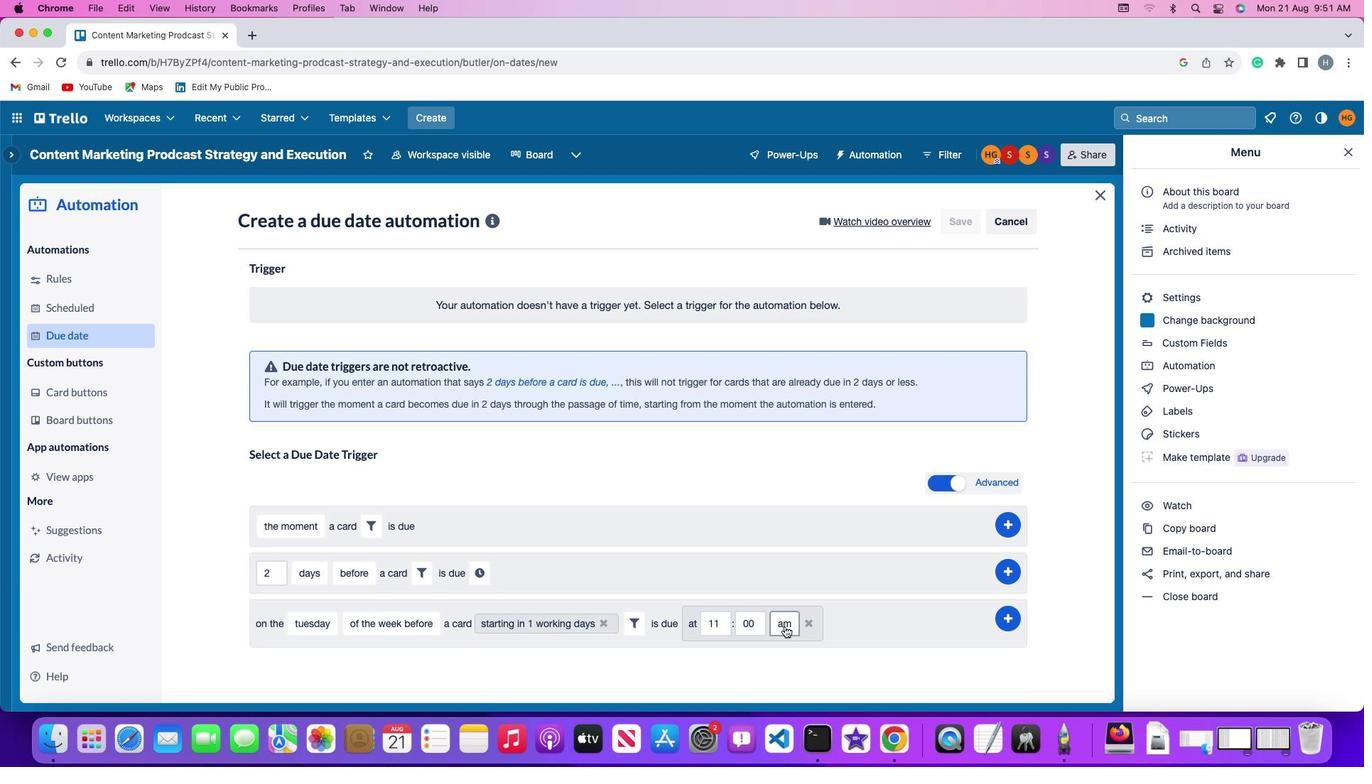 
Action: Mouse moved to (790, 651)
Screenshot: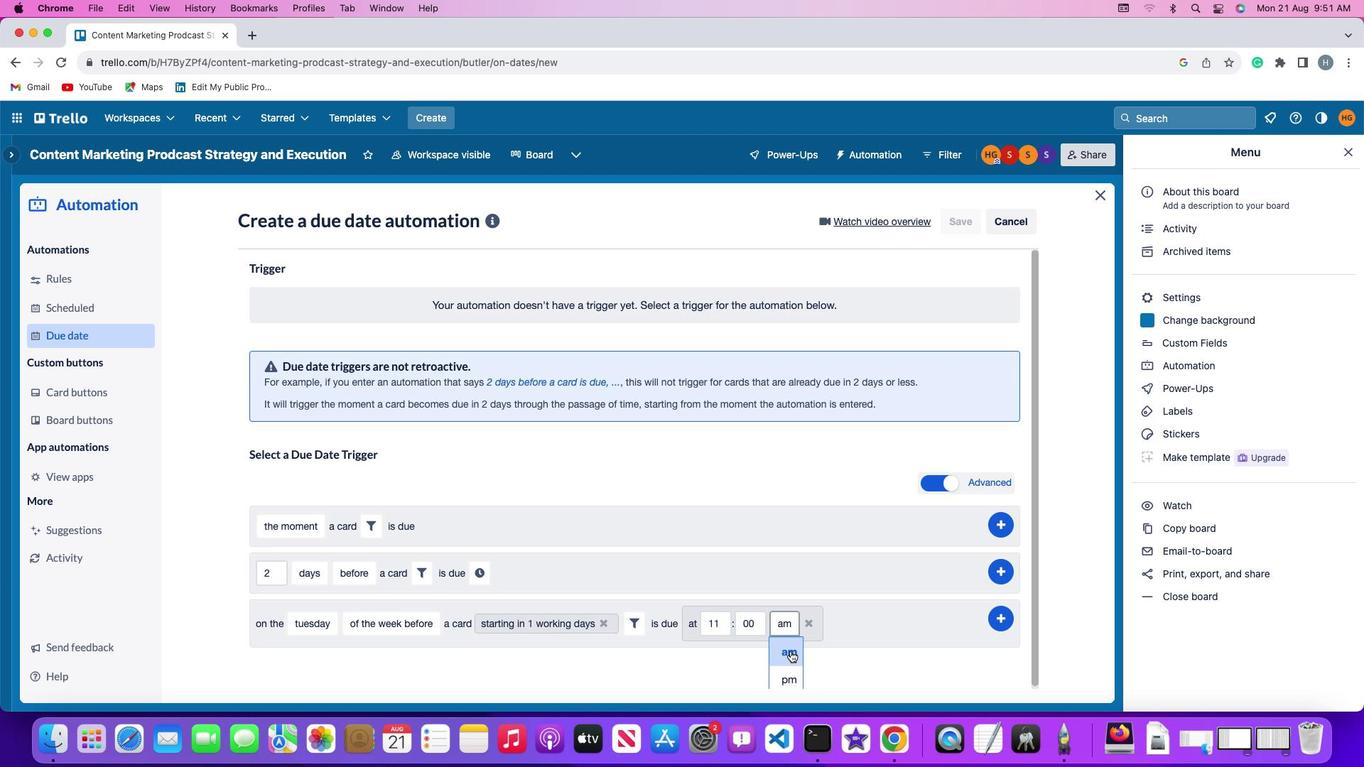 
Action: Mouse pressed left at (790, 651)
Screenshot: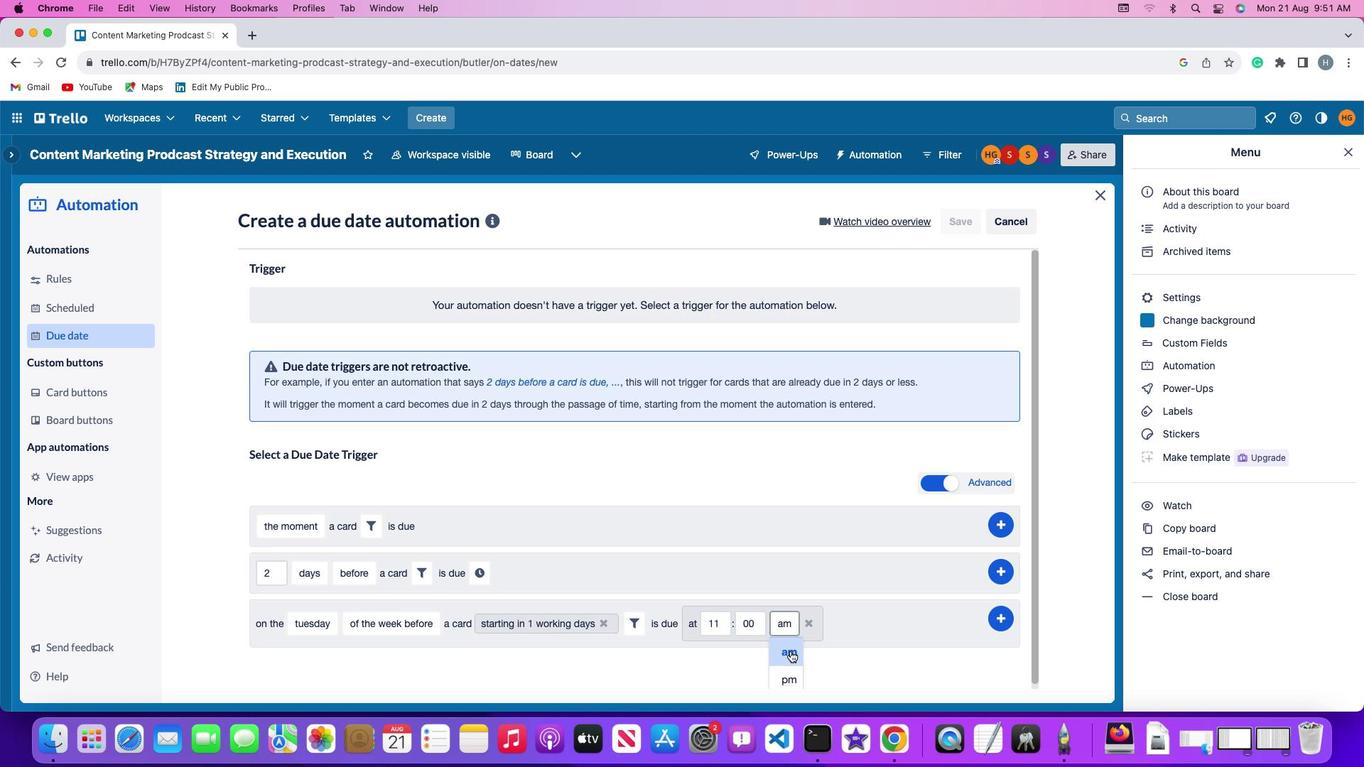 
Action: Mouse moved to (1008, 614)
Screenshot: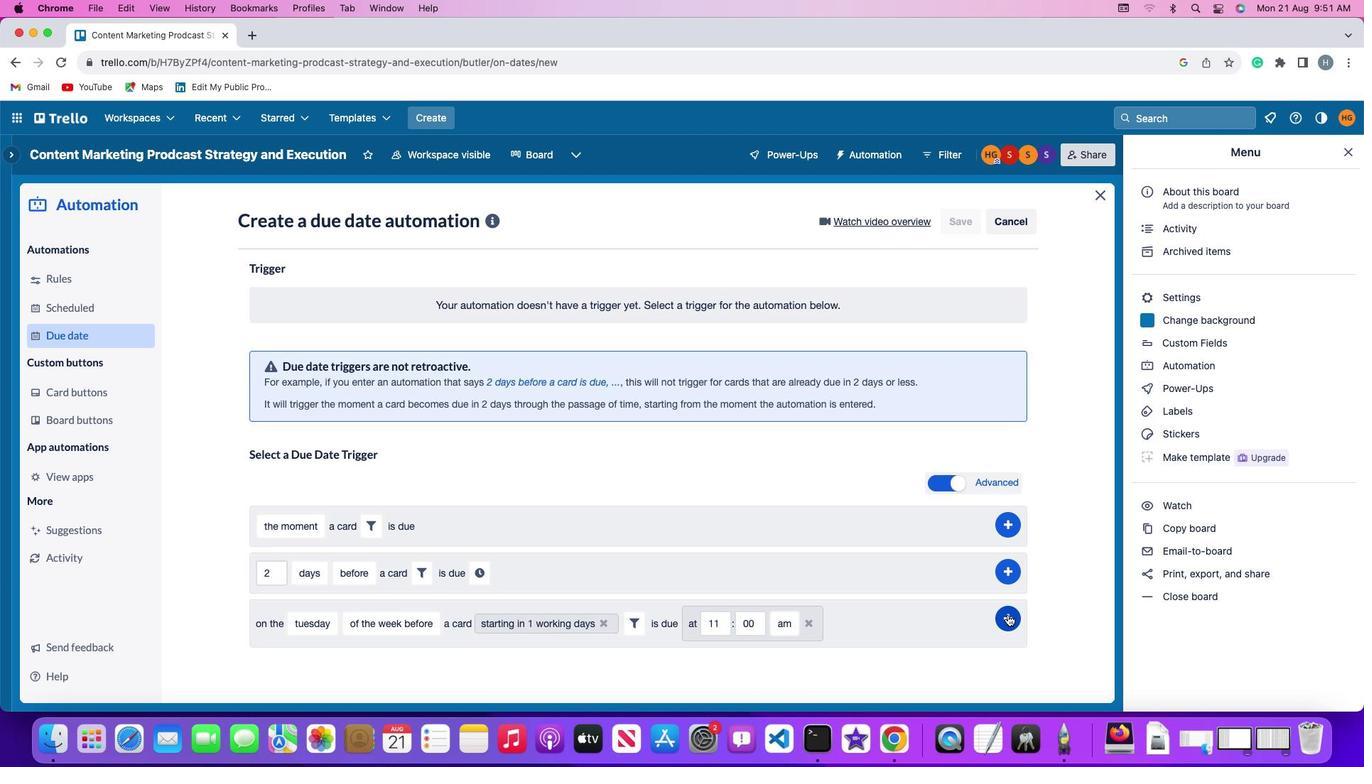 
Action: Mouse pressed left at (1008, 614)
Screenshot: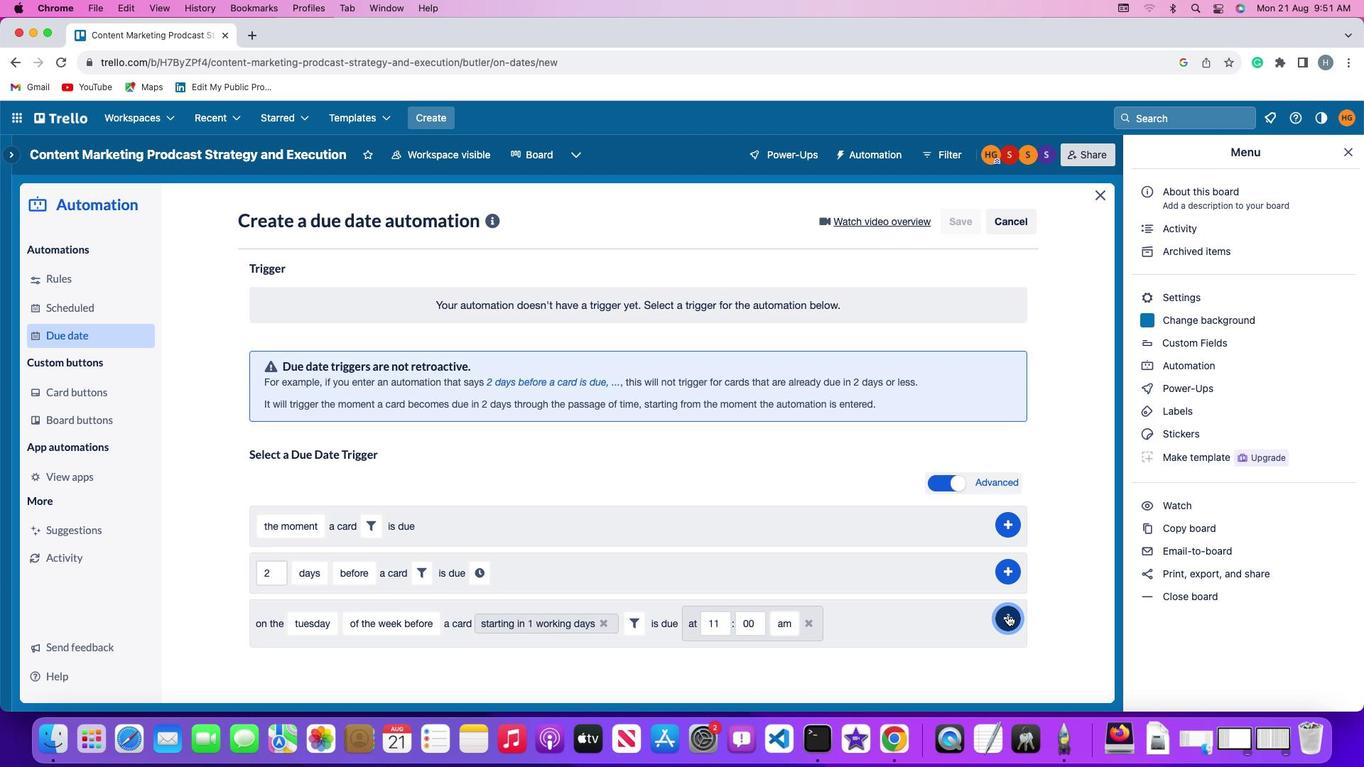 
Action: Mouse moved to (1084, 520)
Screenshot: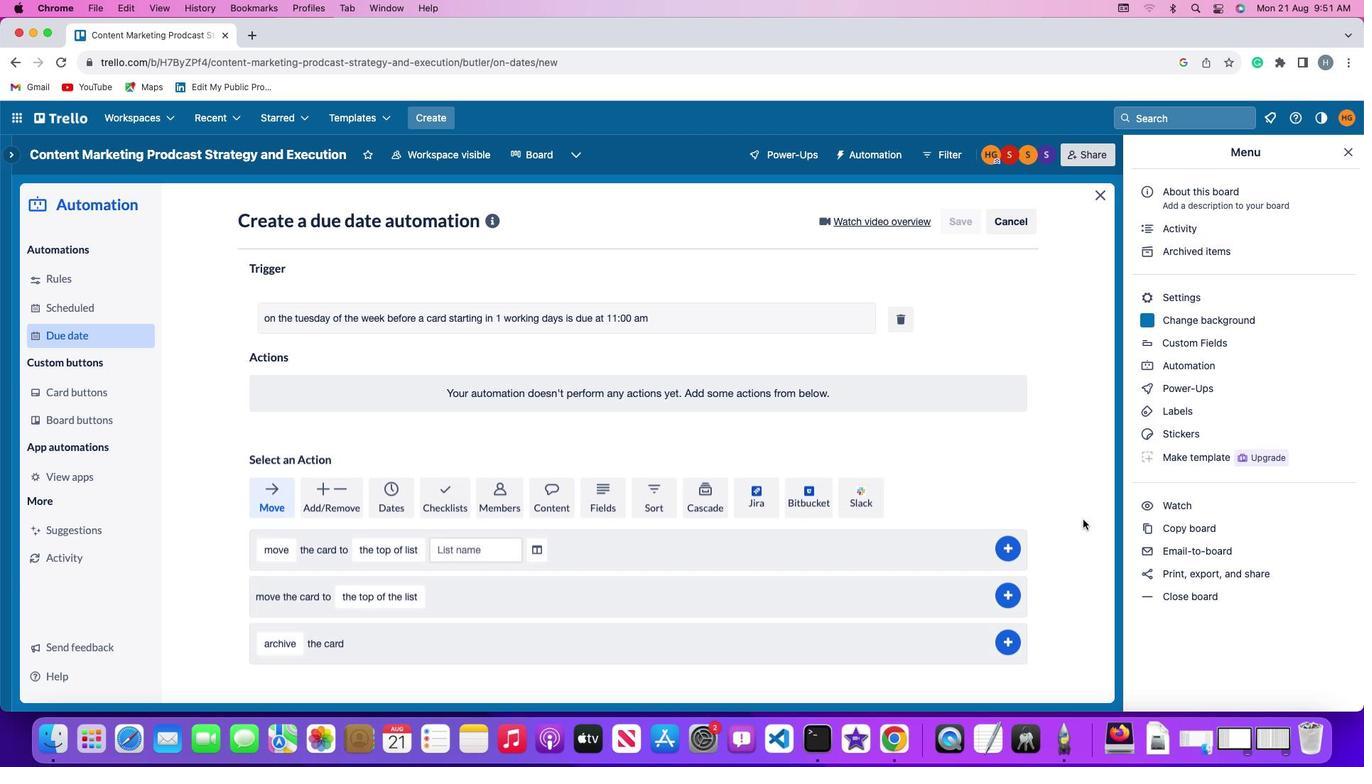 
